 Task: Select Kindle E-Readers from Kindle E-readers & Books. Add to cart Kindle Voyage-2. Place order for _x000D_
114 Willenberg Rd_x000D_
Lake Jackson, Texas(TX), 77566, Cell Number (979) 297-4262
Action: Mouse moved to (21, 92)
Screenshot: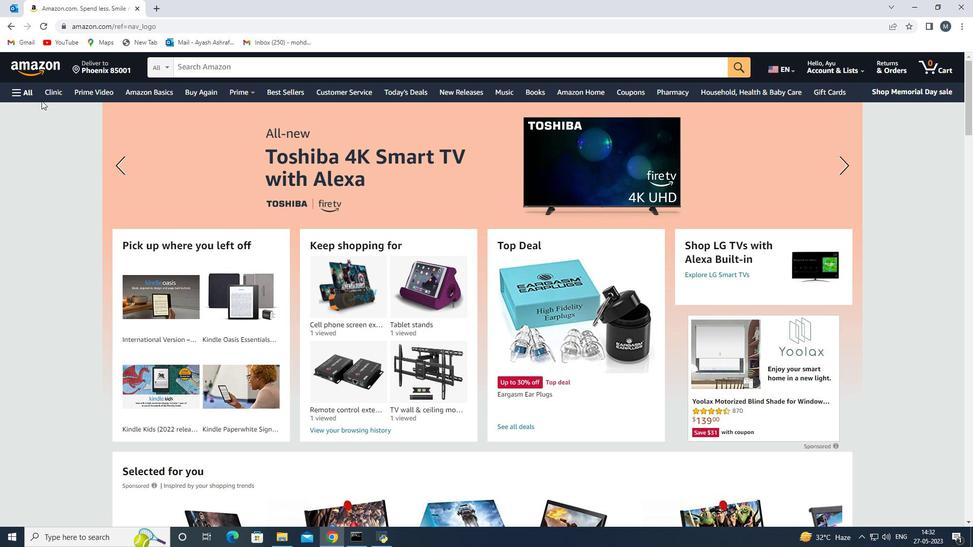 
Action: Mouse pressed left at (21, 92)
Screenshot: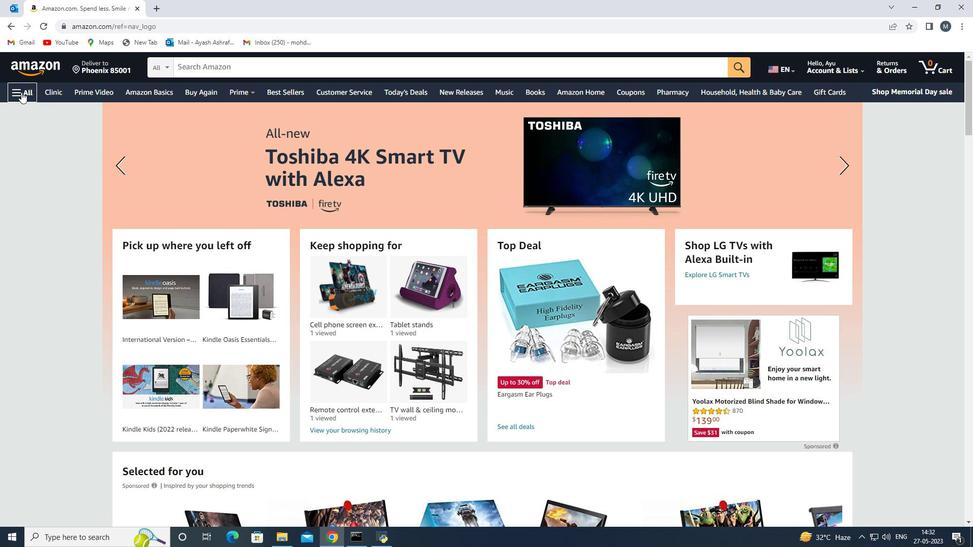 
Action: Mouse moved to (100, 378)
Screenshot: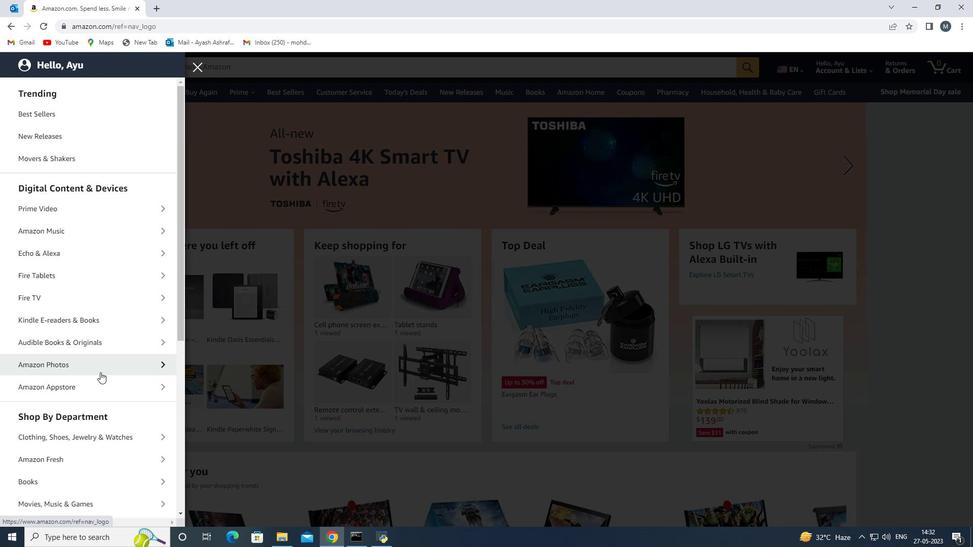 
Action: Mouse scrolled (100, 378) with delta (0, 0)
Screenshot: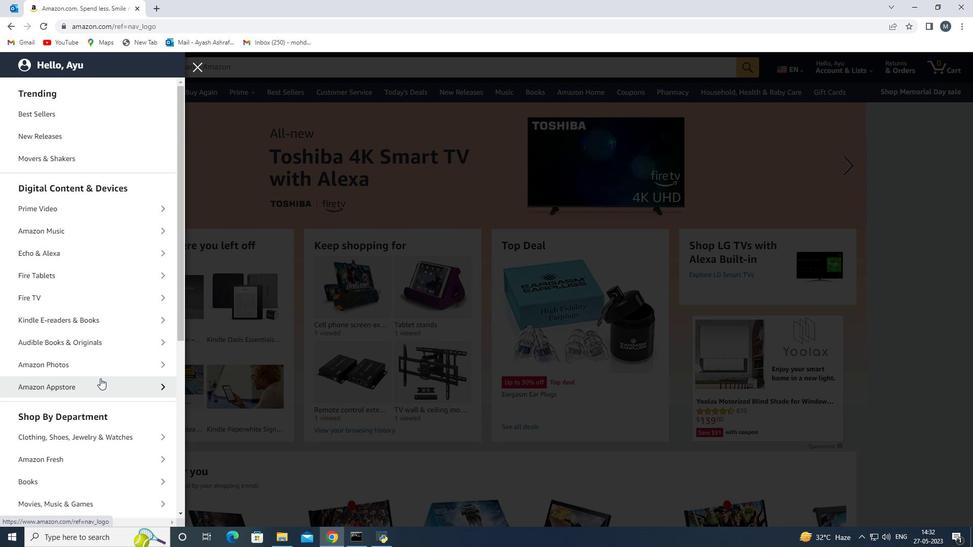 
Action: Mouse moved to (108, 270)
Screenshot: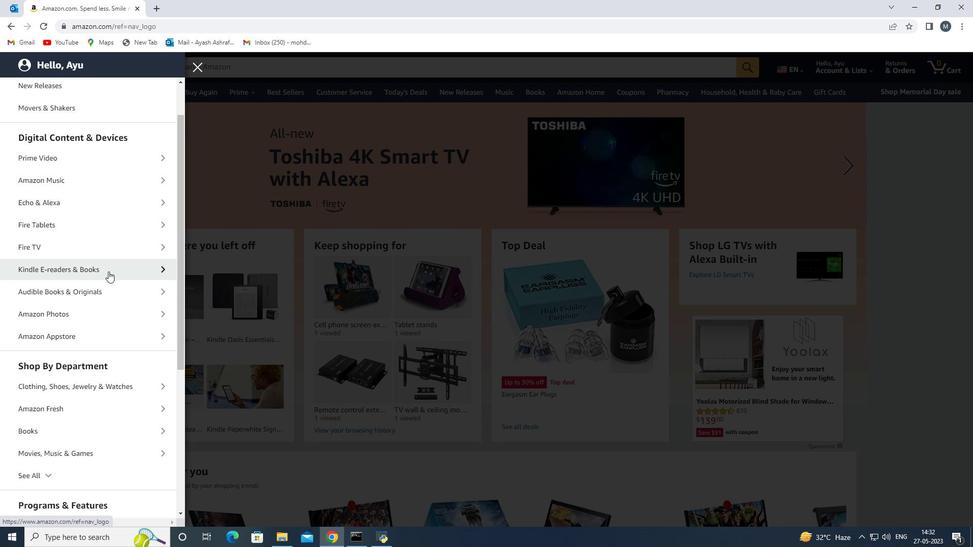 
Action: Mouse pressed left at (108, 270)
Screenshot: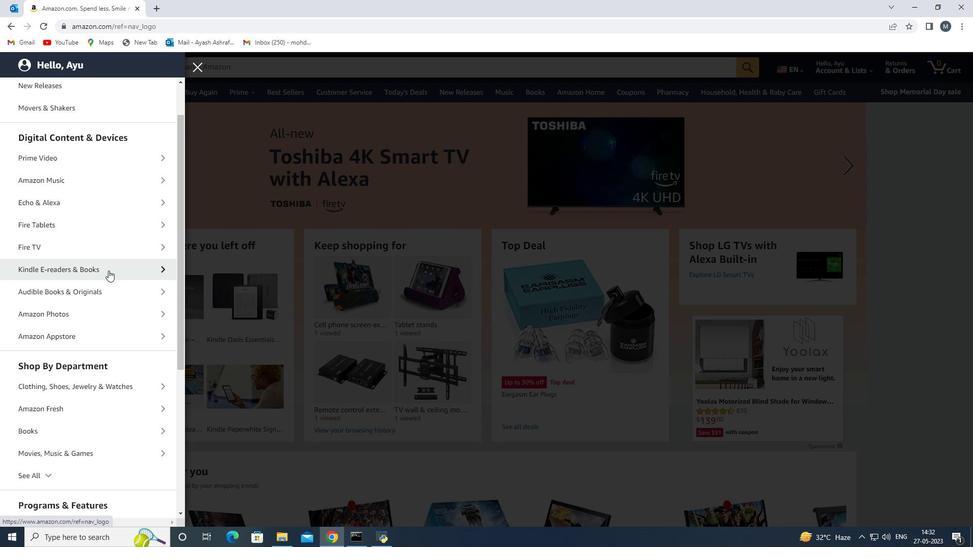 
Action: Mouse moved to (103, 322)
Screenshot: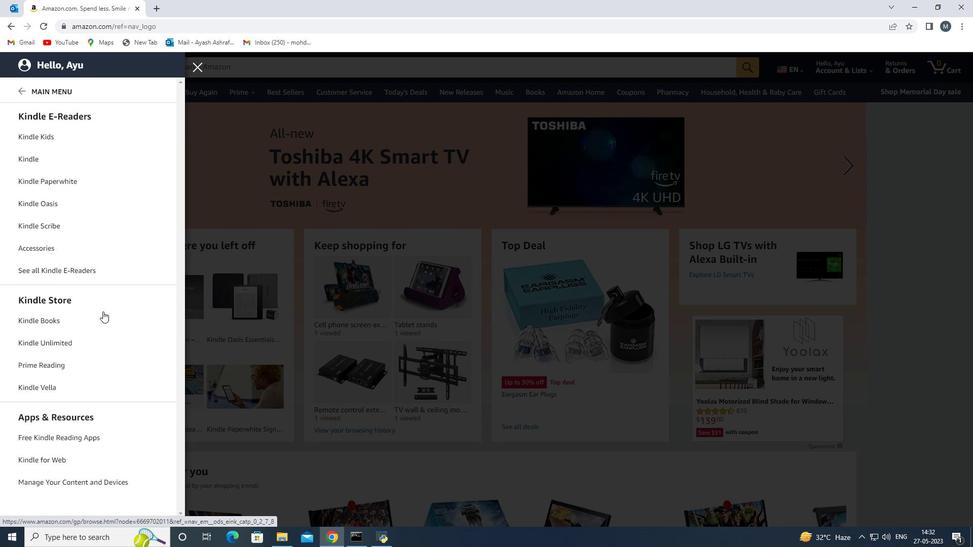 
Action: Mouse pressed left at (103, 322)
Screenshot: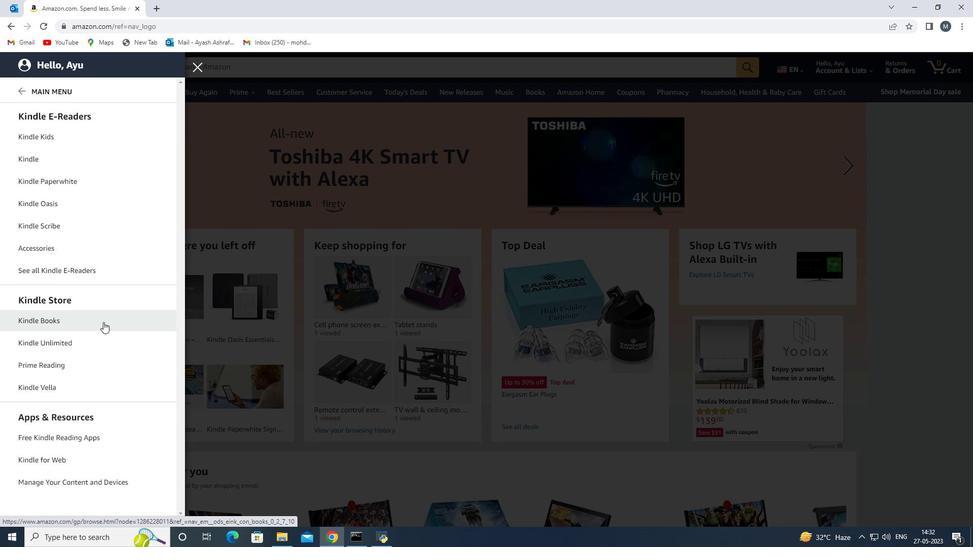 
Action: Mouse moved to (348, 64)
Screenshot: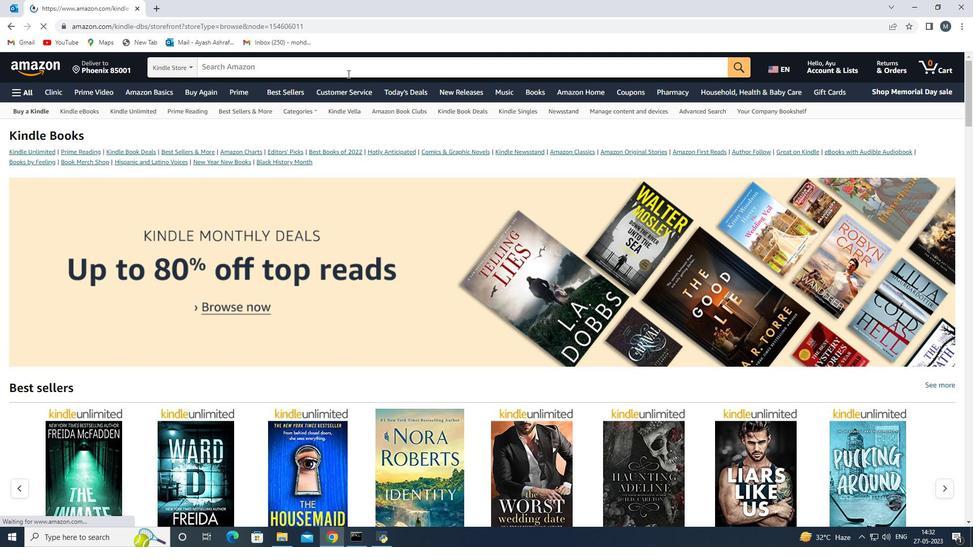 
Action: Mouse pressed left at (348, 64)
Screenshot: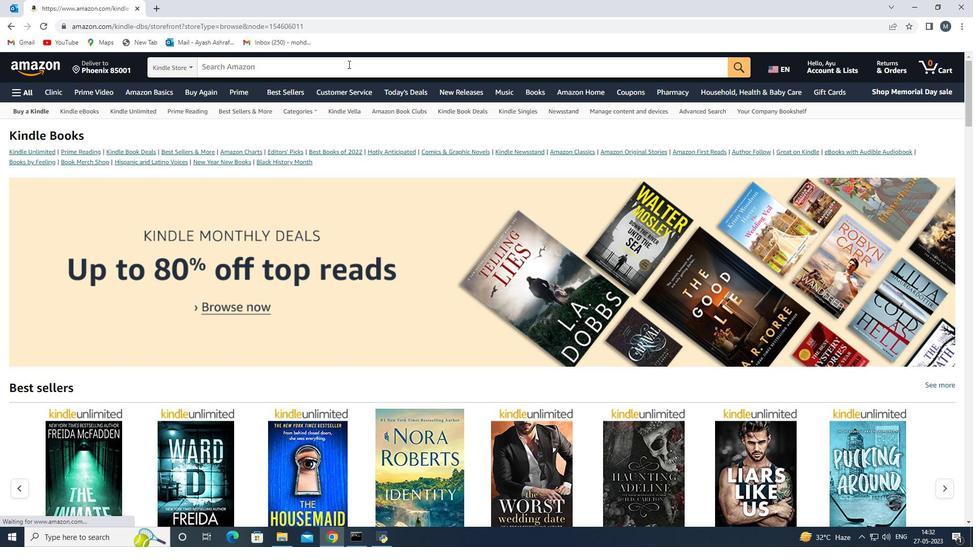 
Action: Mouse moved to (348, 64)
Screenshot: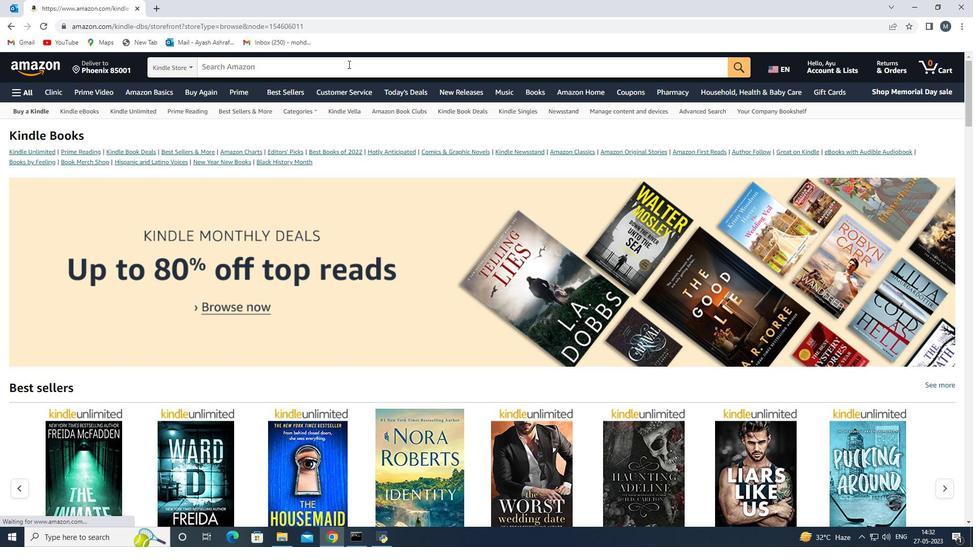 
Action: Key pressed <Key.shift>L<Key.backspace><Key.shift>Kindle<Key.space><Key.shift>Voyage<Key.space><Key.enter>
Screenshot: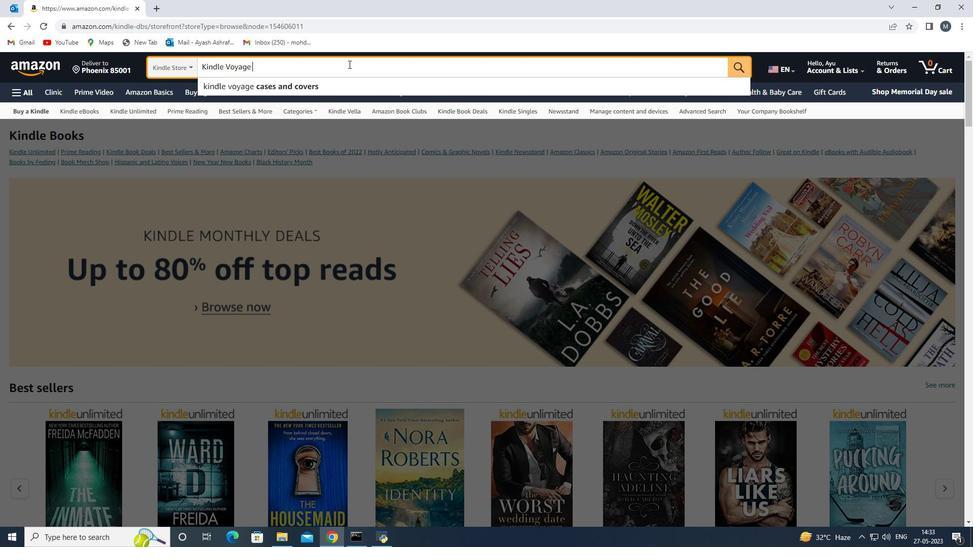 
Action: Mouse moved to (538, 311)
Screenshot: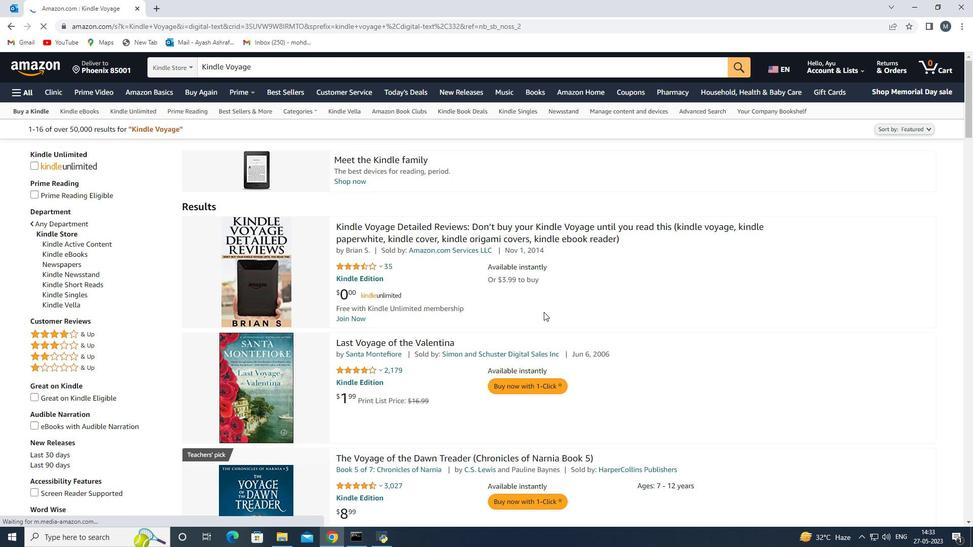
Action: Mouse scrolled (539, 311) with delta (0, 0)
Screenshot: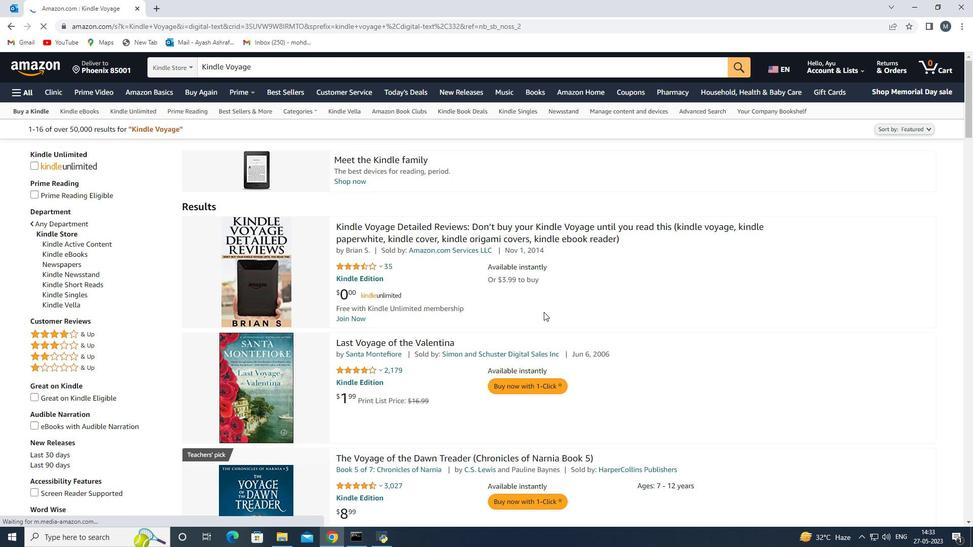 
Action: Mouse moved to (537, 311)
Screenshot: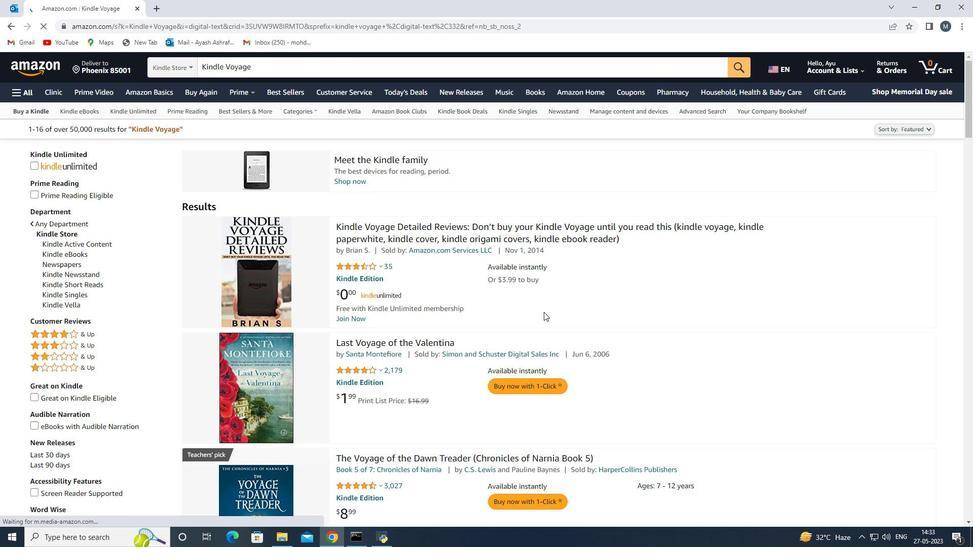 
Action: Mouse scrolled (537, 311) with delta (0, 0)
Screenshot: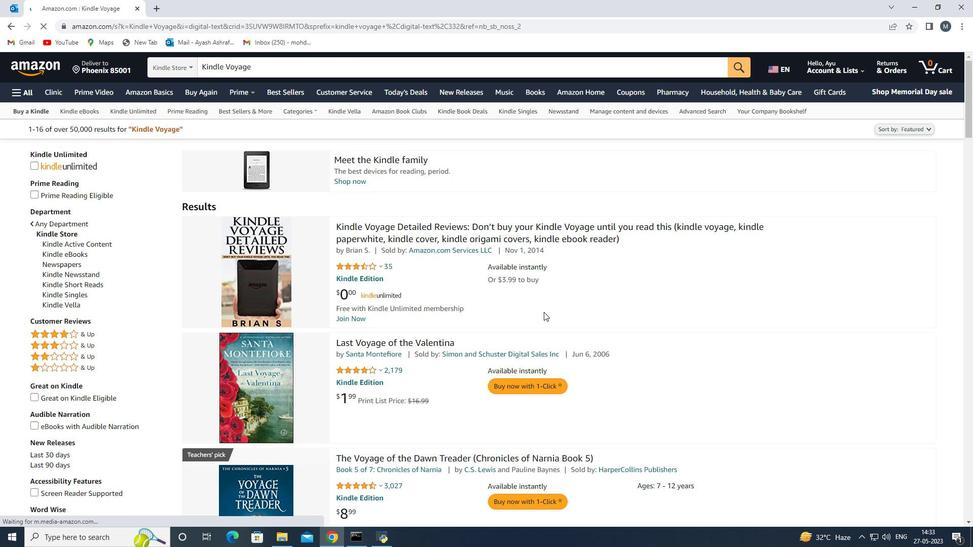 
Action: Mouse moved to (454, 322)
Screenshot: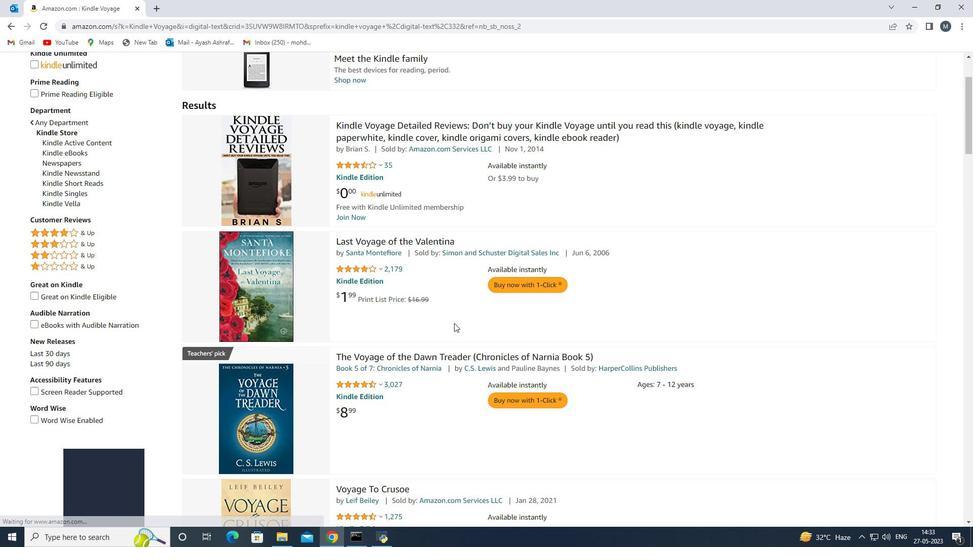 
Action: Mouse scrolled (454, 322) with delta (0, 0)
Screenshot: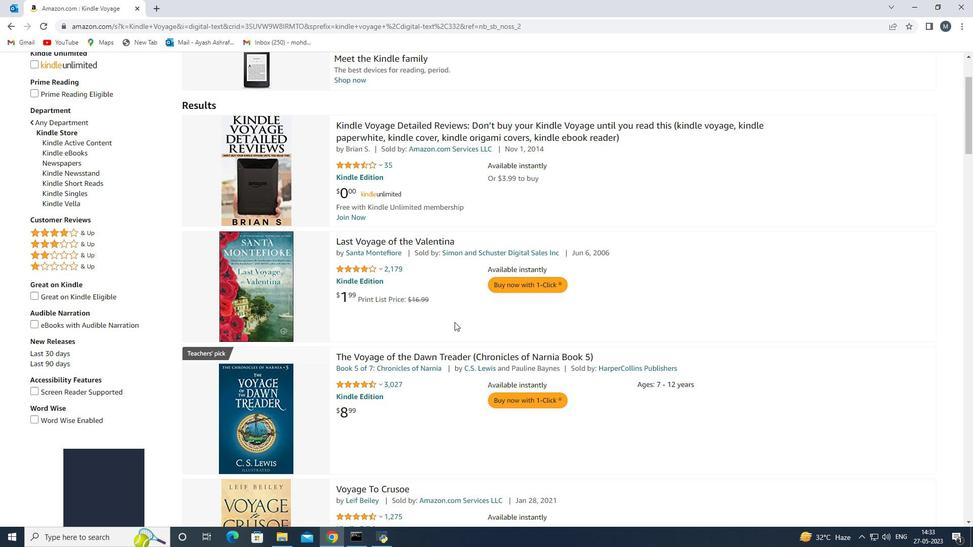 
Action: Mouse scrolled (454, 322) with delta (0, 0)
Screenshot: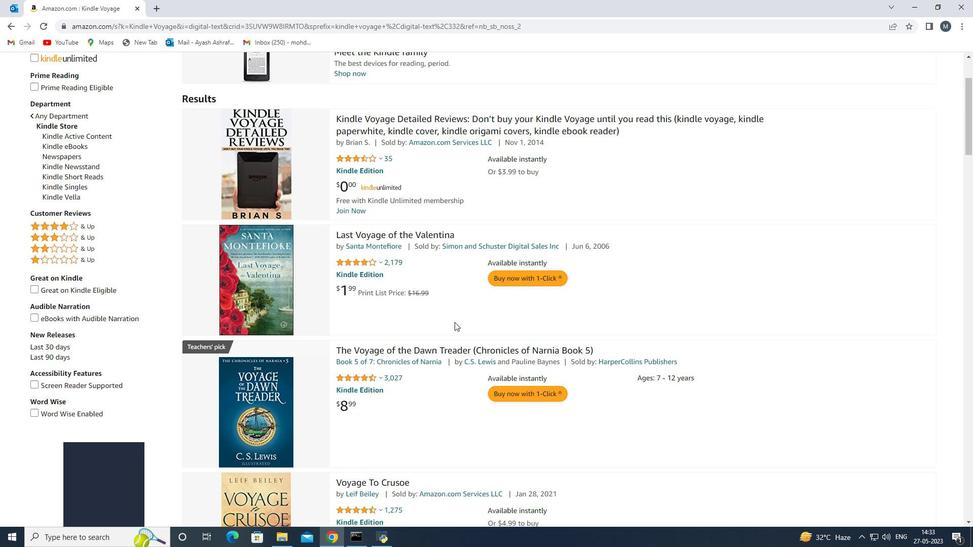 
Action: Mouse scrolled (454, 322) with delta (0, 0)
Screenshot: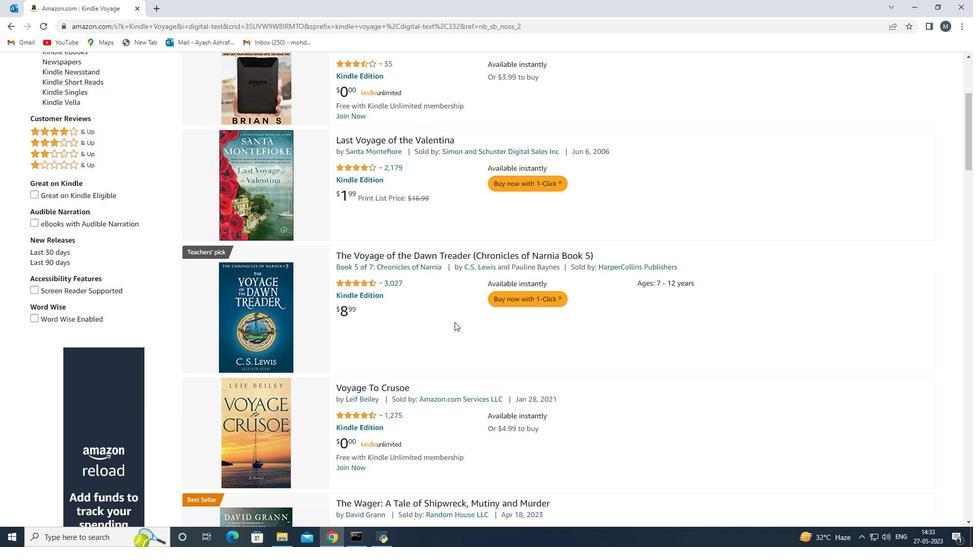 
Action: Mouse scrolled (454, 322) with delta (0, 0)
Screenshot: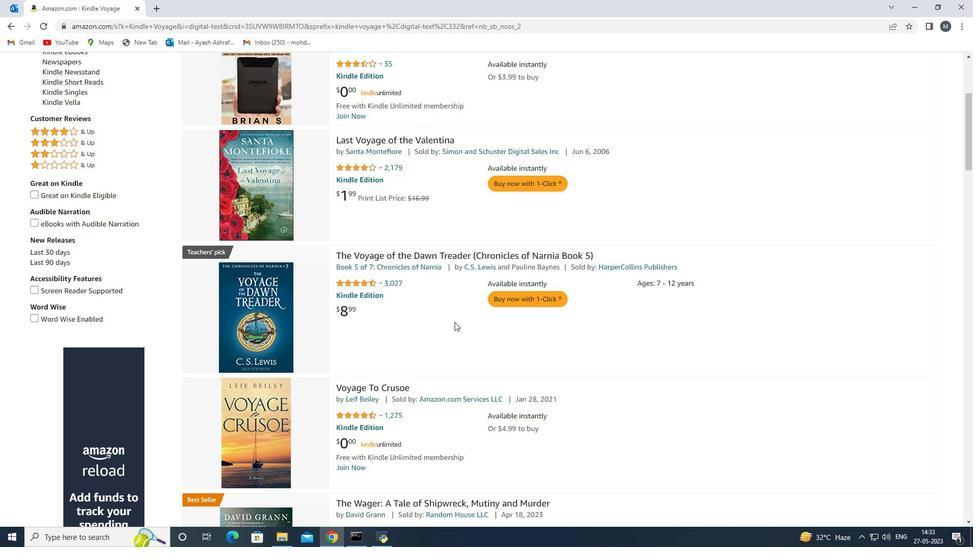 
Action: Mouse moved to (450, 341)
Screenshot: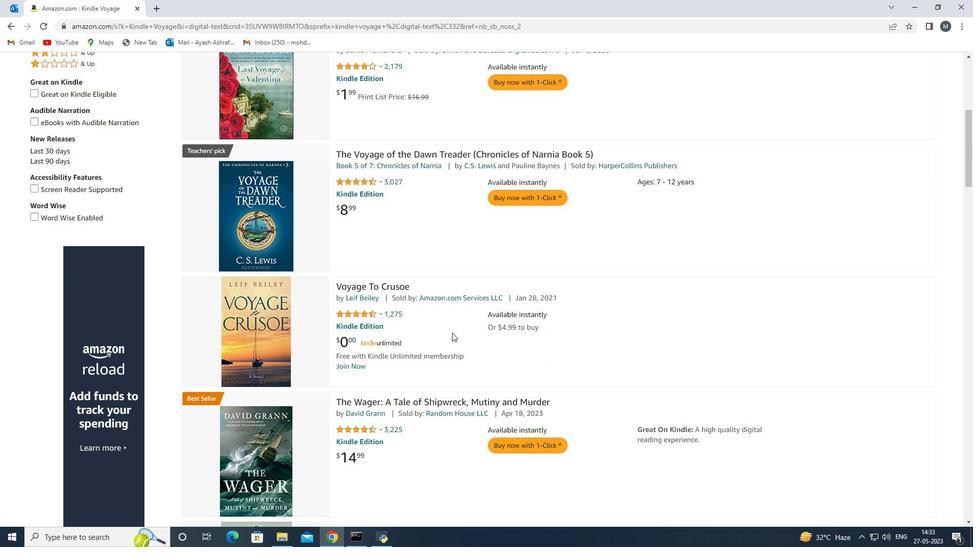 
Action: Mouse scrolled (450, 341) with delta (0, 0)
Screenshot: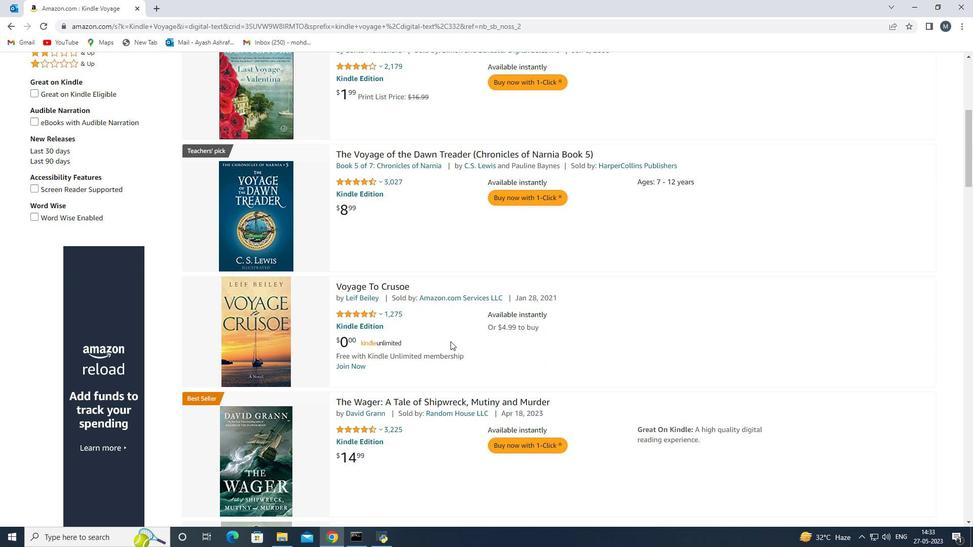 
Action: Mouse scrolled (450, 341) with delta (0, 0)
Screenshot: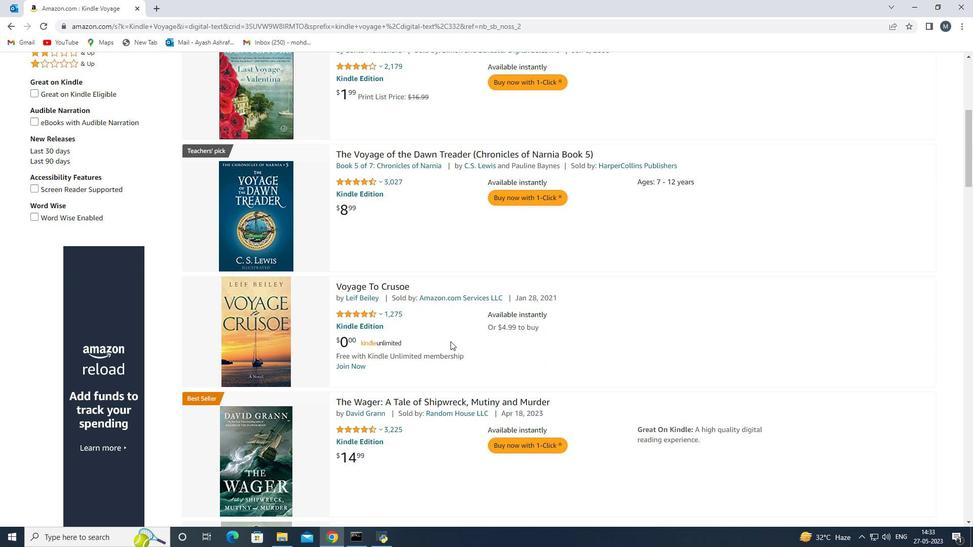 
Action: Mouse pressed left at (450, 341)
Screenshot: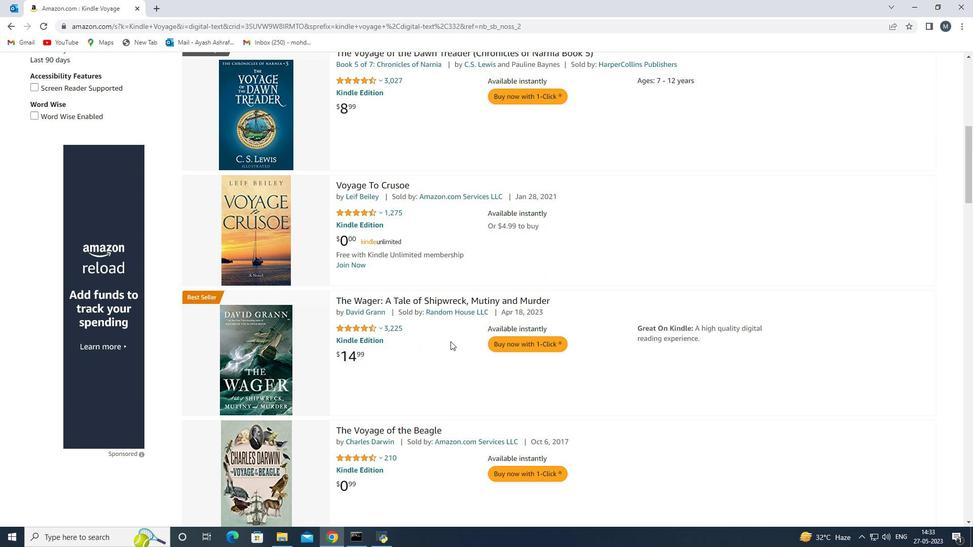 
Action: Mouse moved to (263, 374)
Screenshot: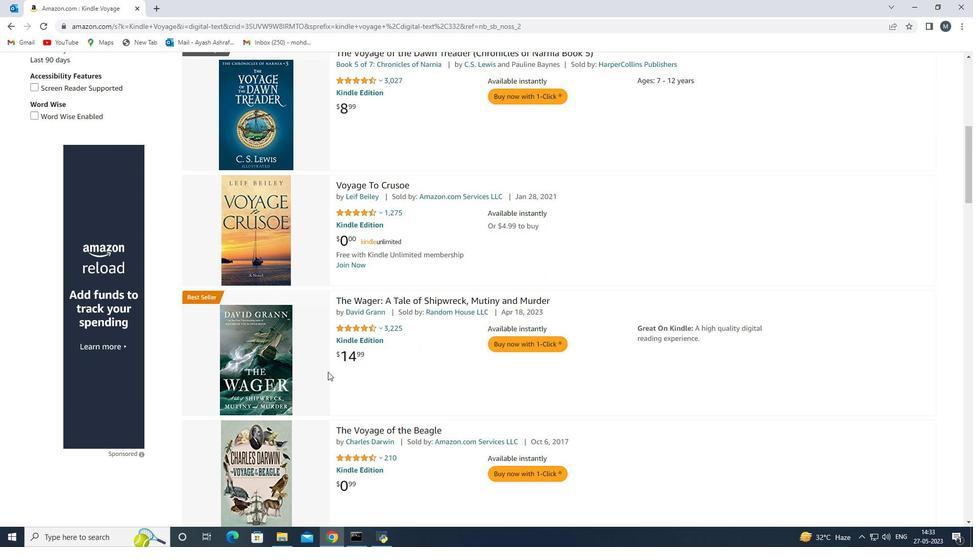 
Action: Mouse pressed left at (263, 374)
Screenshot: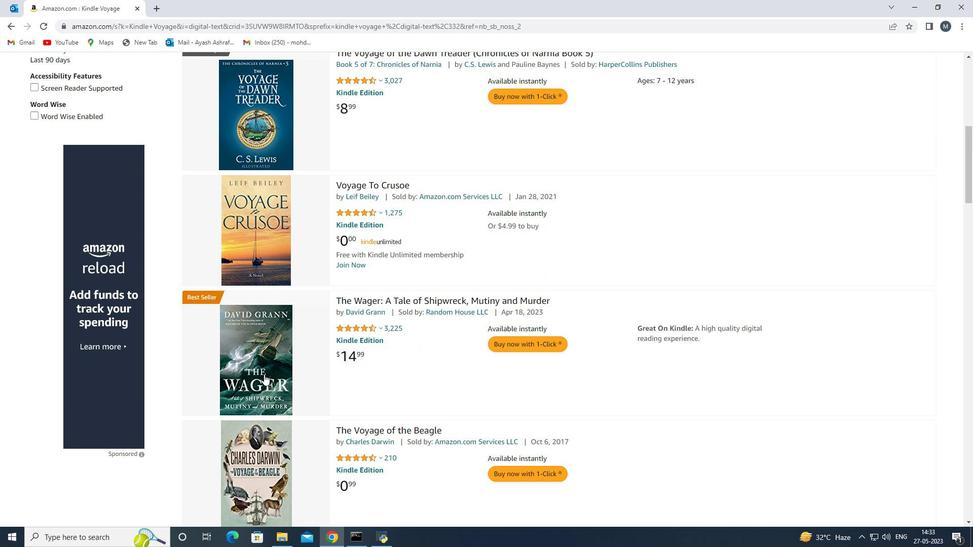 
Action: Mouse moved to (409, 284)
Screenshot: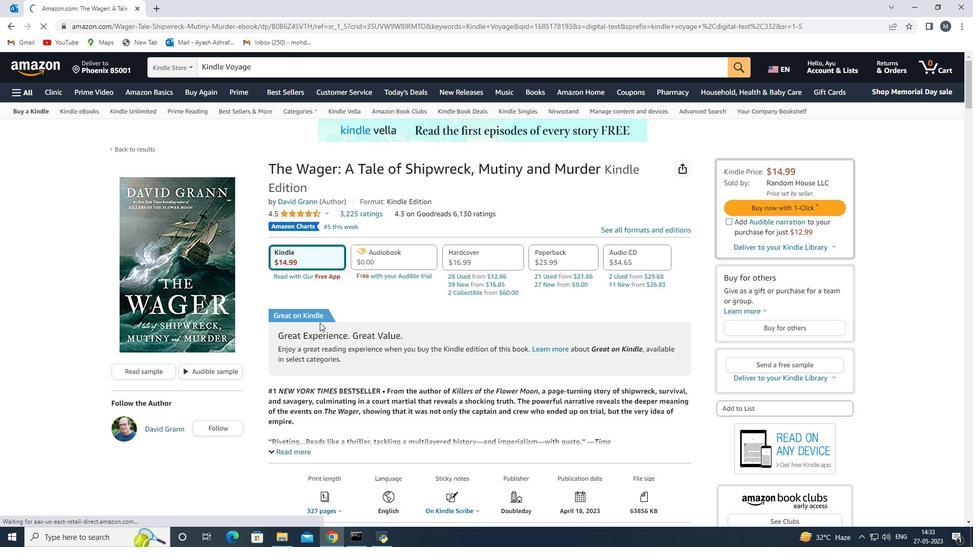 
Action: Mouse scrolled (409, 283) with delta (0, 0)
Screenshot: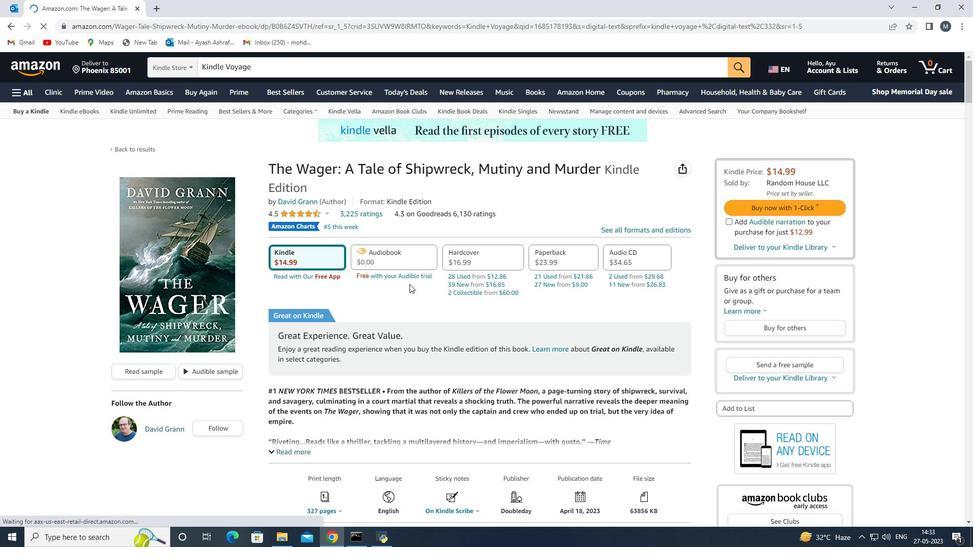 
Action: Mouse moved to (170, 235)
Screenshot: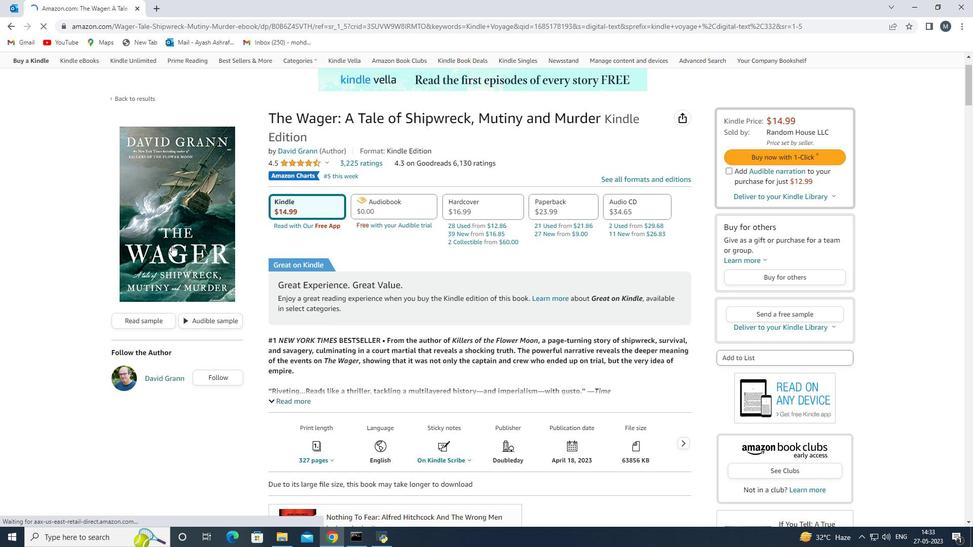 
Action: Mouse pressed left at (170, 235)
Screenshot: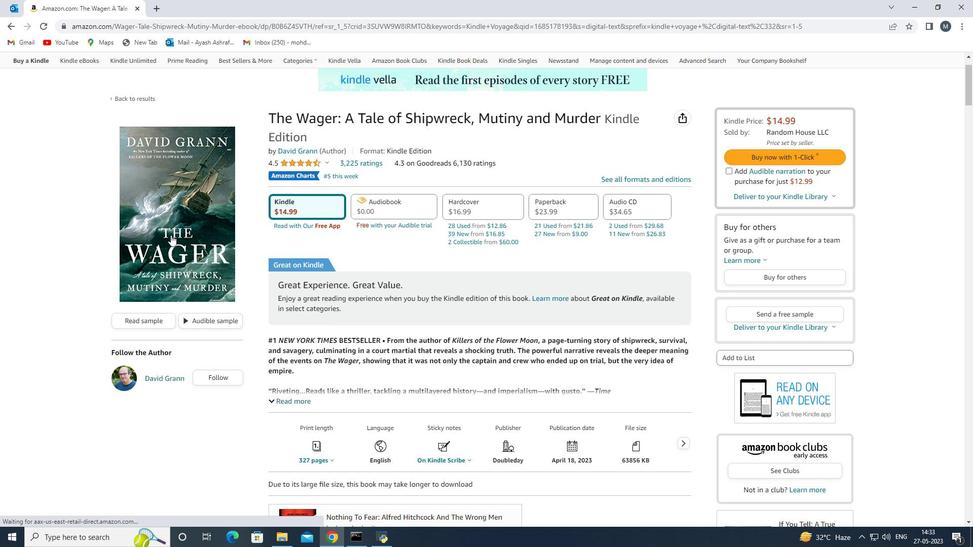 
Action: Mouse moved to (947, 65)
Screenshot: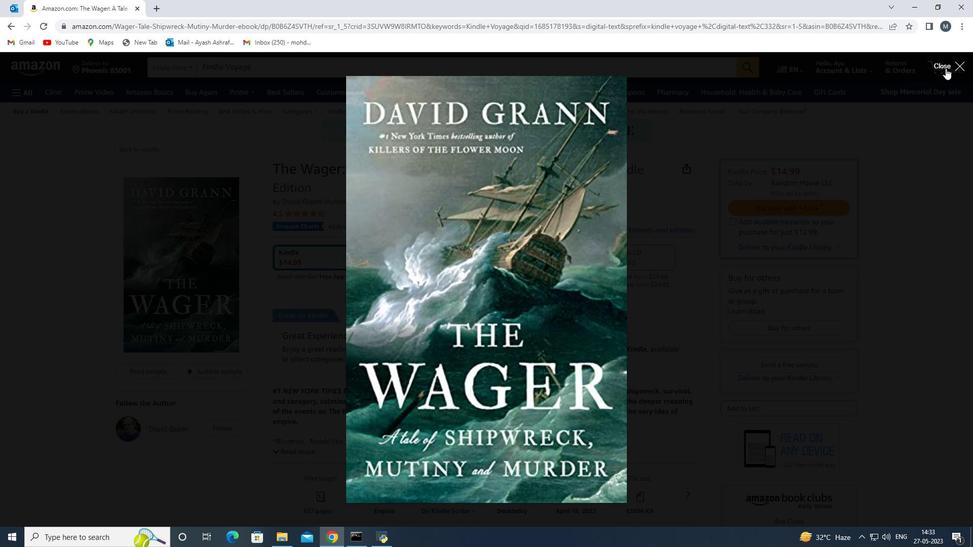 
Action: Mouse pressed left at (947, 65)
Screenshot: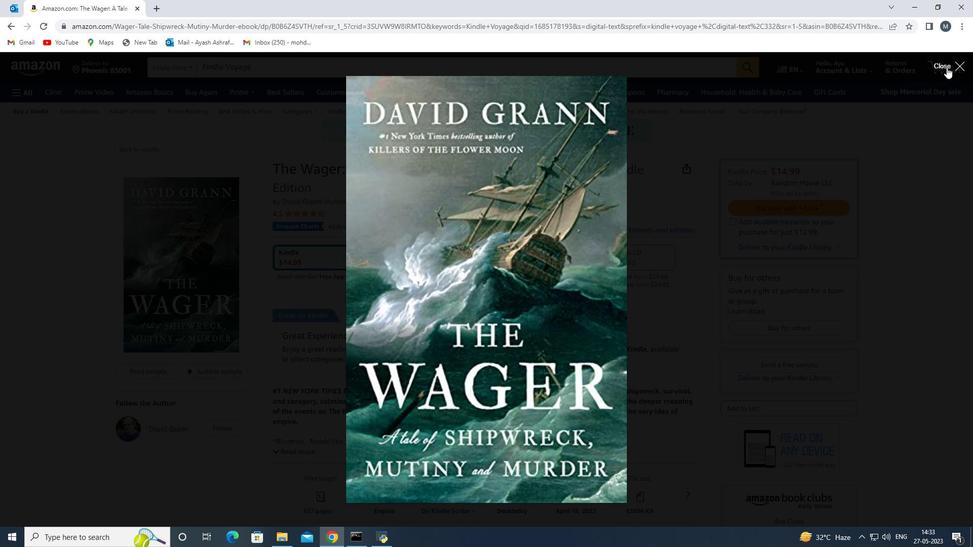 
Action: Mouse moved to (369, 263)
Screenshot: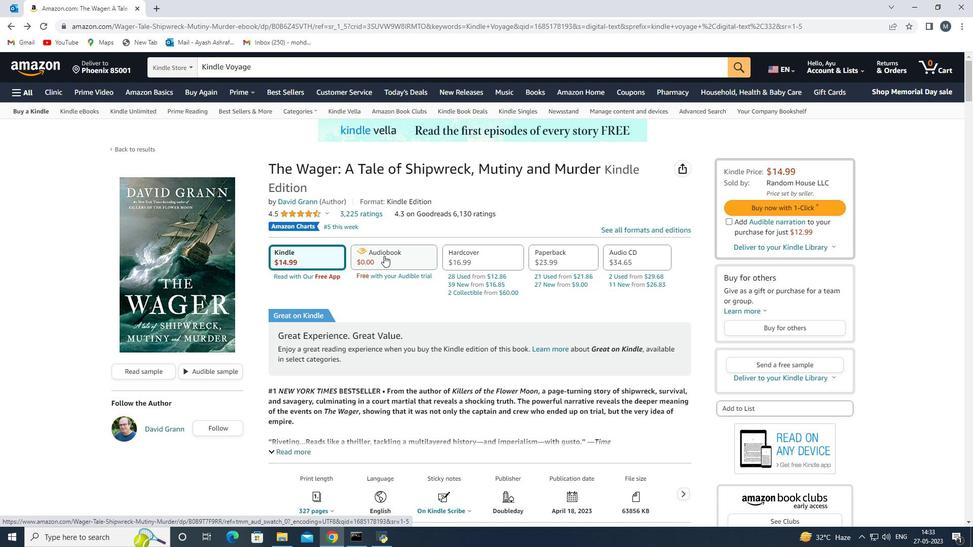 
Action: Mouse scrolled (369, 262) with delta (0, 0)
Screenshot: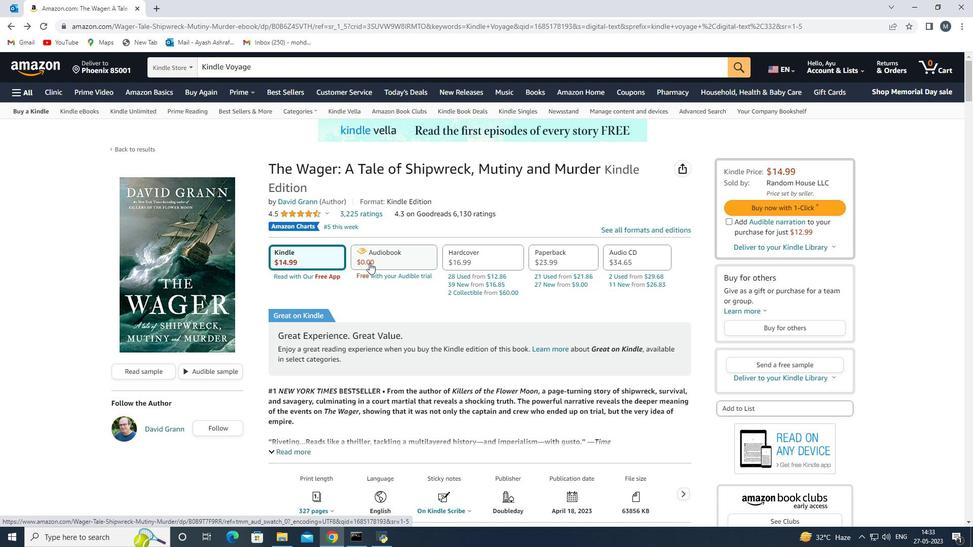 
Action: Mouse moved to (275, 299)
Screenshot: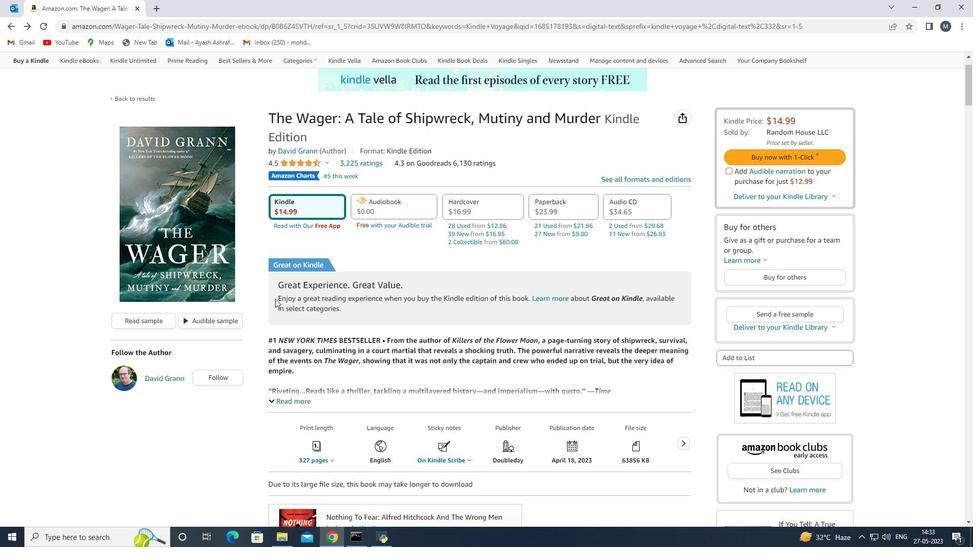 
Action: Mouse pressed left at (275, 299)
Screenshot: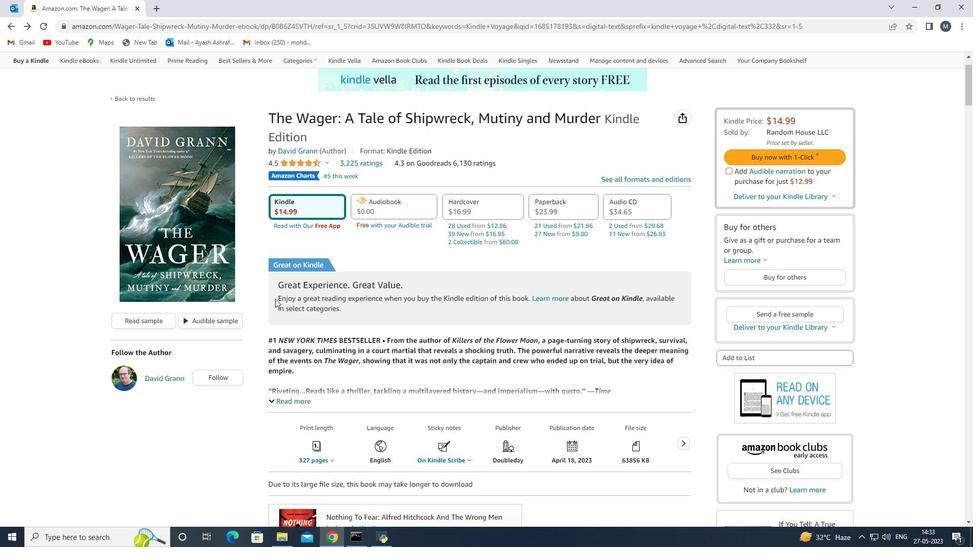 
Action: Mouse moved to (389, 324)
Screenshot: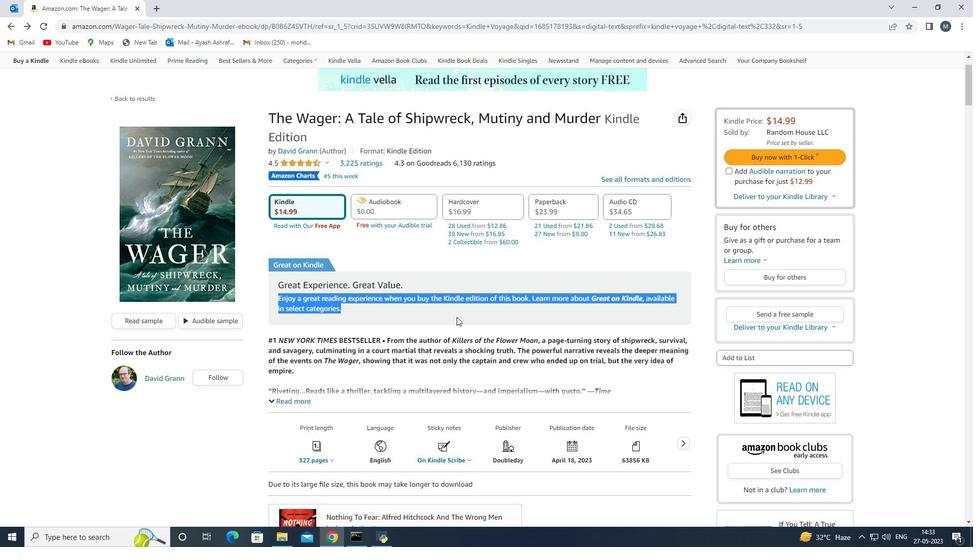 
Action: Mouse pressed left at (389, 324)
Screenshot: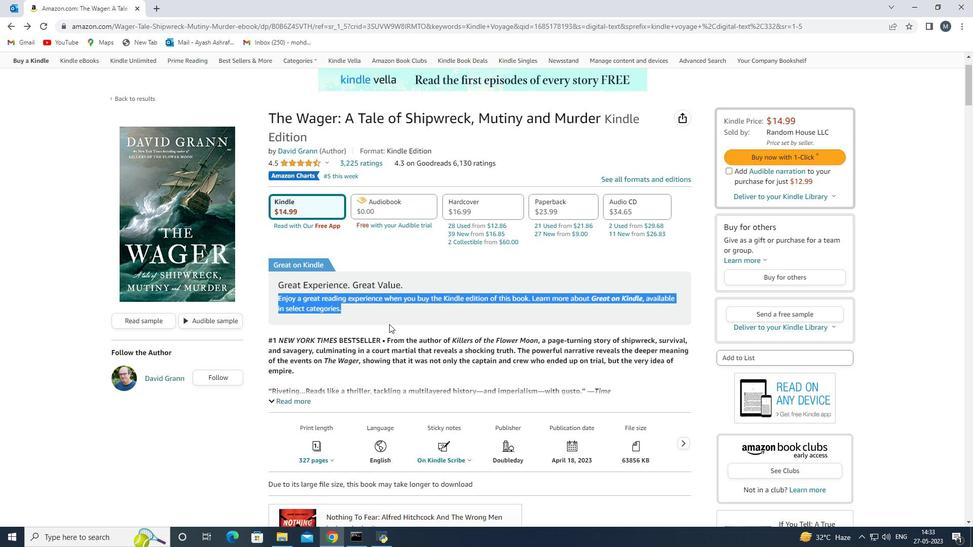 
Action: Mouse moved to (371, 312)
Screenshot: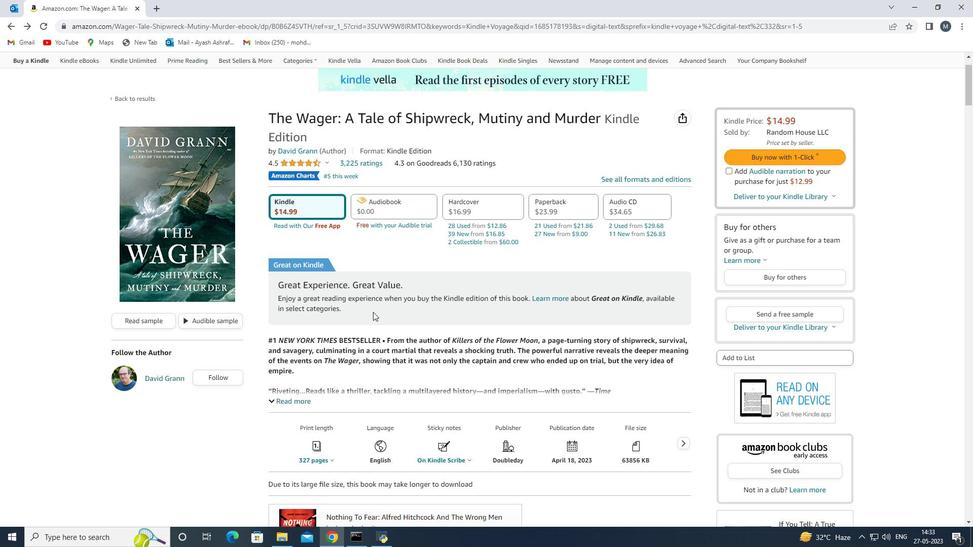 
Action: Mouse scrolled (371, 311) with delta (0, 0)
Screenshot: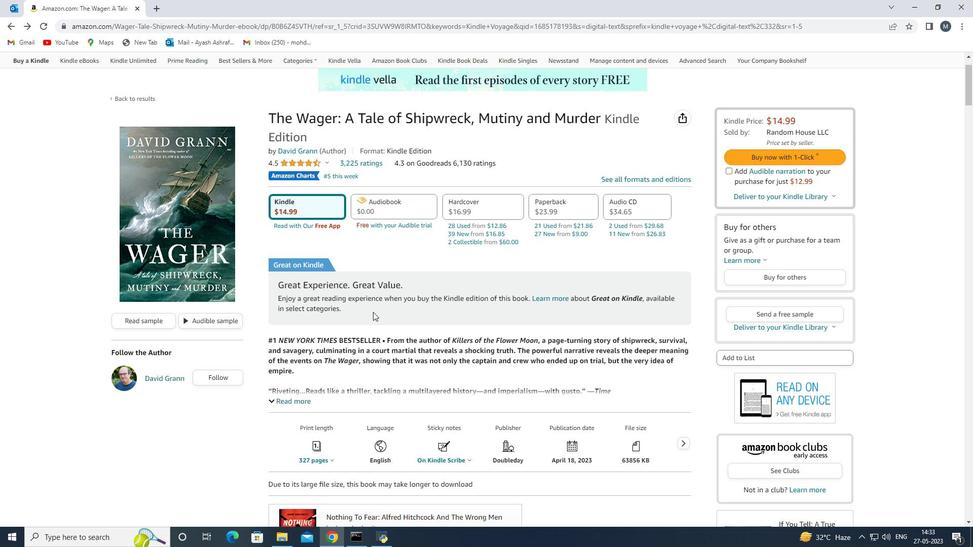
Action: Mouse moved to (282, 352)
Screenshot: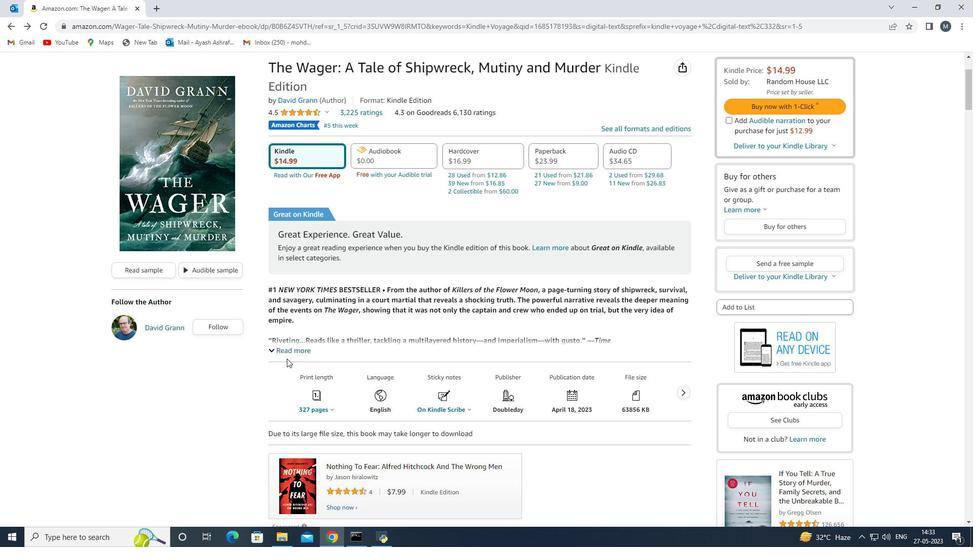 
Action: Mouse pressed left at (282, 352)
Screenshot: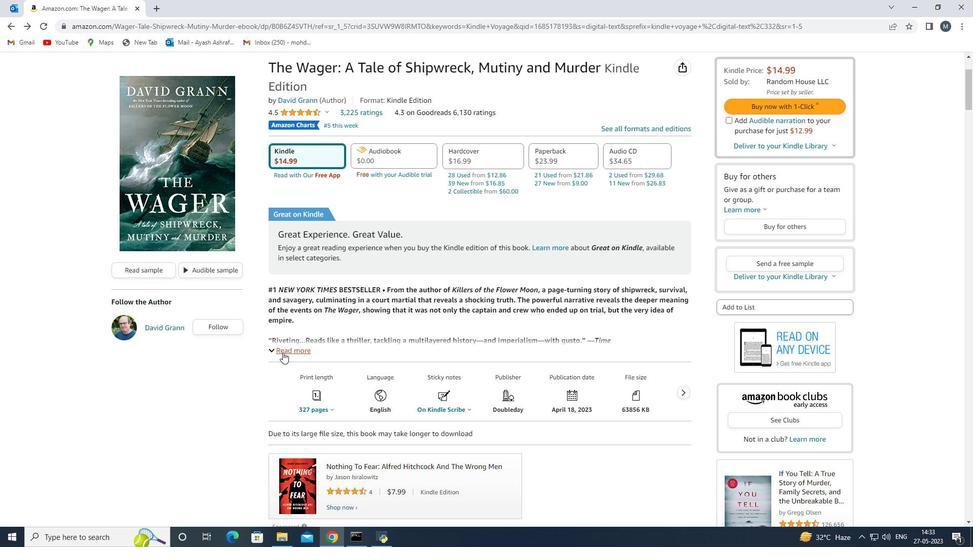 
Action: Mouse moved to (366, 321)
Screenshot: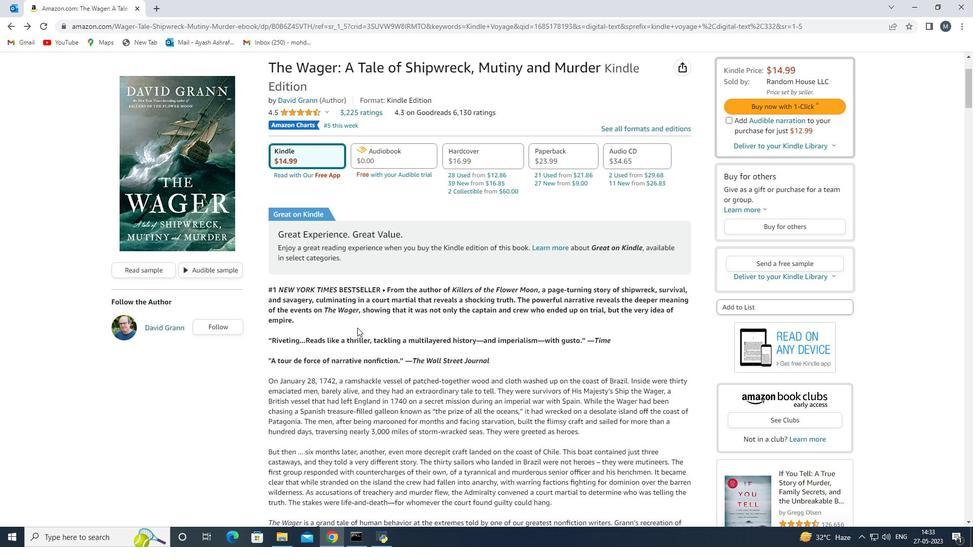 
Action: Mouse scrolled (366, 320) with delta (0, 0)
Screenshot: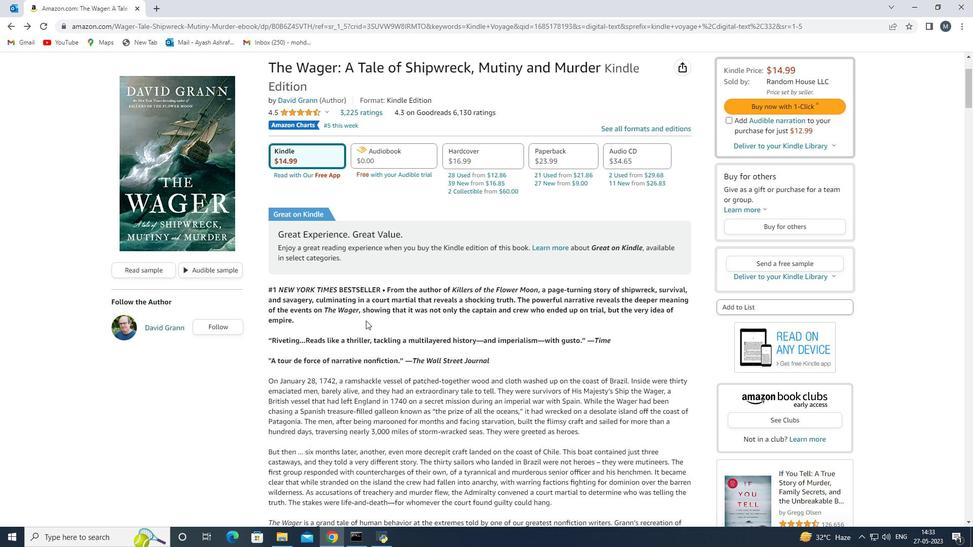 
Action: Mouse moved to (555, 241)
Screenshot: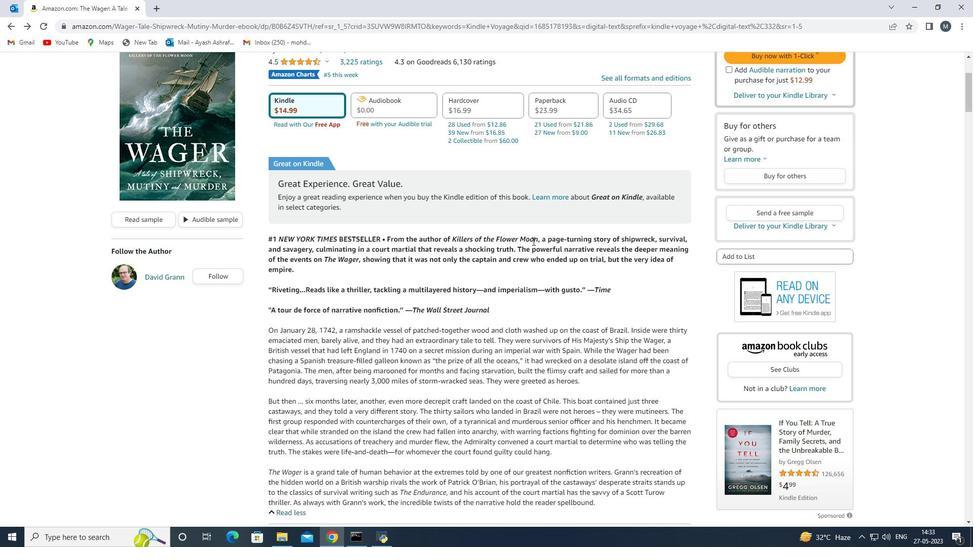 
Action: Mouse pressed left at (555, 241)
Screenshot: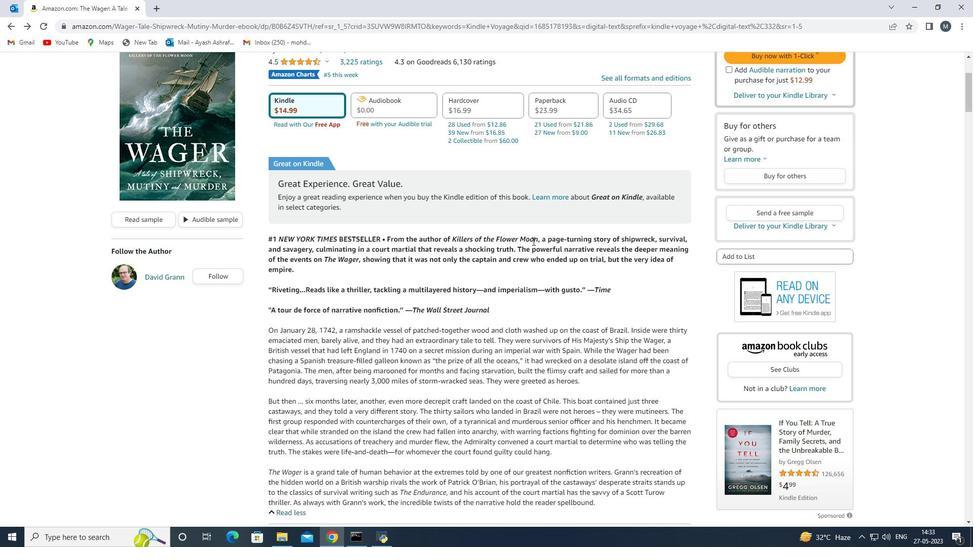 
Action: Mouse moved to (276, 245)
Screenshot: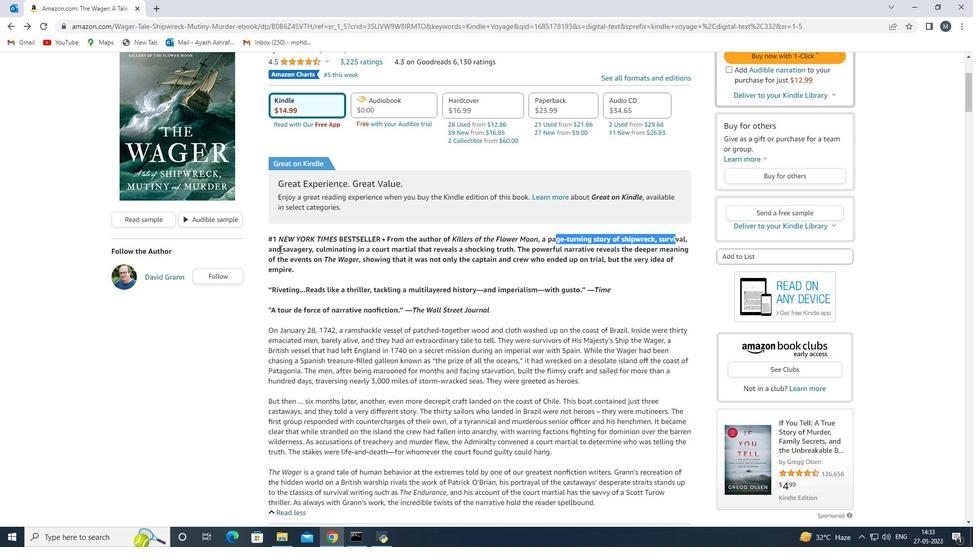 
Action: Mouse pressed left at (276, 245)
Screenshot: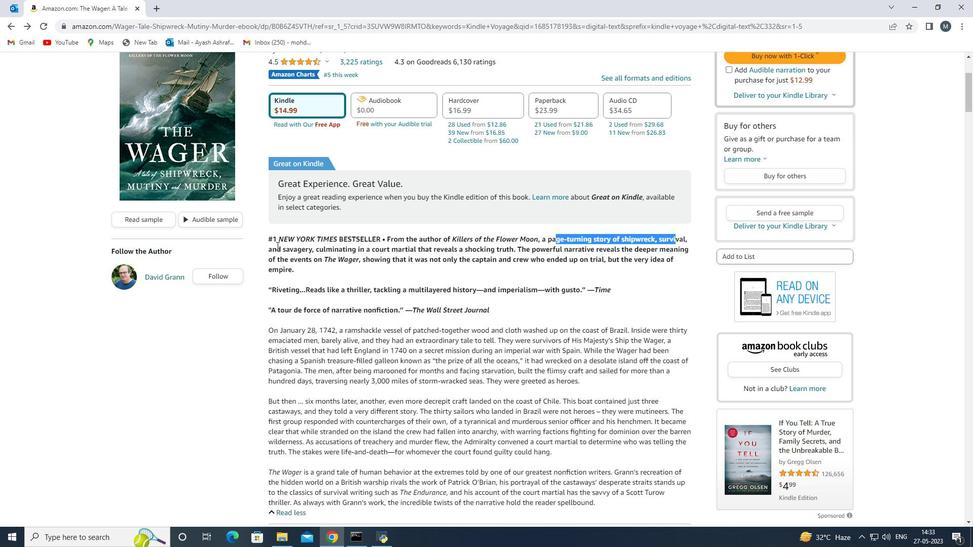 
Action: Mouse moved to (364, 259)
Screenshot: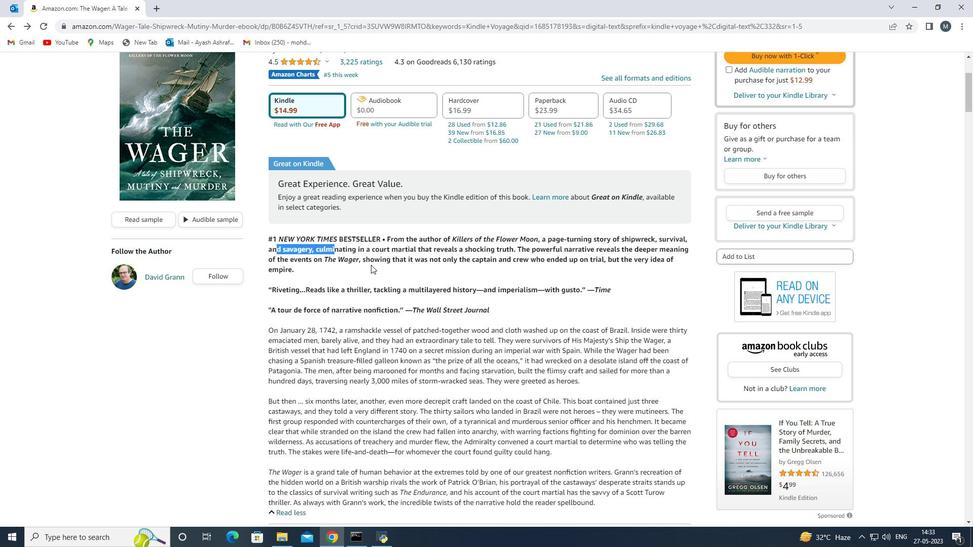 
Action: Mouse pressed left at (364, 259)
Screenshot: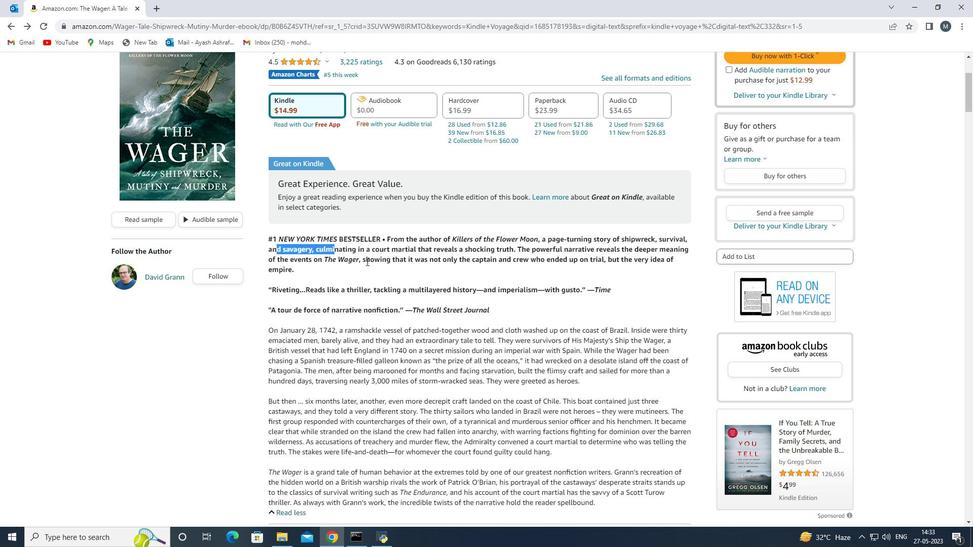 
Action: Mouse moved to (458, 257)
Screenshot: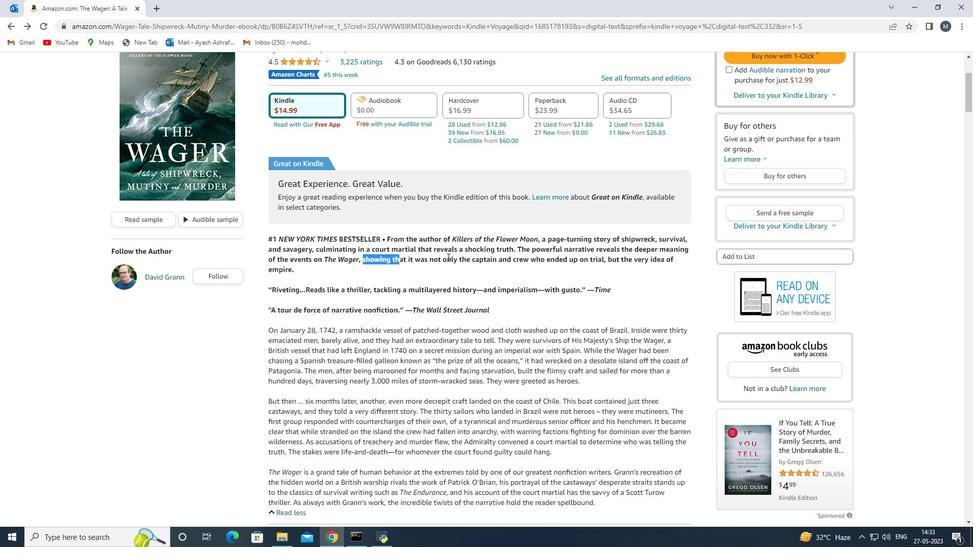 
Action: Mouse pressed left at (458, 257)
Screenshot: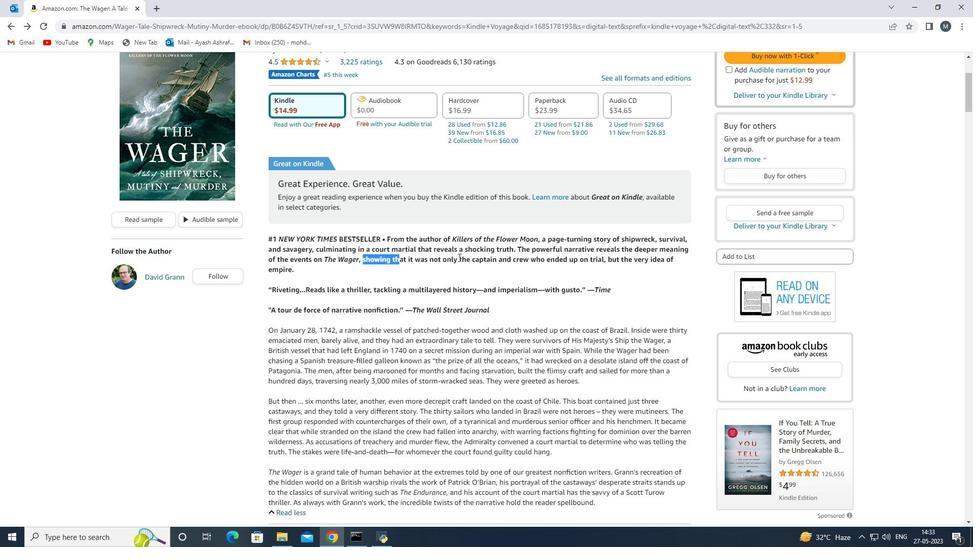 
Action: Mouse moved to (584, 262)
Screenshot: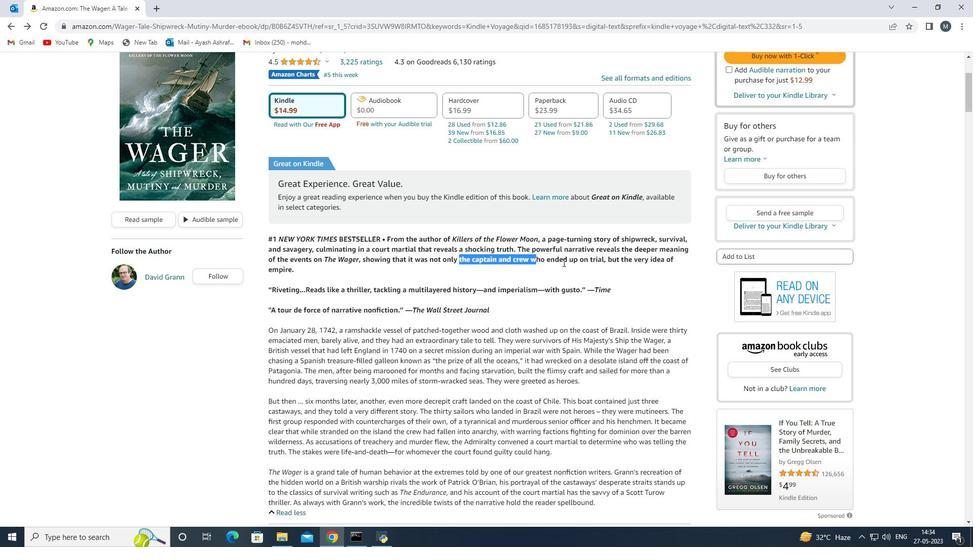 
Action: Mouse pressed left at (584, 262)
Screenshot: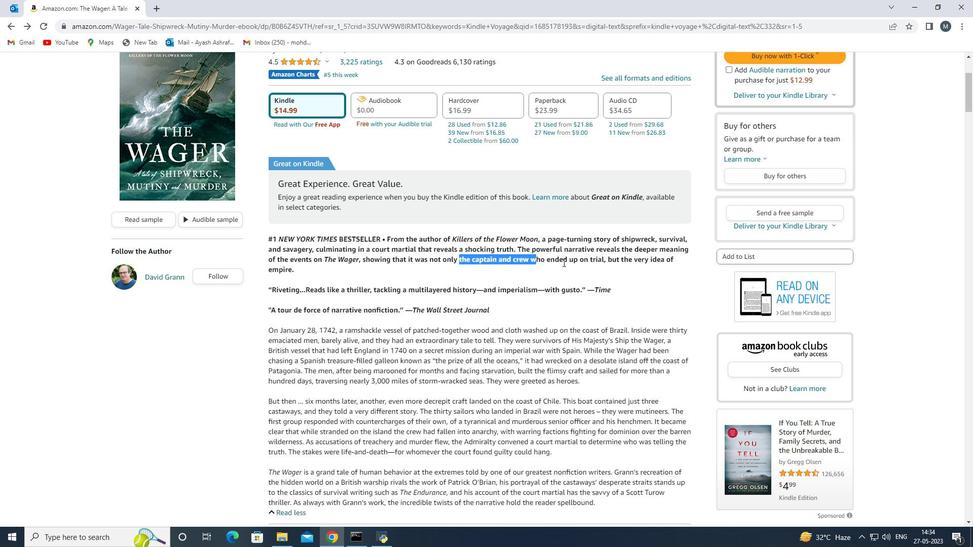 
Action: Mouse moved to (673, 254)
Screenshot: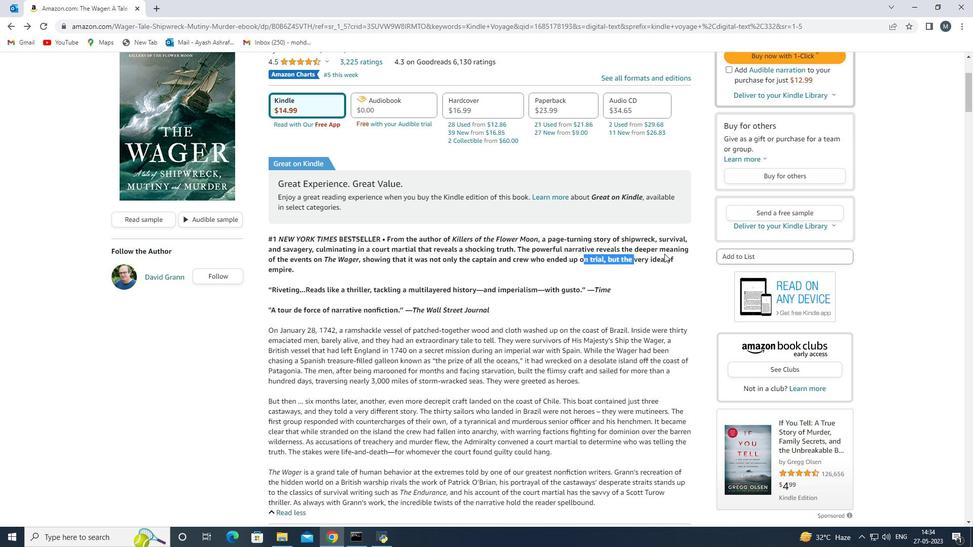 
Action: Mouse pressed left at (673, 254)
Screenshot: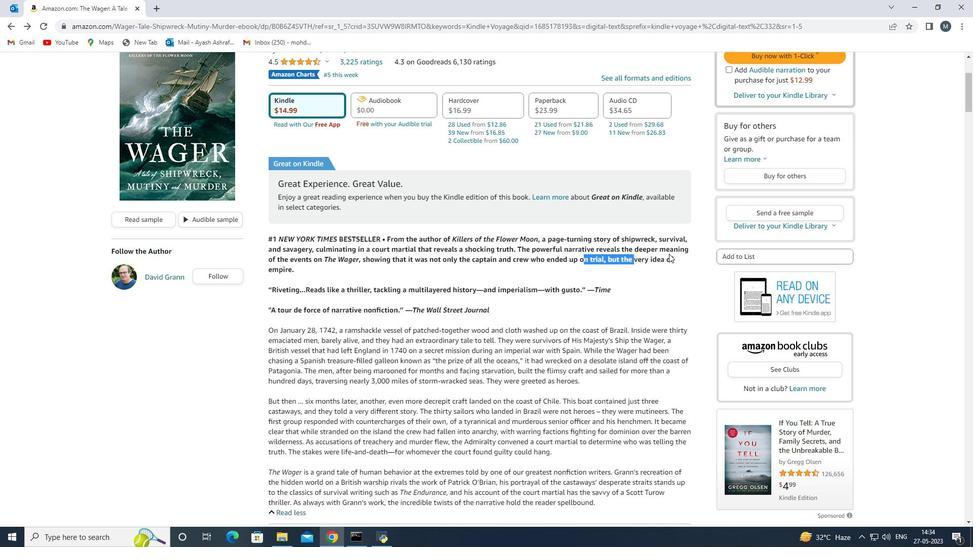 
Action: Mouse moved to (328, 272)
Screenshot: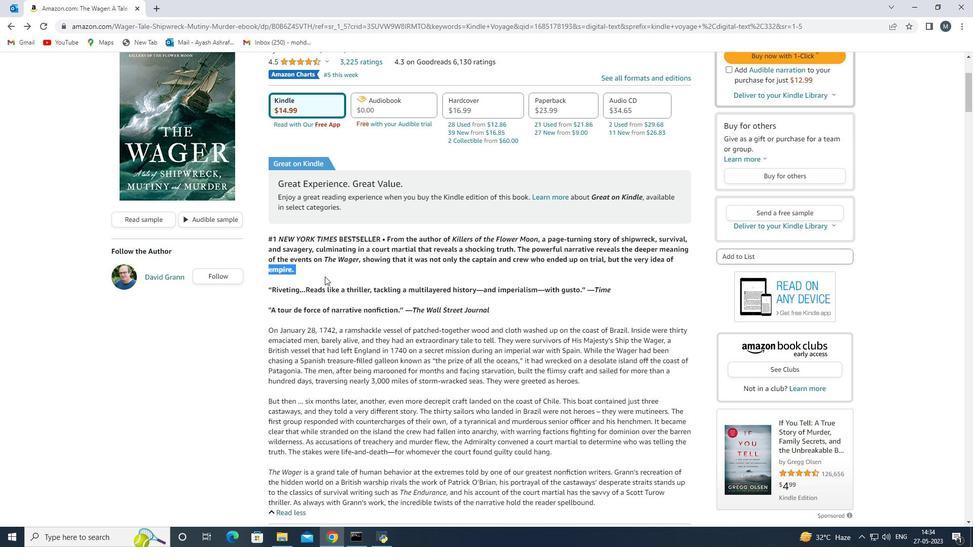 
Action: Mouse pressed left at (328, 272)
Screenshot: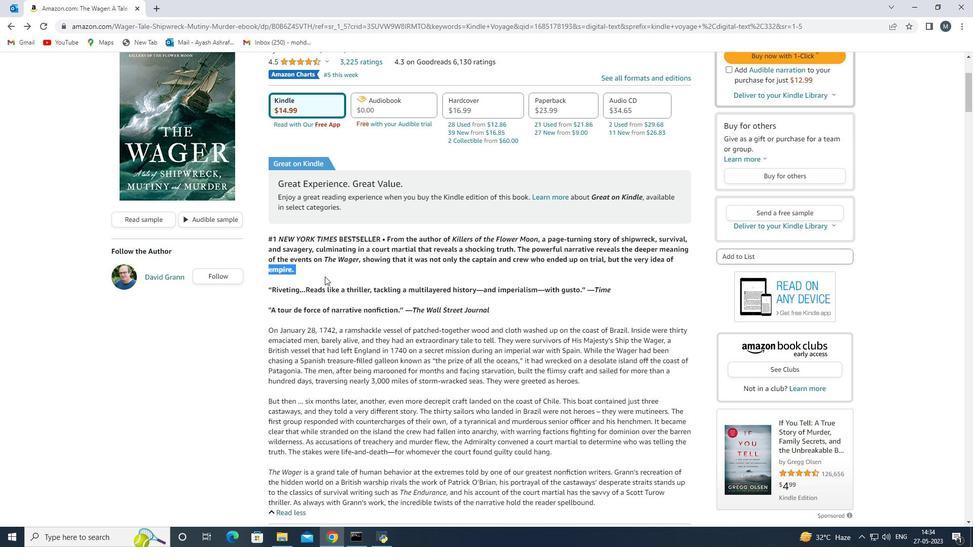 
Action: Mouse moved to (319, 272)
Screenshot: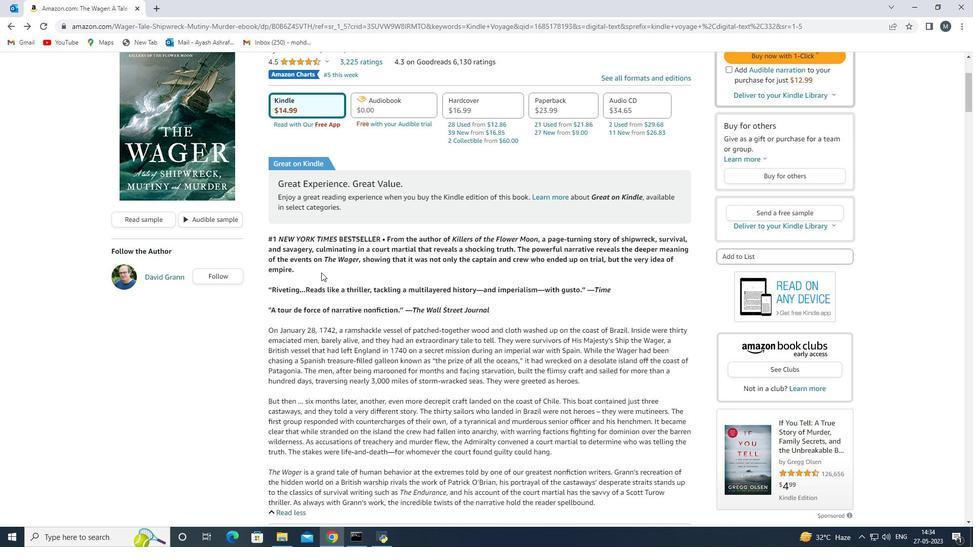 
Action: Mouse scrolled (319, 272) with delta (0, 0)
Screenshot: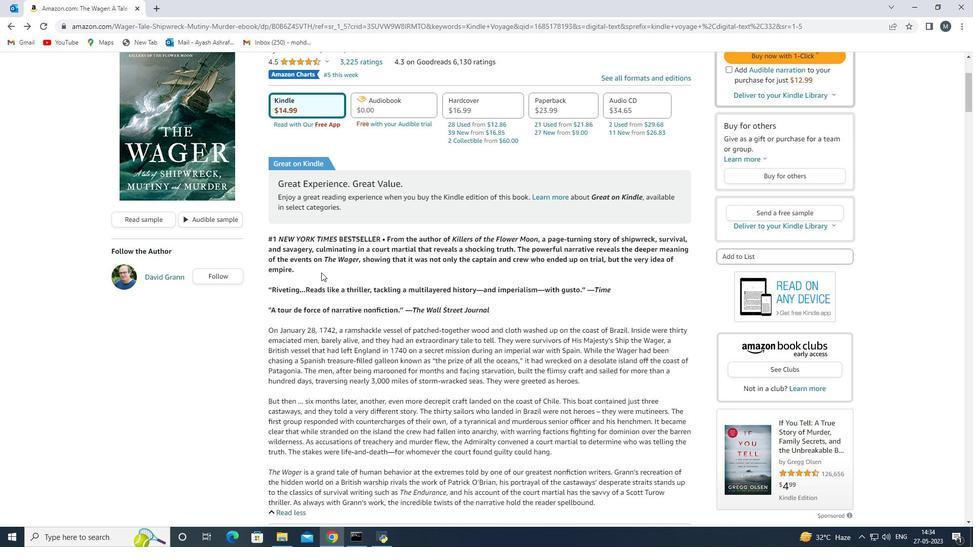 
Action: Mouse moved to (319, 273)
Screenshot: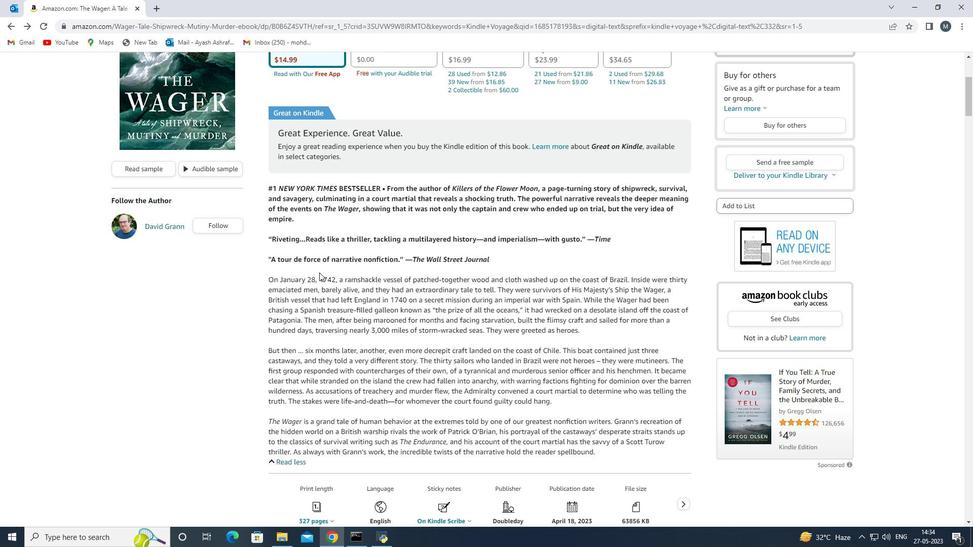
Action: Mouse pressed left at (319, 273)
Screenshot: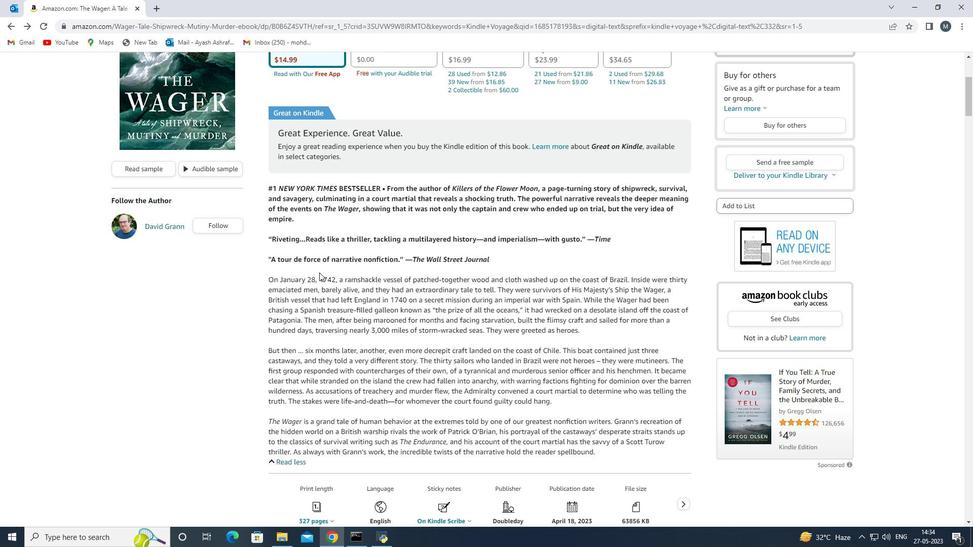 
Action: Mouse moved to (317, 285)
Screenshot: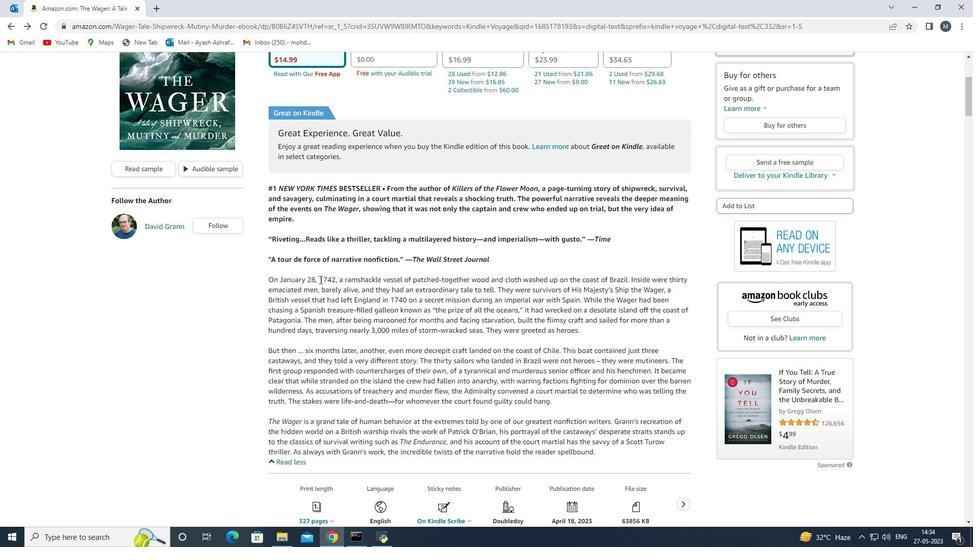 
Action: Mouse pressed left at (317, 285)
Screenshot: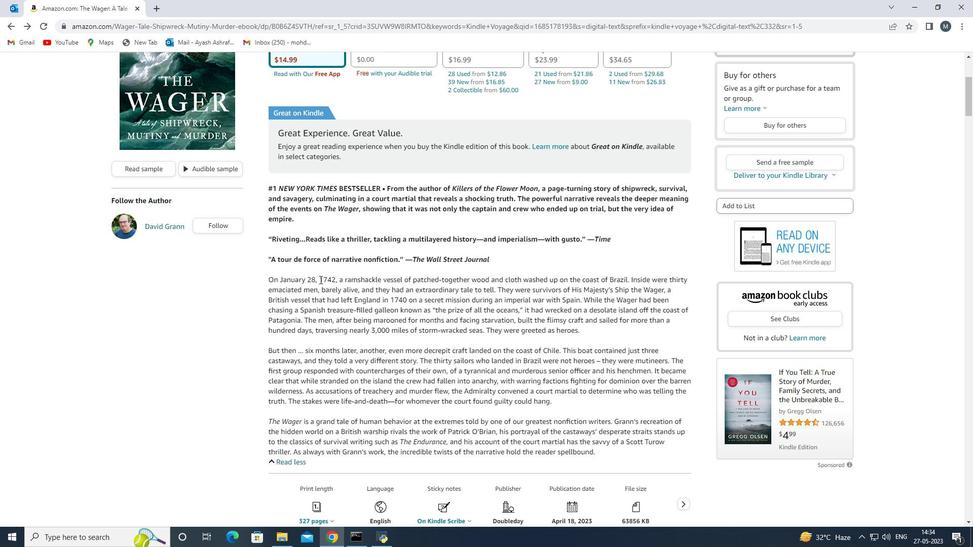 
Action: Mouse moved to (289, 283)
Screenshot: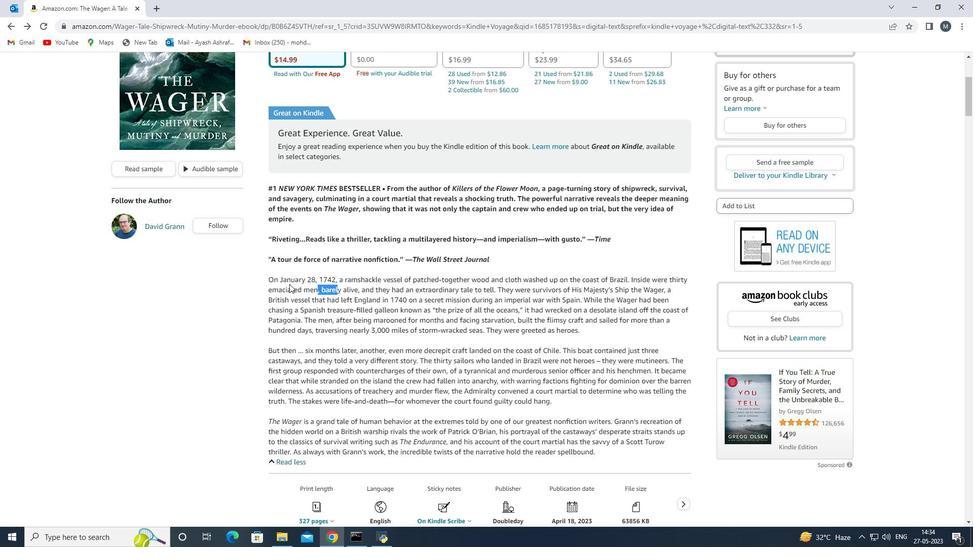 
Action: Mouse pressed left at (289, 283)
Screenshot: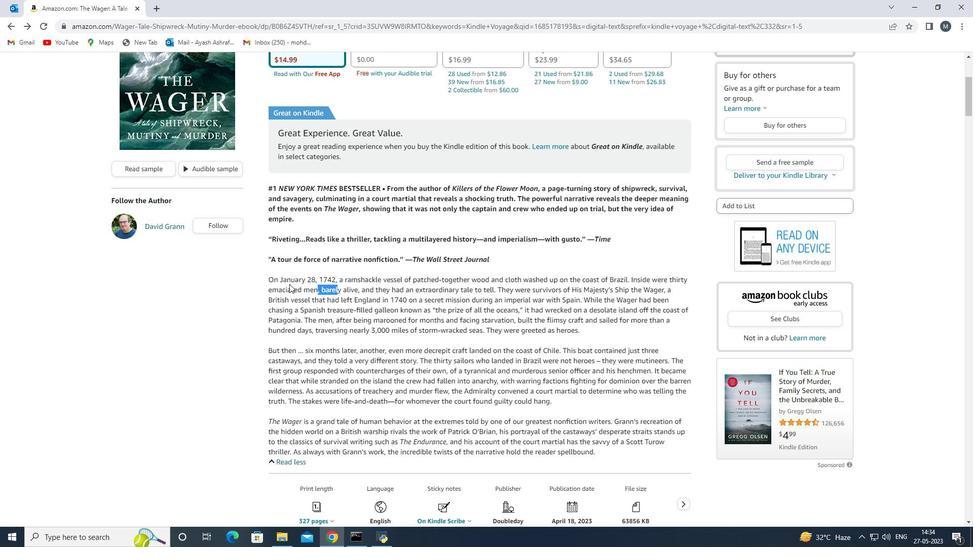 
Action: Mouse moved to (564, 281)
Screenshot: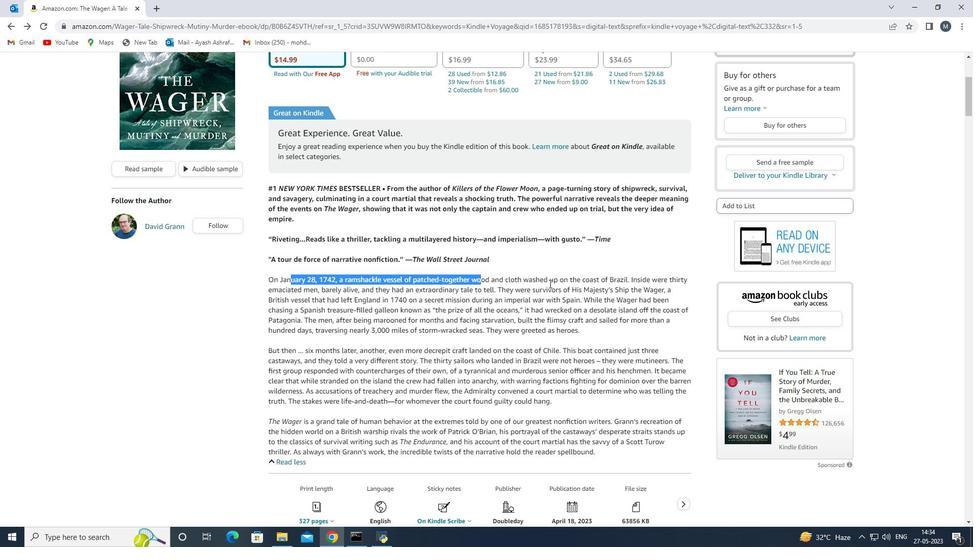 
Action: Mouse pressed left at (564, 281)
Screenshot: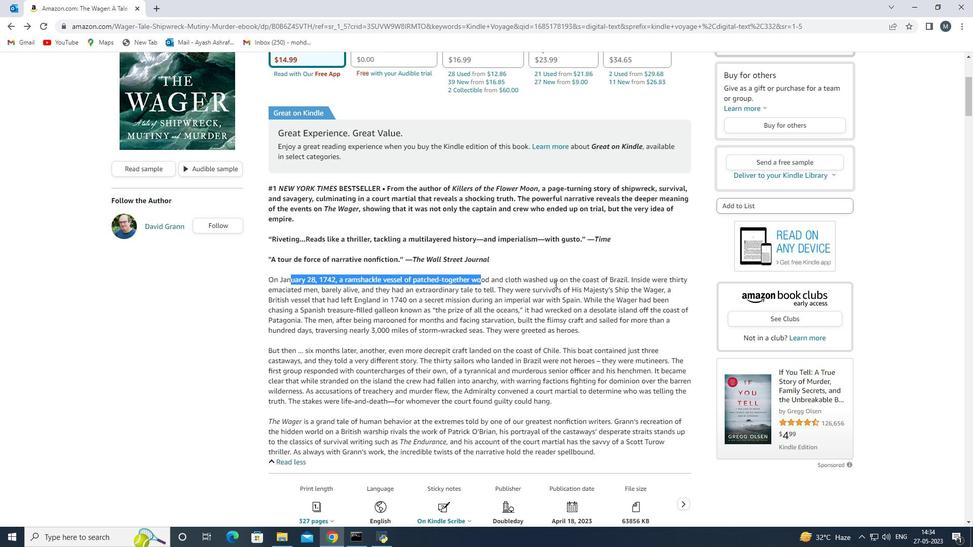 
Action: Mouse moved to (681, 275)
Screenshot: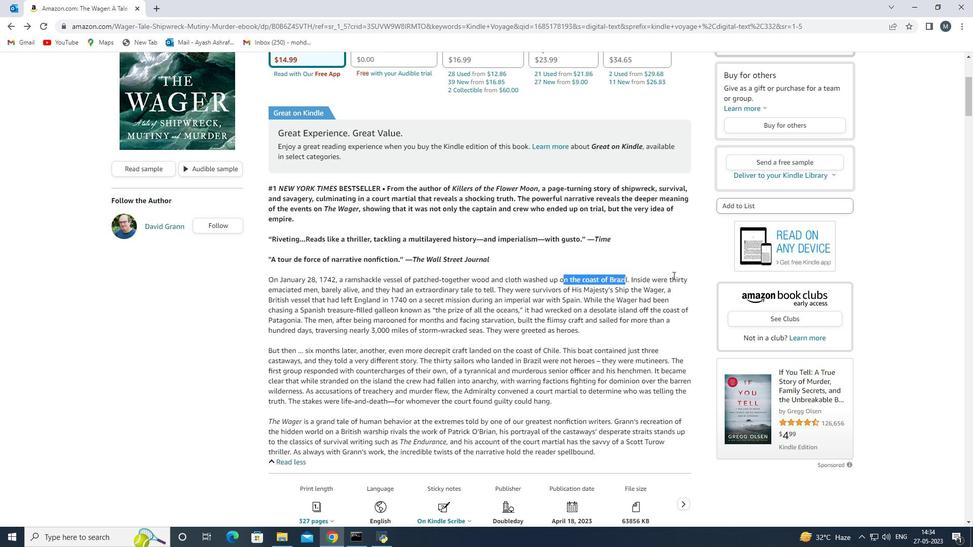 
Action: Mouse pressed left at (681, 275)
Screenshot: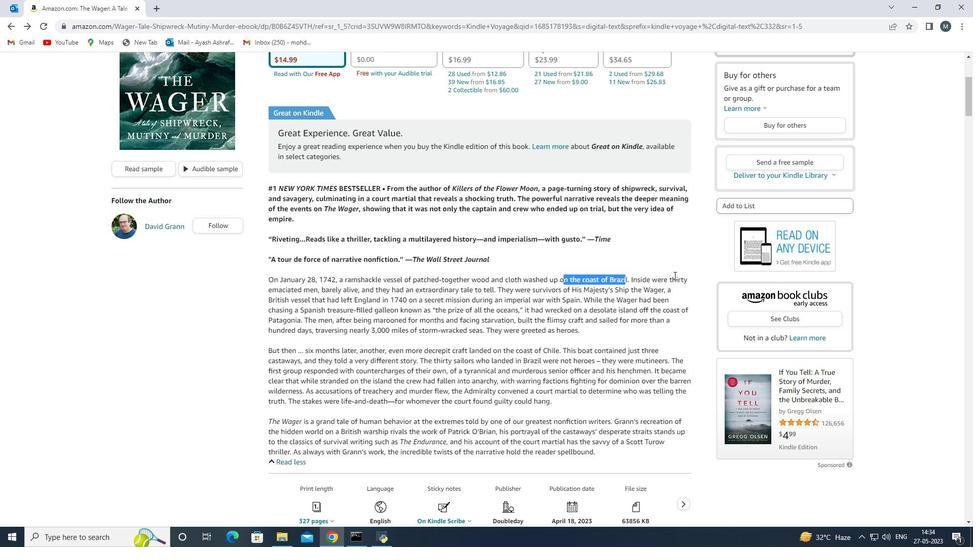 
Action: Mouse moved to (274, 311)
Screenshot: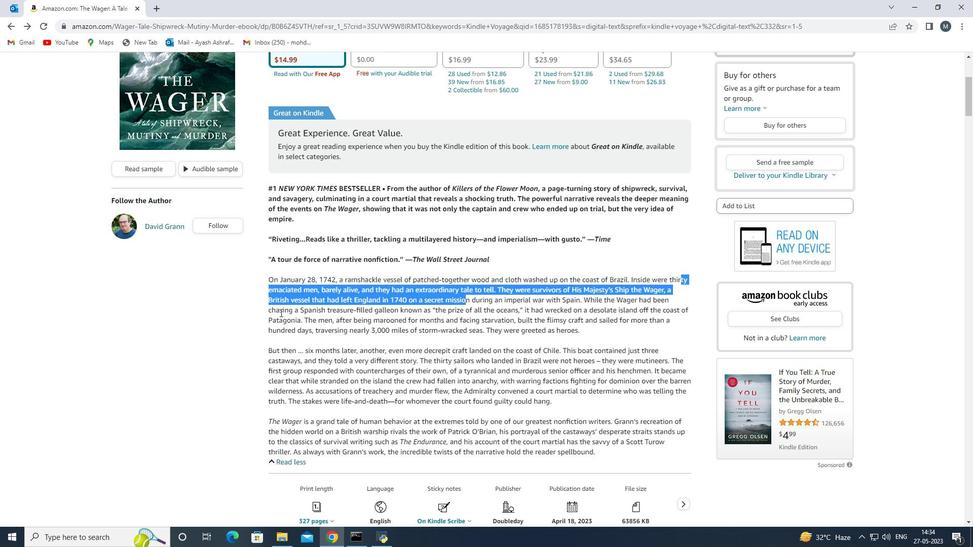 
Action: Mouse pressed left at (274, 311)
Screenshot: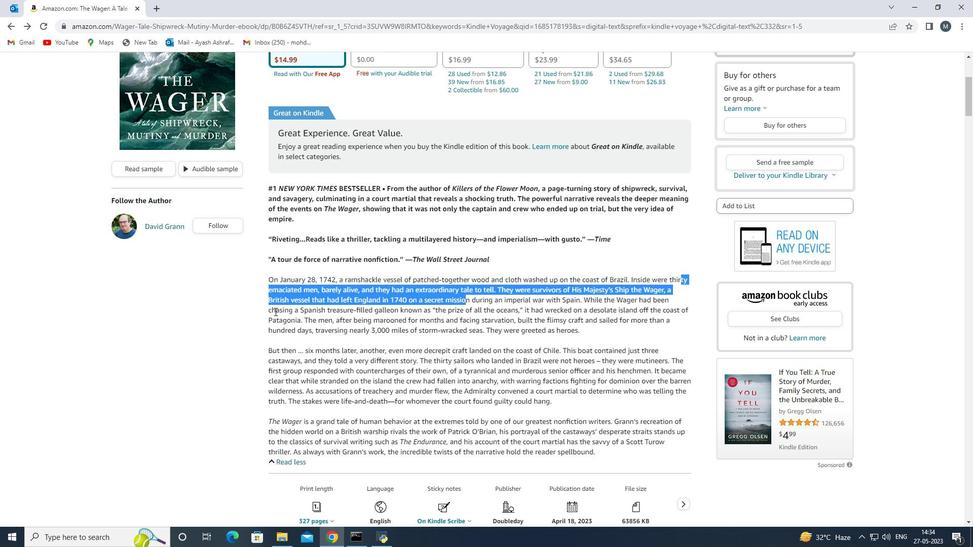 
Action: Mouse moved to (603, 312)
Screenshot: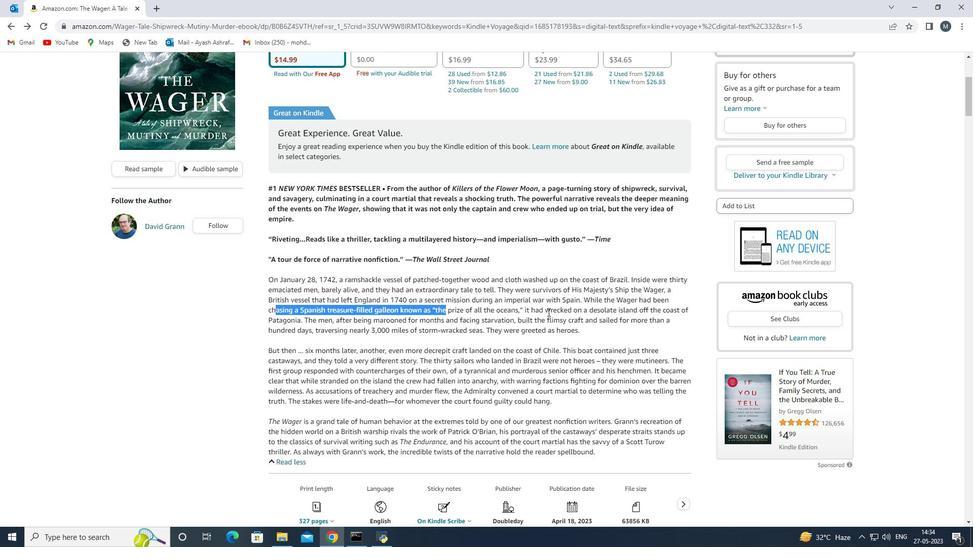 
Action: Mouse pressed left at (603, 312)
Screenshot: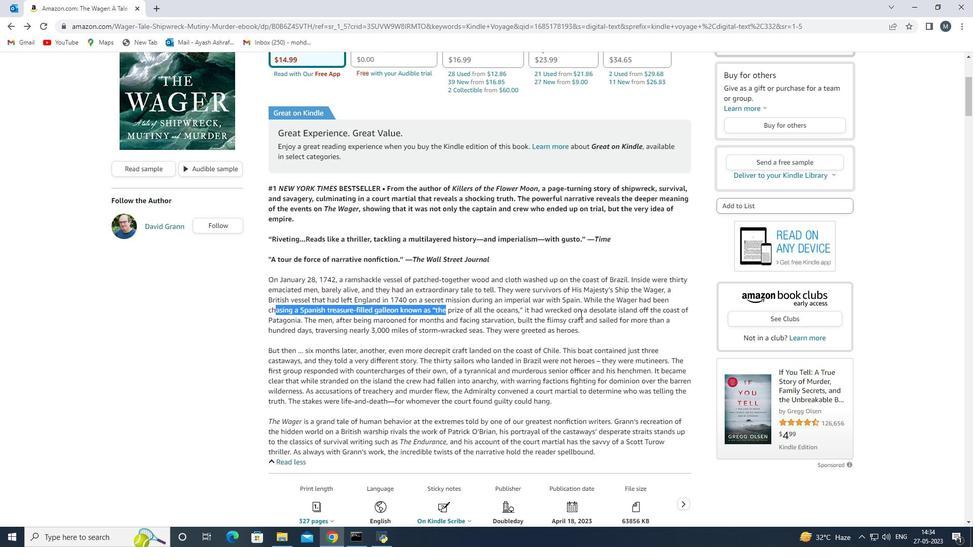
Action: Mouse moved to (667, 310)
Screenshot: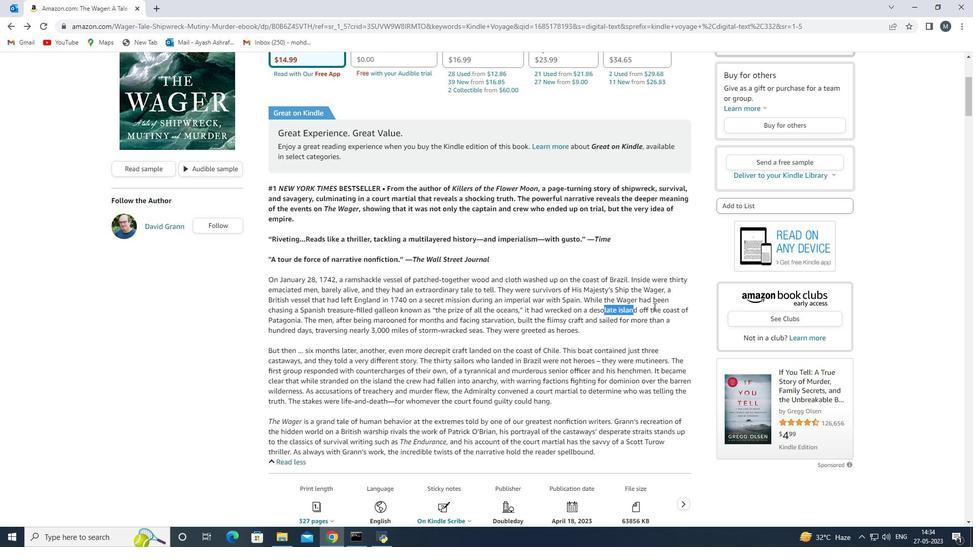 
Action: Mouse pressed left at (667, 310)
Screenshot: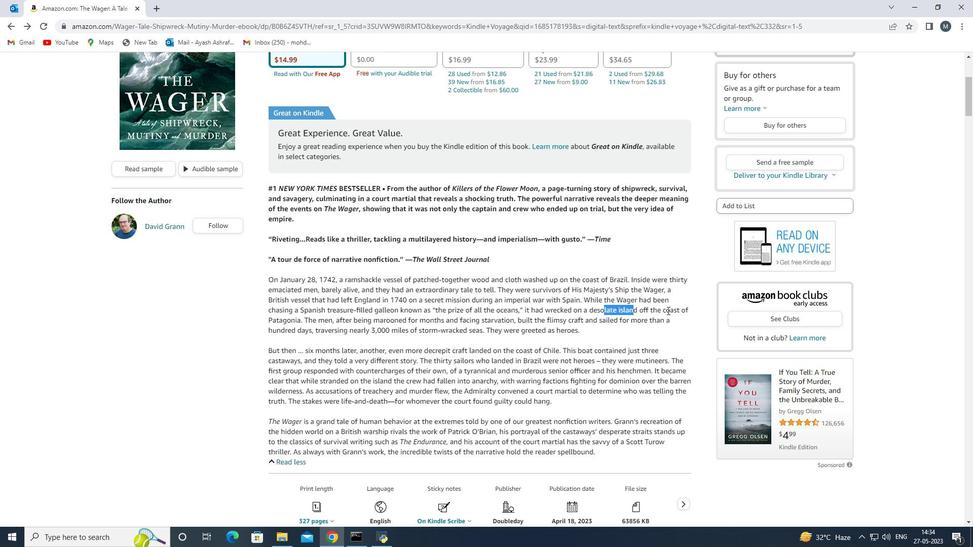 
Action: Mouse moved to (280, 341)
Screenshot: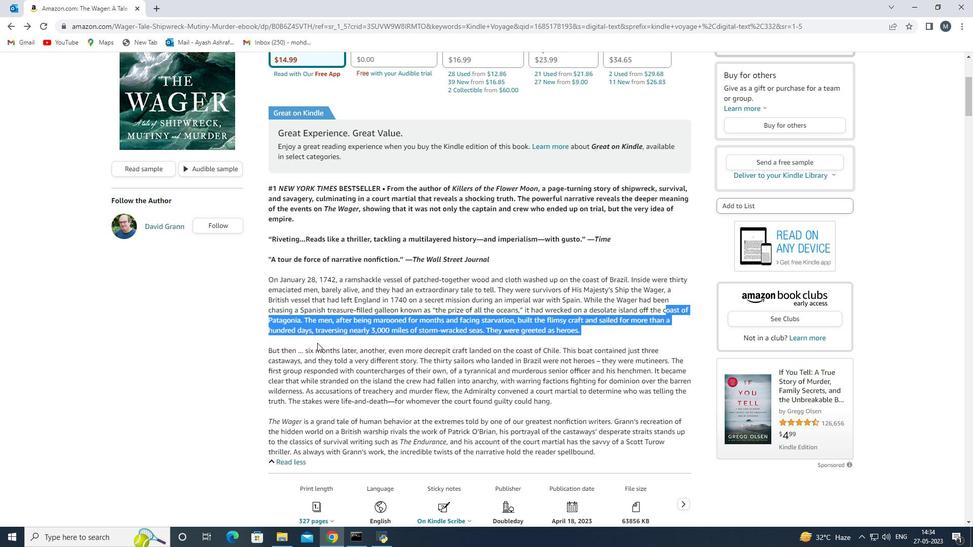 
Action: Mouse pressed left at (280, 341)
Screenshot: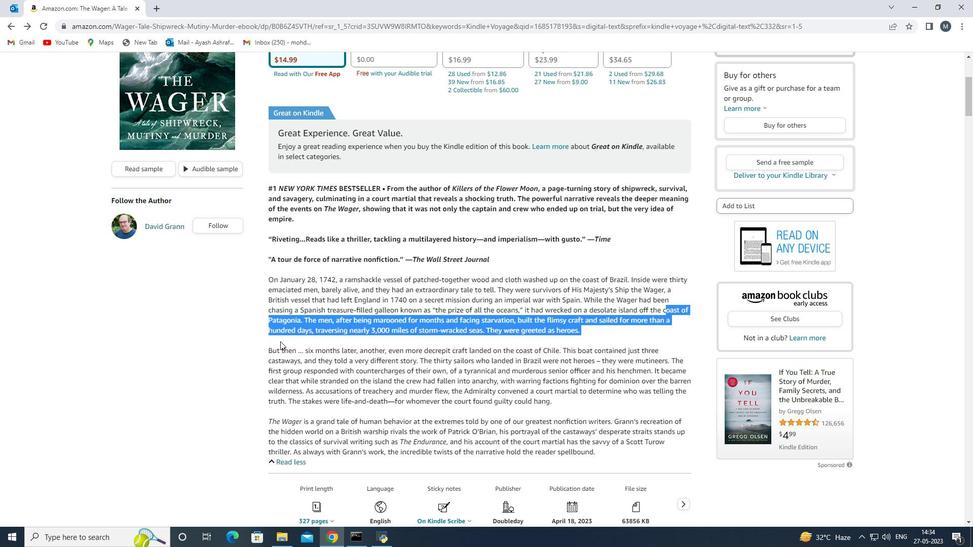 
Action: Mouse moved to (281, 353)
Screenshot: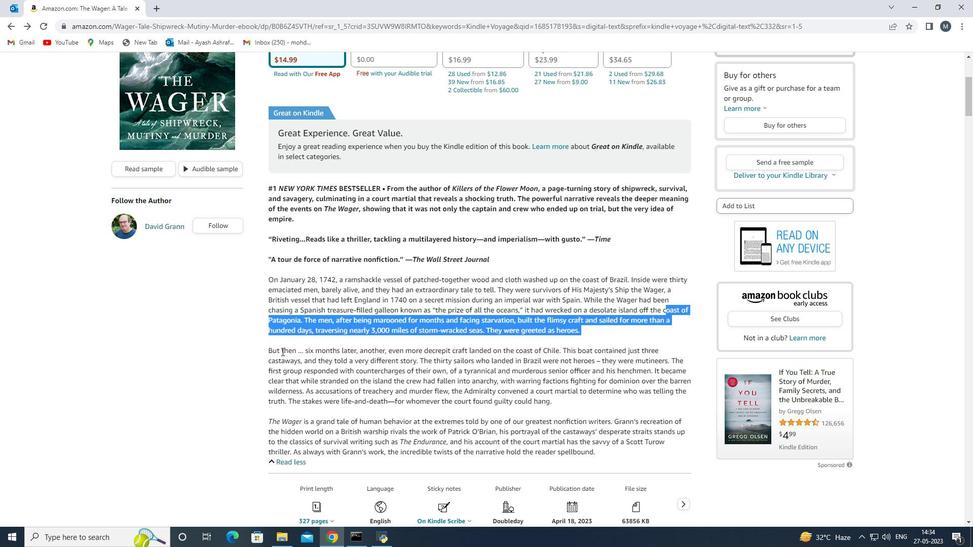 
Action: Mouse pressed left at (281, 353)
Screenshot: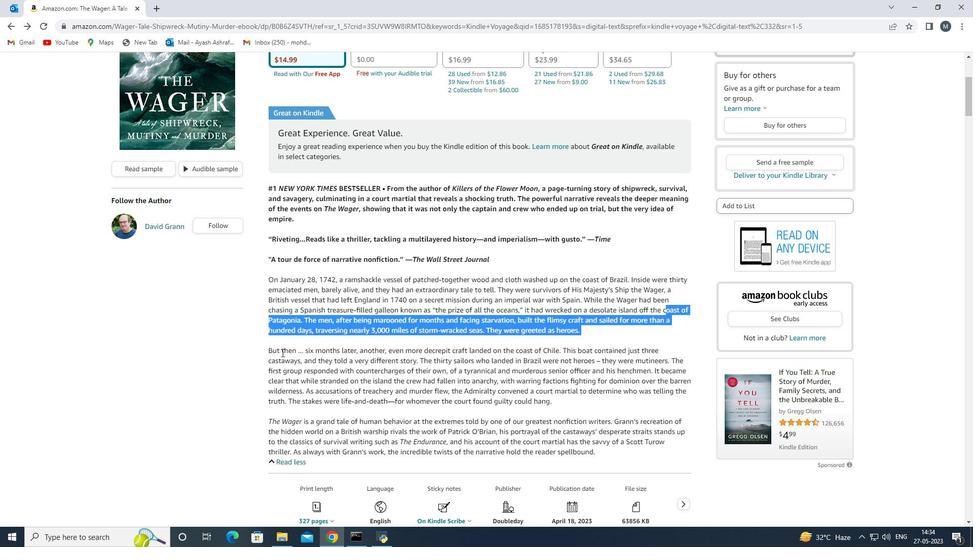 
Action: Mouse moved to (386, 340)
Screenshot: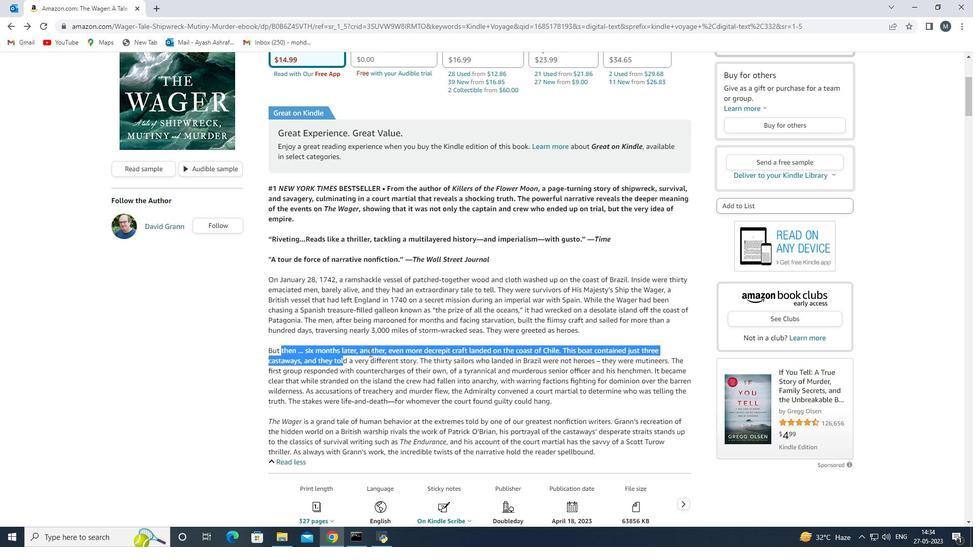 
Action: Mouse pressed left at (386, 340)
Screenshot: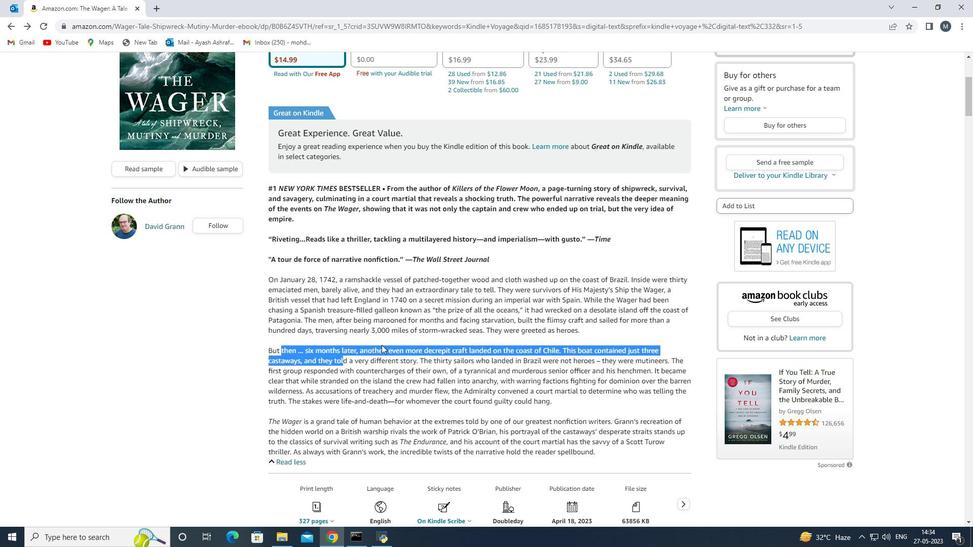 
Action: Mouse moved to (387, 333)
Screenshot: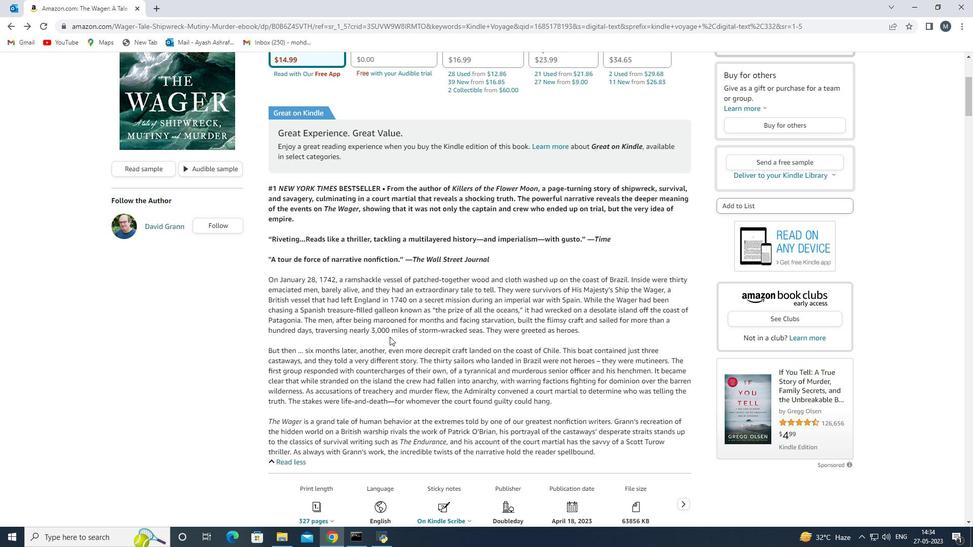 
Action: Mouse scrolled (387, 332) with delta (0, 0)
Screenshot: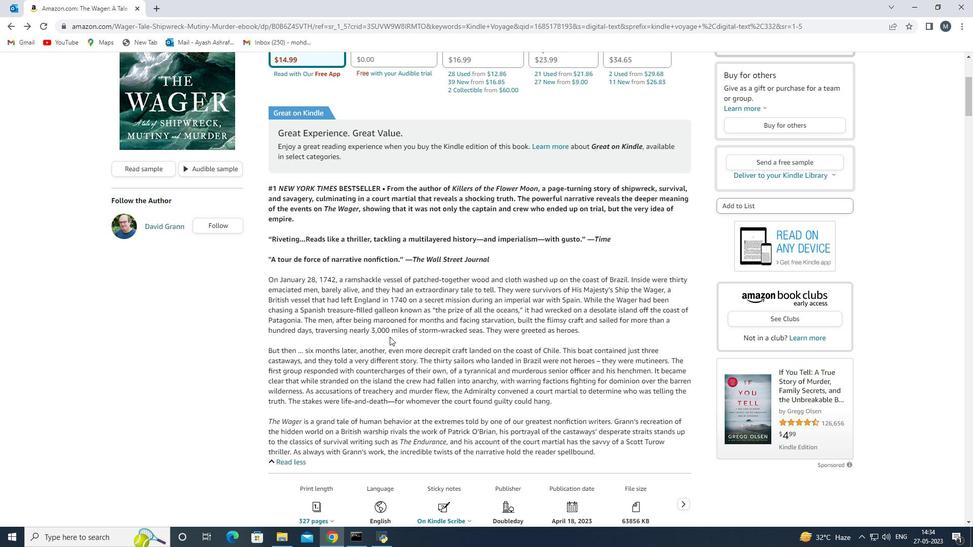 
Action: Mouse scrolled (387, 332) with delta (0, 0)
Screenshot: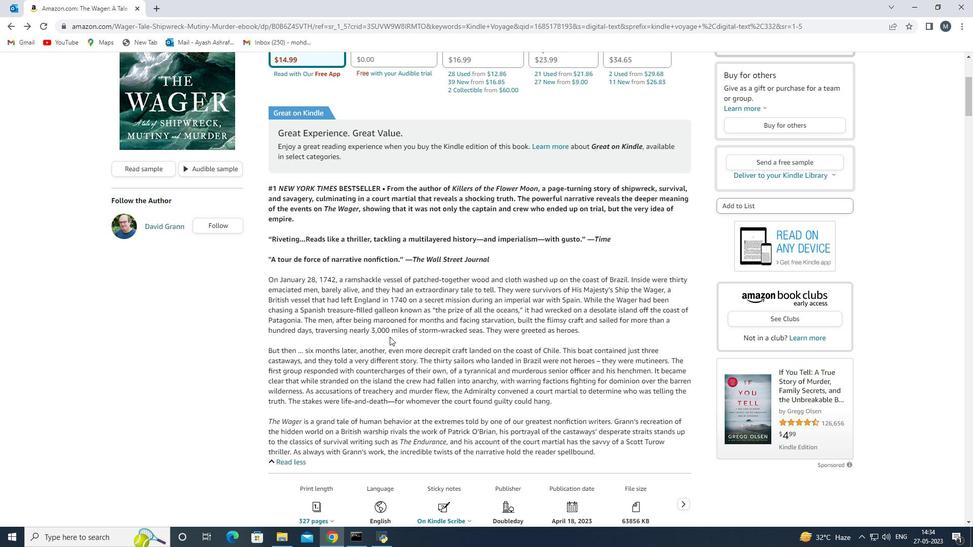 
Action: Mouse moved to (327, 264)
Screenshot: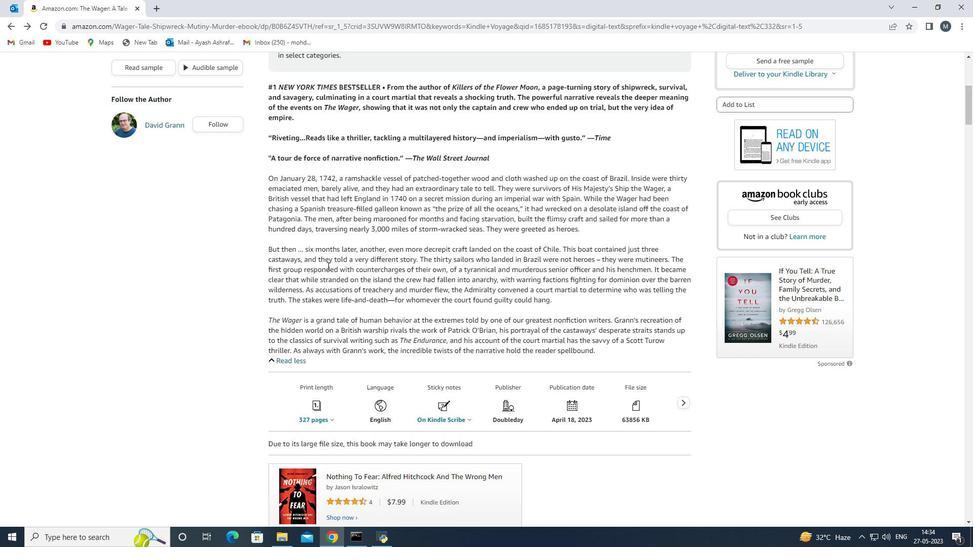 
Action: Mouse pressed left at (327, 264)
Screenshot: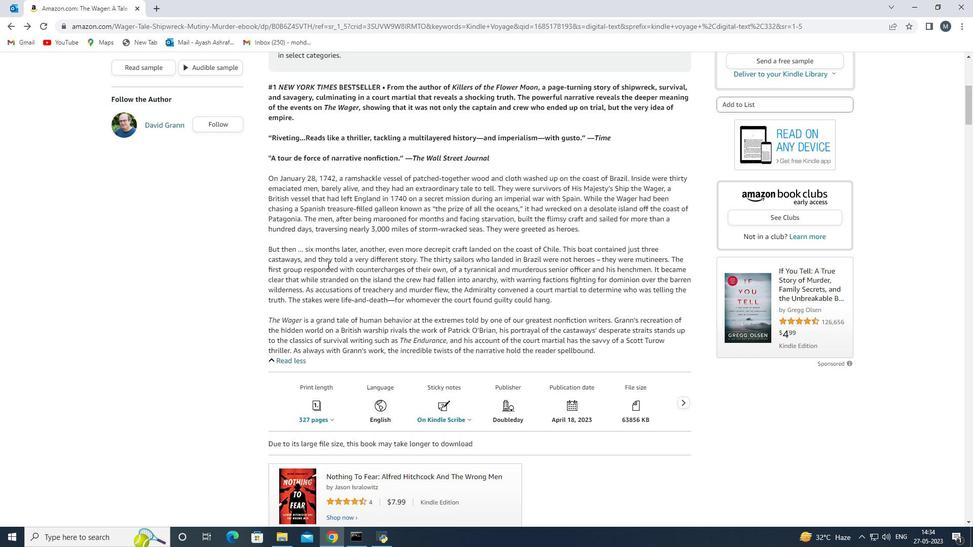 
Action: Mouse moved to (518, 264)
Screenshot: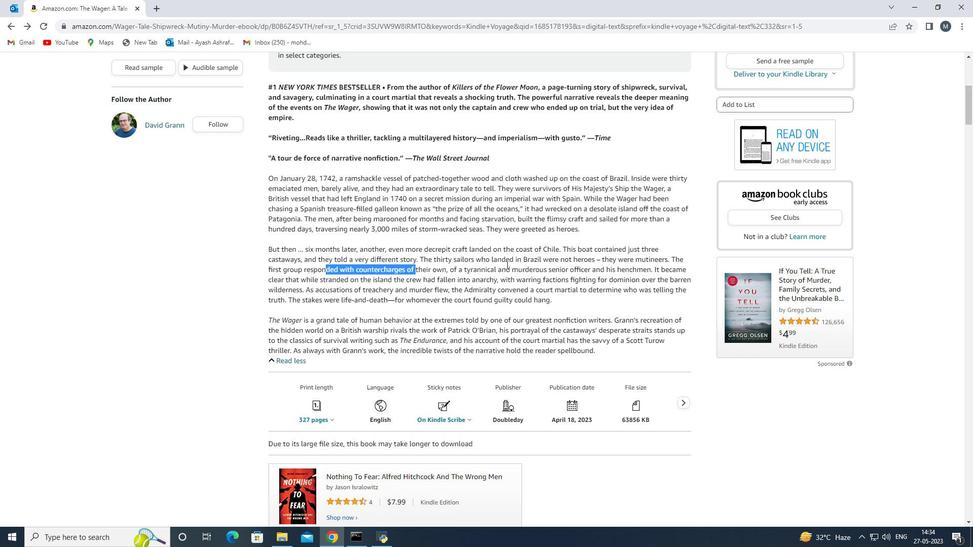 
Action: Mouse pressed left at (518, 264)
Screenshot: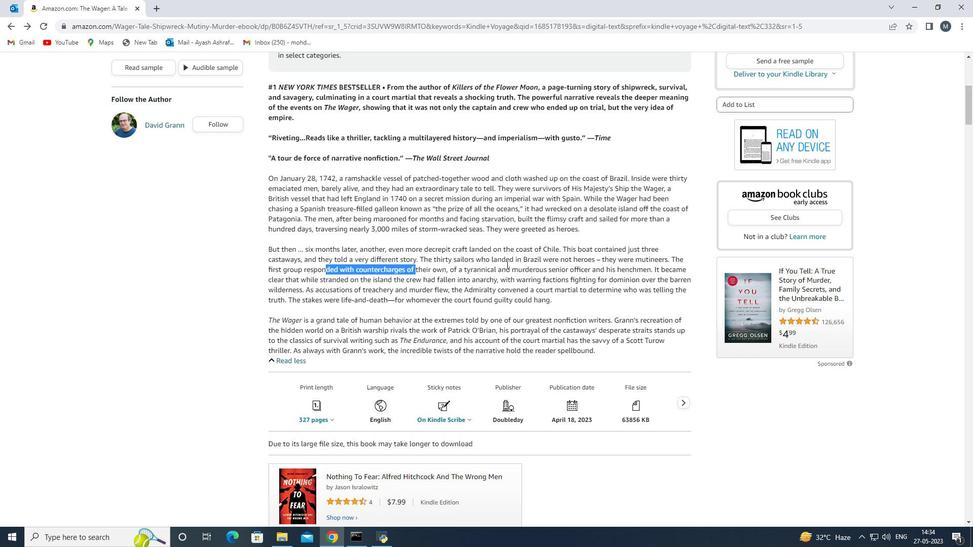
Action: Mouse moved to (620, 257)
Screenshot: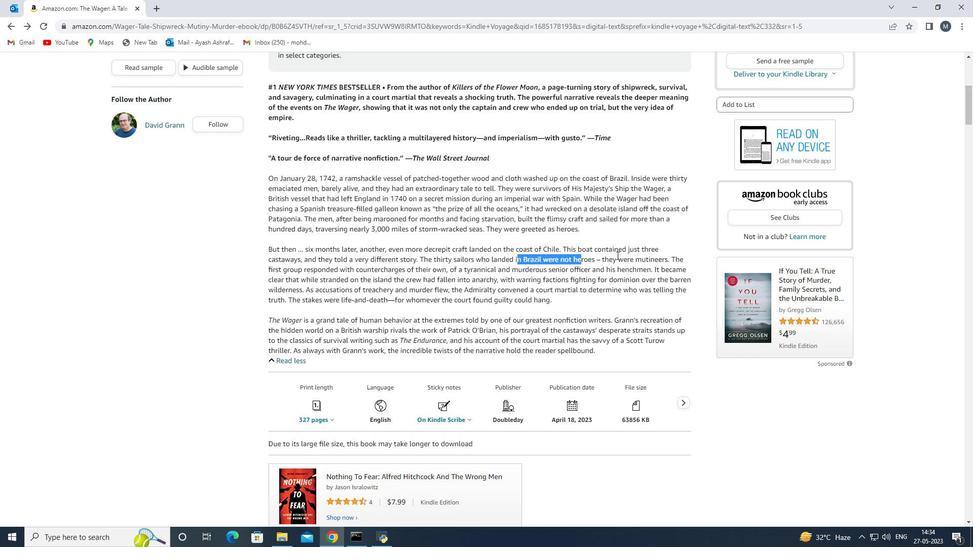 
Action: Mouse pressed left at (620, 257)
Screenshot: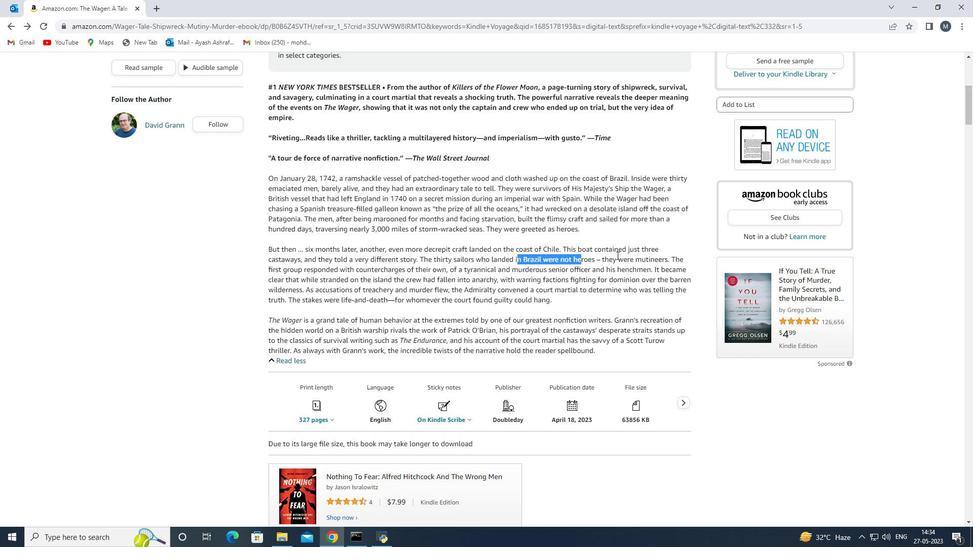 
Action: Mouse moved to (335, 314)
Screenshot: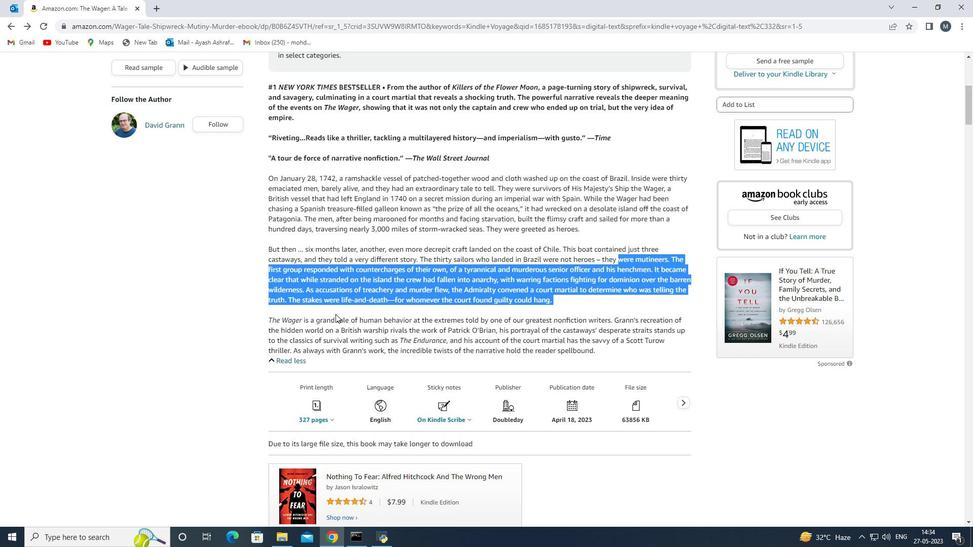 
Action: Mouse pressed left at (335, 314)
Screenshot: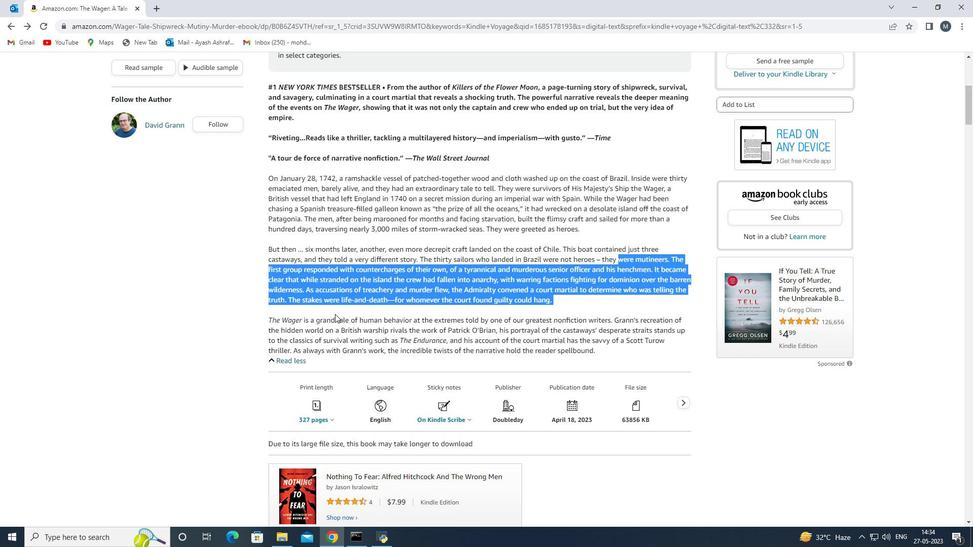 
Action: Mouse moved to (327, 310)
Screenshot: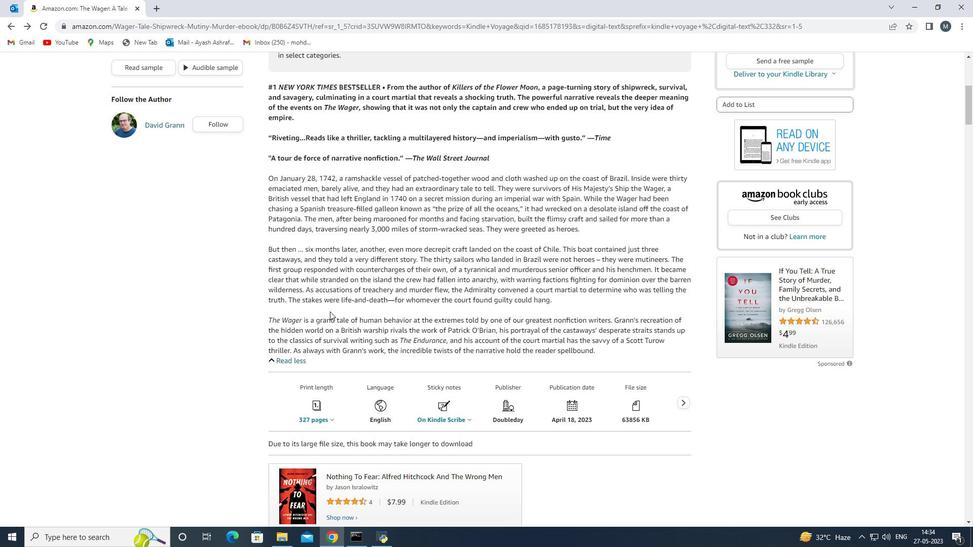 
Action: Mouse scrolled (327, 309) with delta (0, 0)
Screenshot: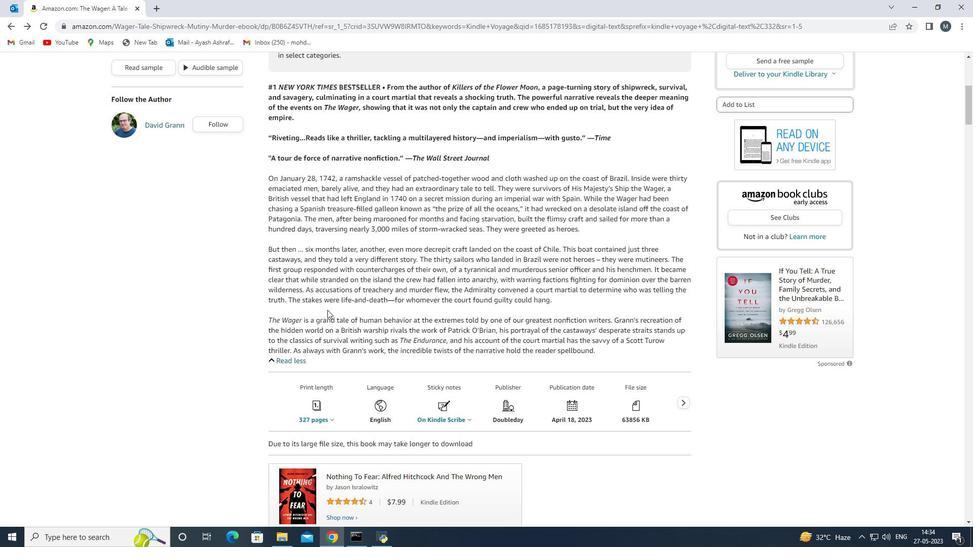 
Action: Mouse moved to (258, 265)
Screenshot: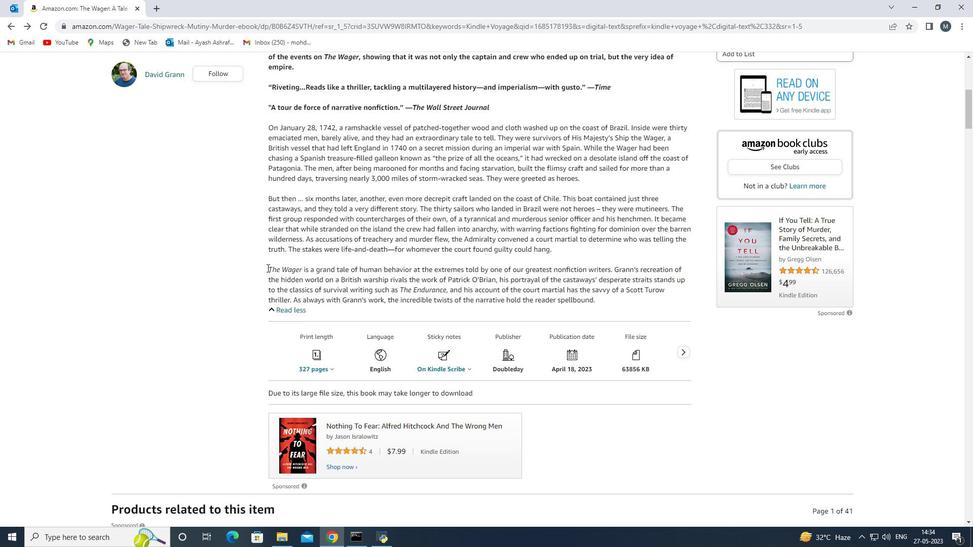 
Action: Mouse pressed left at (258, 265)
Screenshot: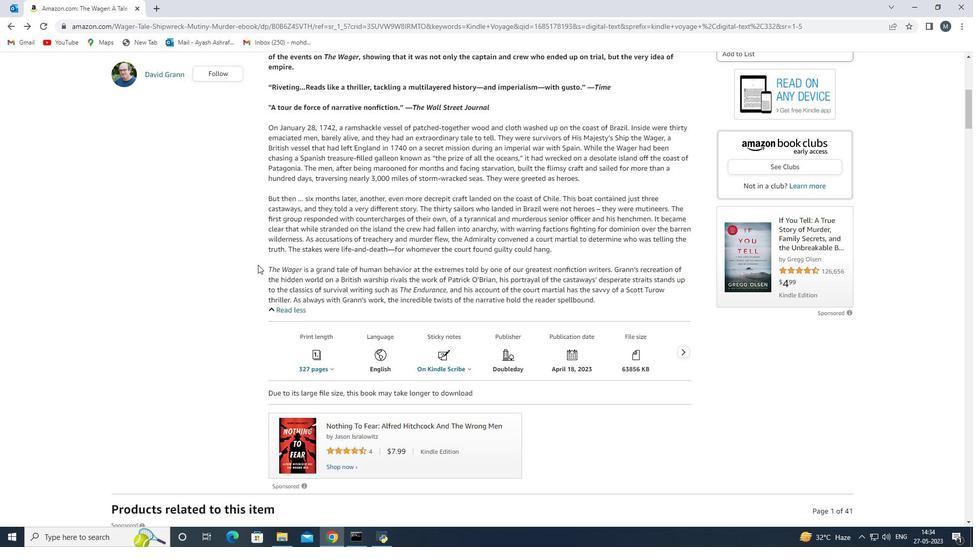
Action: Mouse moved to (454, 276)
Screenshot: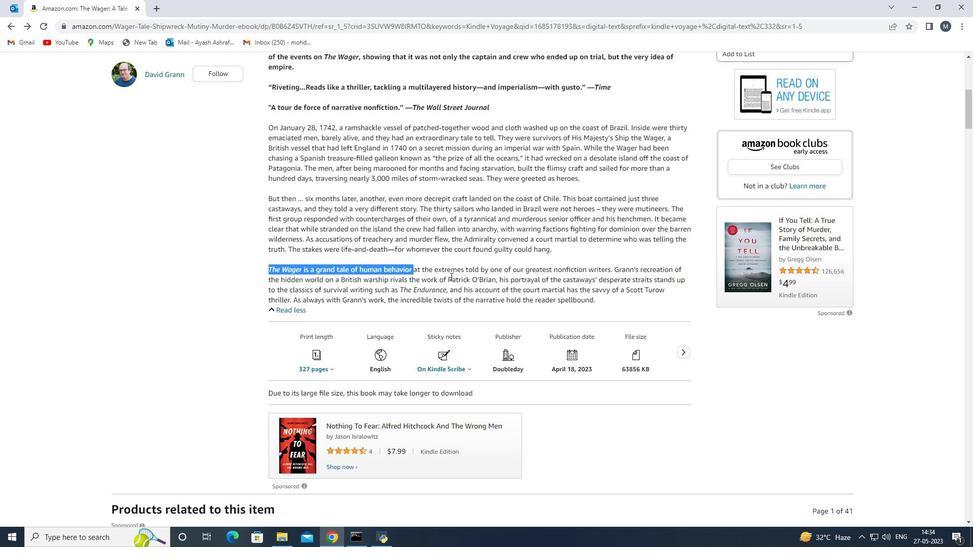 
Action: Mouse pressed left at (454, 276)
Screenshot: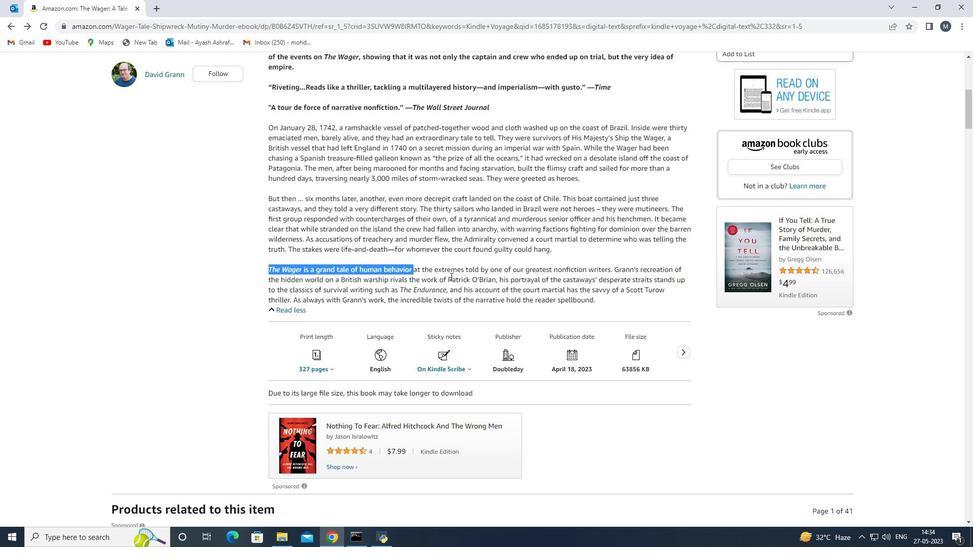 
Action: Mouse moved to (271, 293)
Screenshot: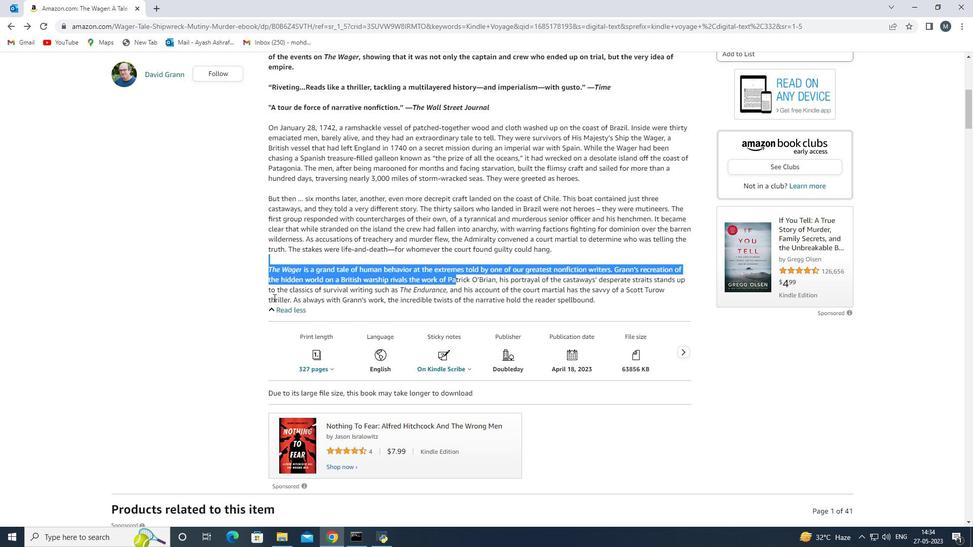 
Action: Mouse pressed left at (271, 293)
Screenshot: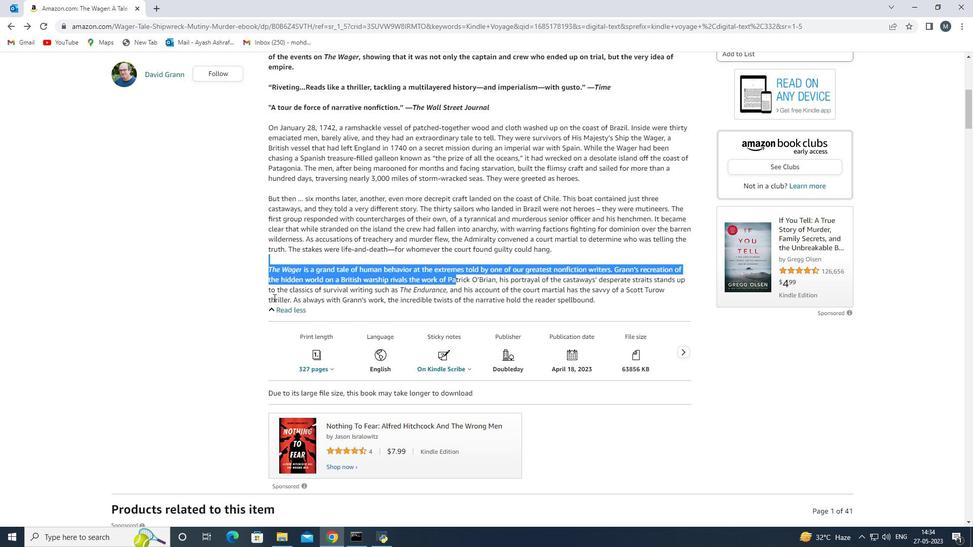 
Action: Mouse moved to (468, 292)
Screenshot: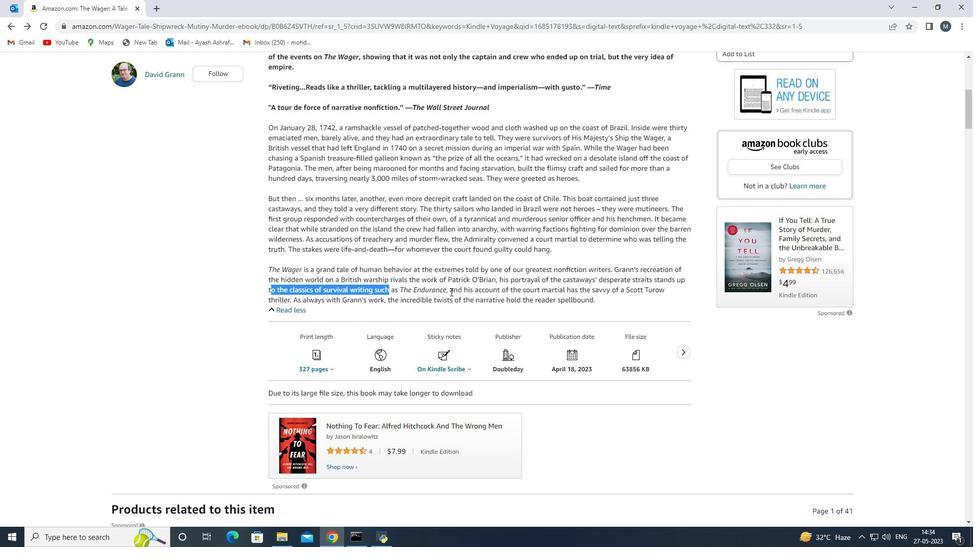 
Action: Mouse pressed left at (468, 292)
Screenshot: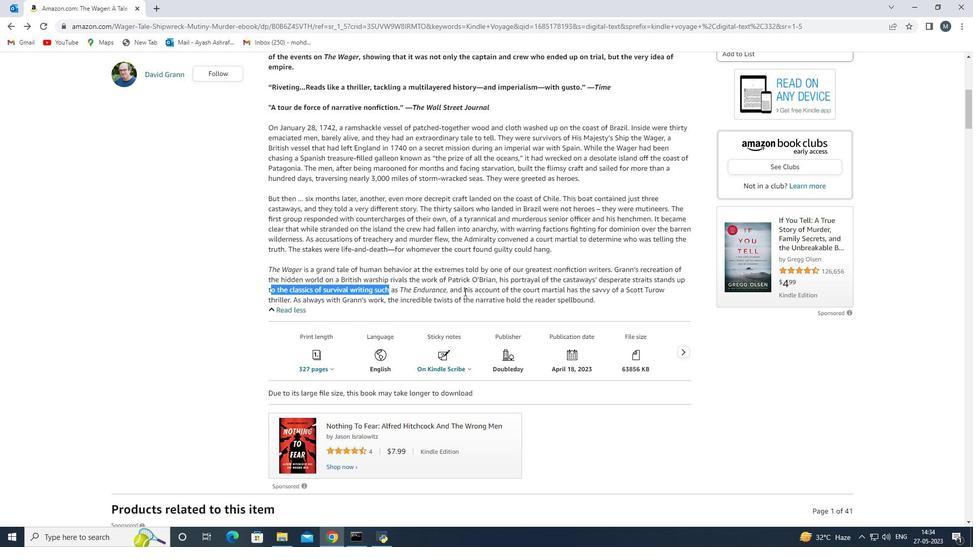 
Action: Mouse moved to (632, 279)
Screenshot: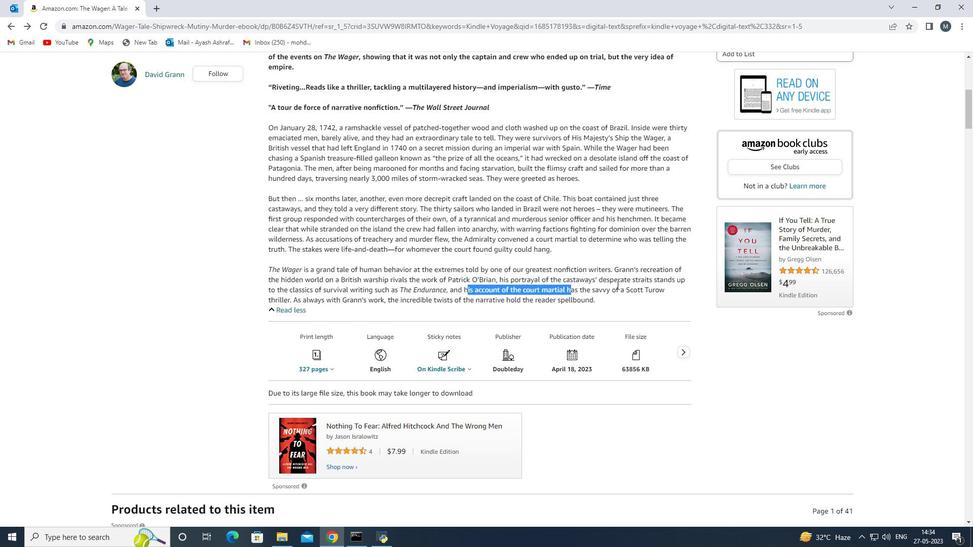 
Action: Mouse pressed left at (632, 279)
Screenshot: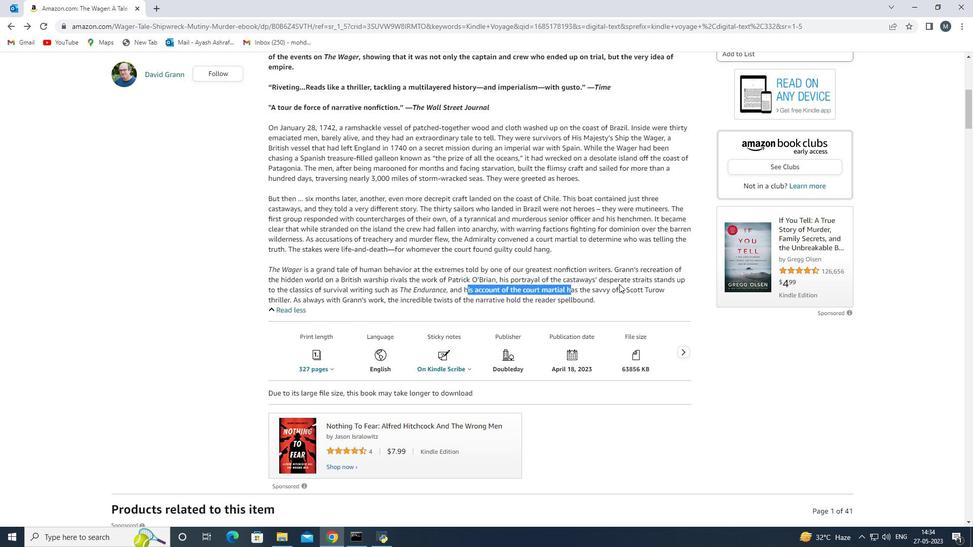 
Action: Mouse moved to (512, 314)
Screenshot: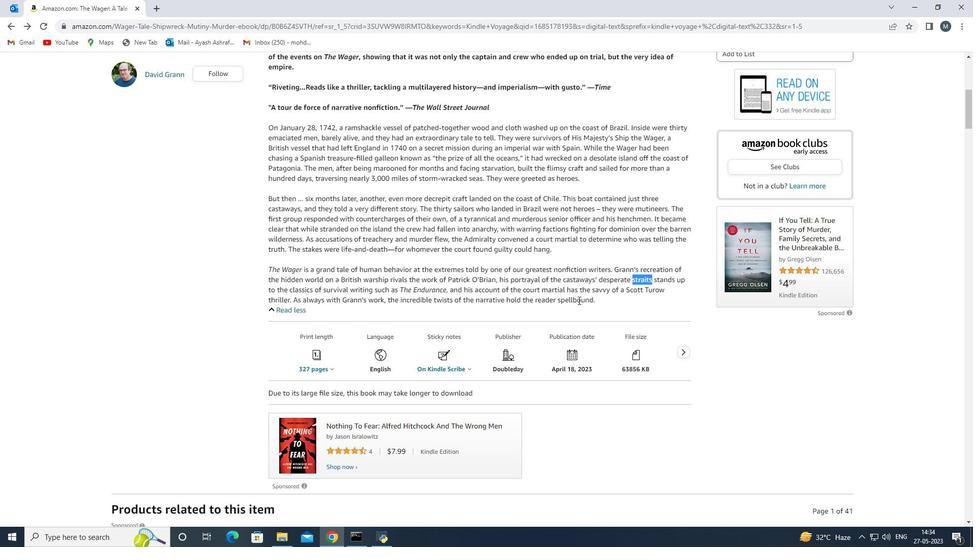 
Action: Mouse pressed left at (512, 314)
Screenshot: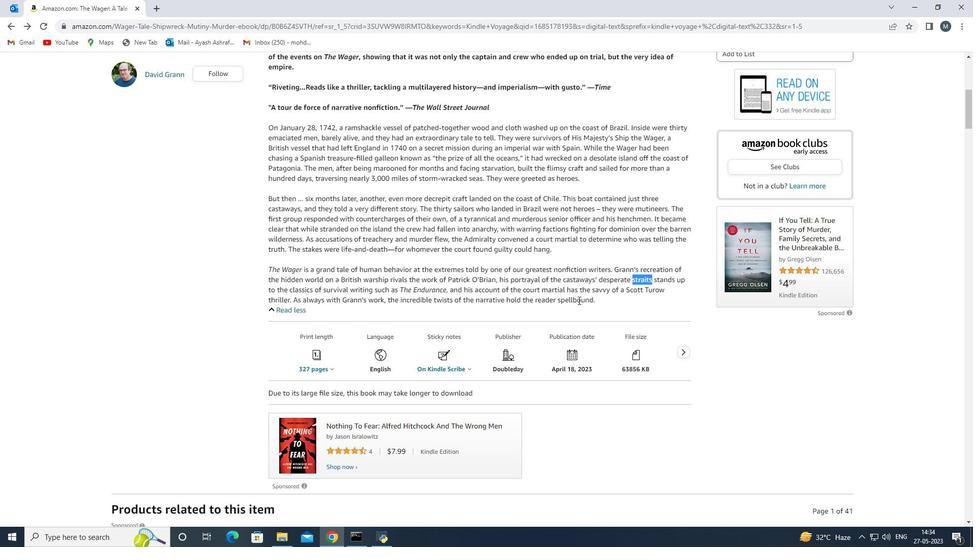 
Action: Mouse moved to (433, 321)
Screenshot: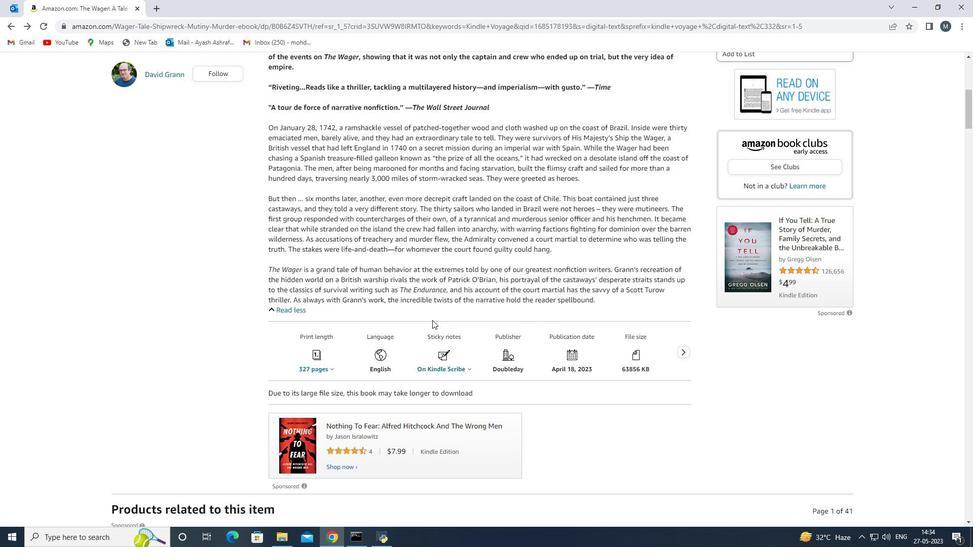 
Action: Mouse scrolled (433, 320) with delta (0, 0)
Screenshot: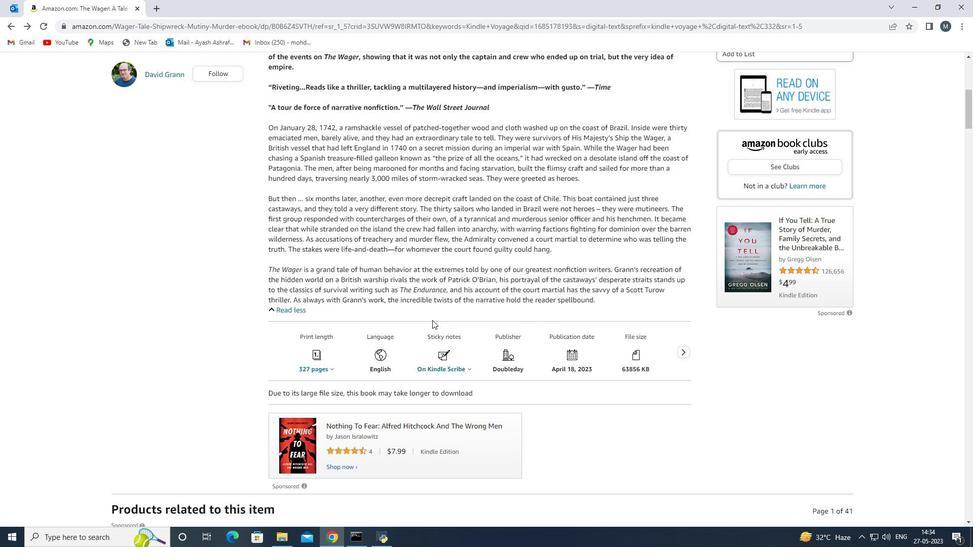 
Action: Mouse scrolled (433, 320) with delta (0, 0)
Screenshot: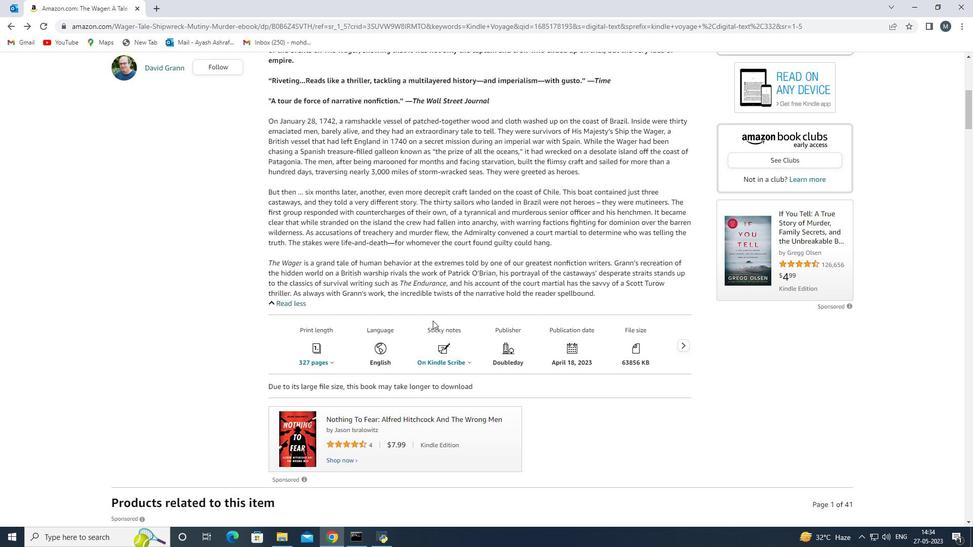 
Action: Mouse moved to (433, 321)
Screenshot: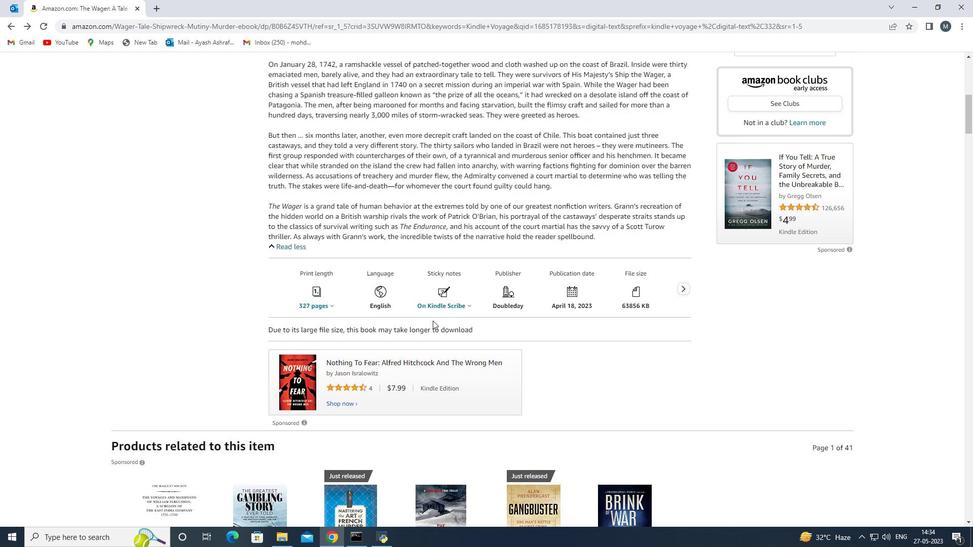 
Action: Mouse scrolled (433, 321) with delta (0, 0)
Screenshot: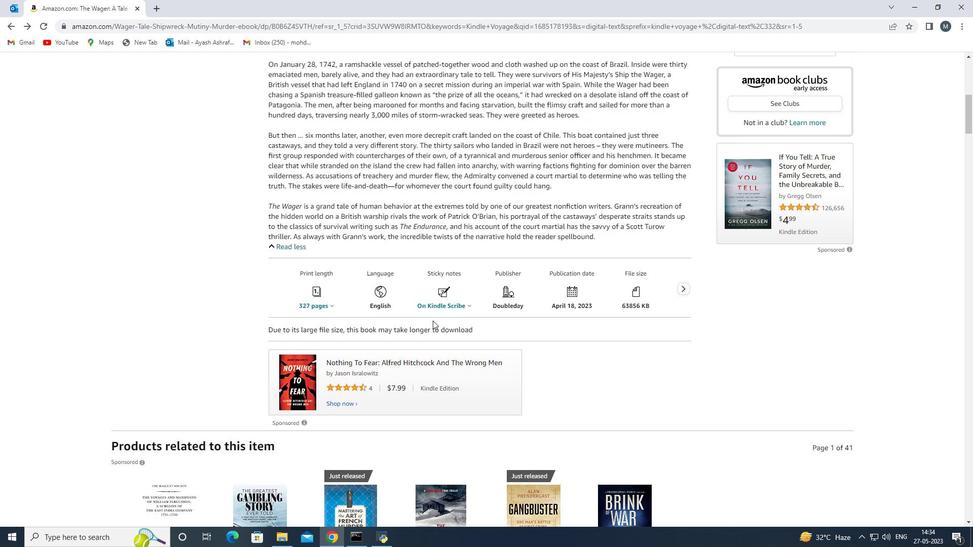 
Action: Mouse moved to (442, 355)
Screenshot: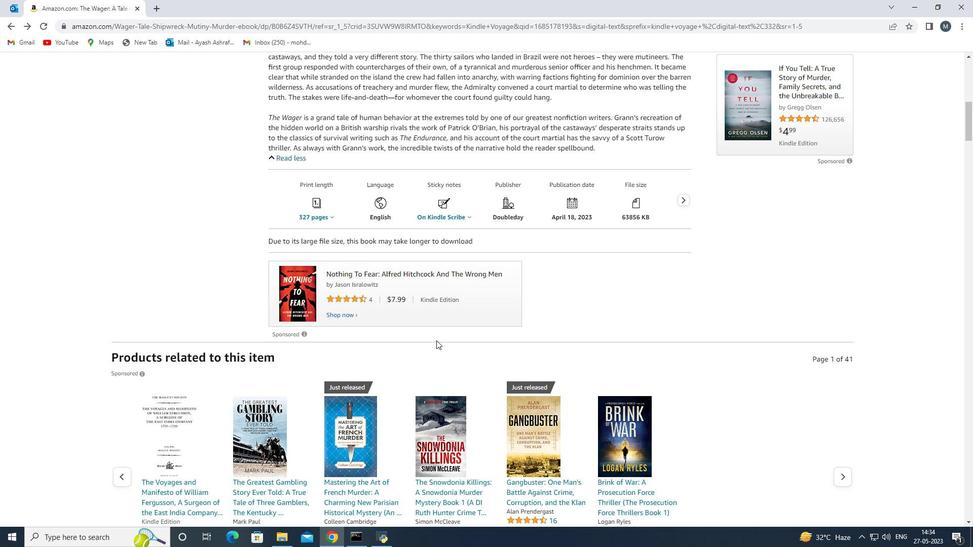 
Action: Mouse scrolled (442, 356) with delta (0, 0)
Screenshot: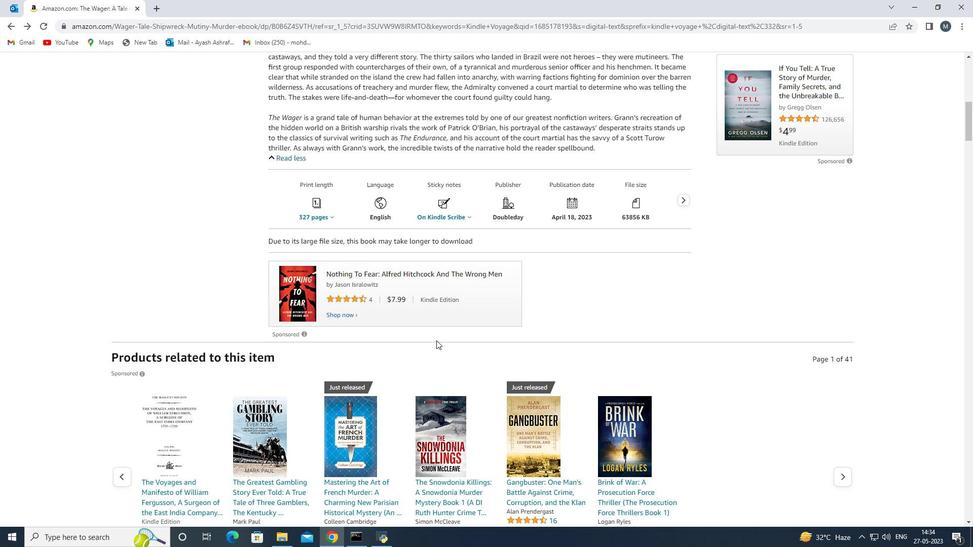 
Action: Mouse scrolled (442, 356) with delta (0, 0)
Screenshot: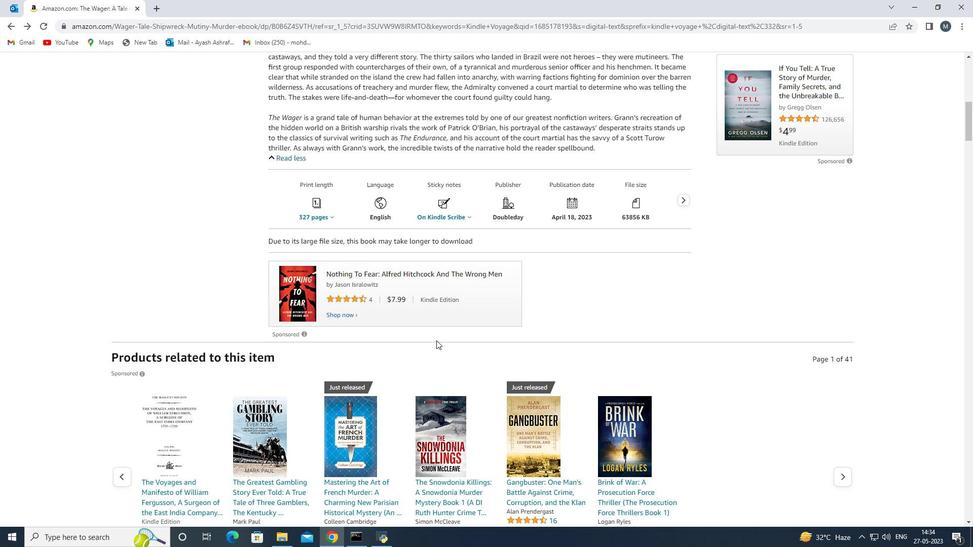 
Action: Mouse scrolled (442, 356) with delta (0, 0)
Screenshot: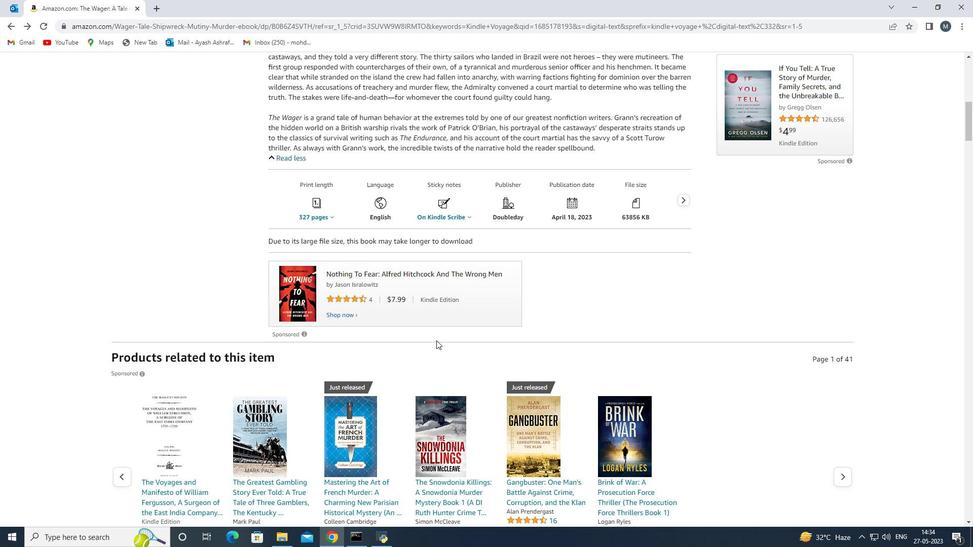 
Action: Mouse scrolled (442, 356) with delta (0, 0)
Screenshot: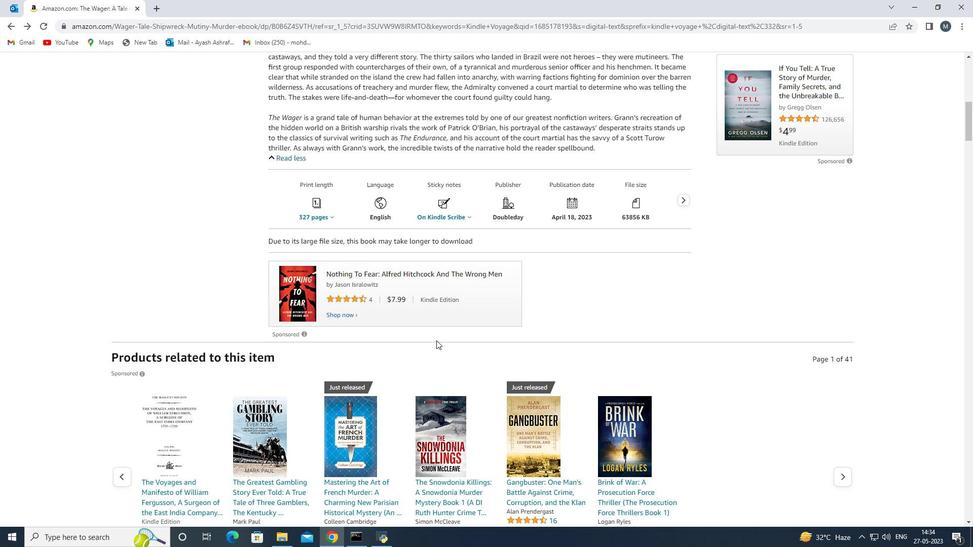 
Action: Mouse scrolled (442, 355) with delta (0, 0)
Screenshot: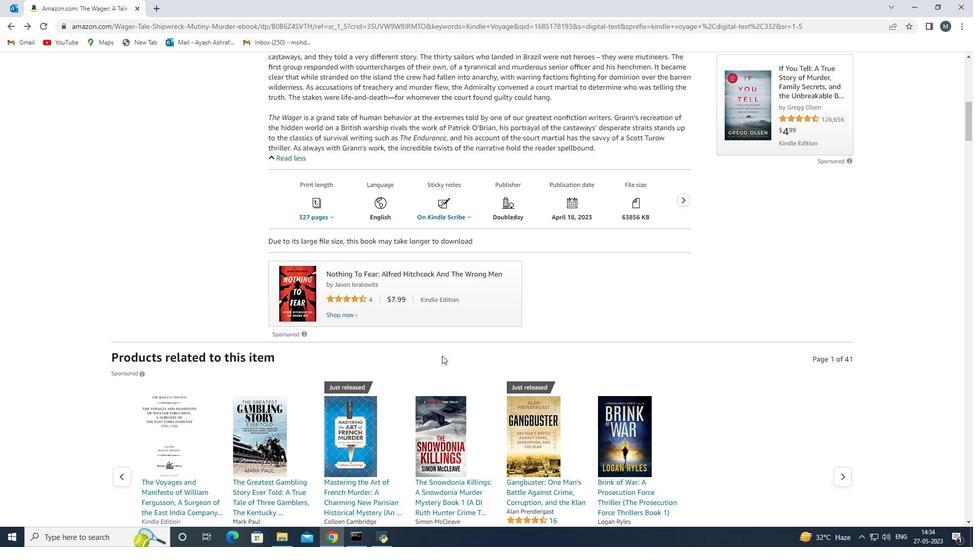 
Action: Mouse moved to (741, 344)
Screenshot: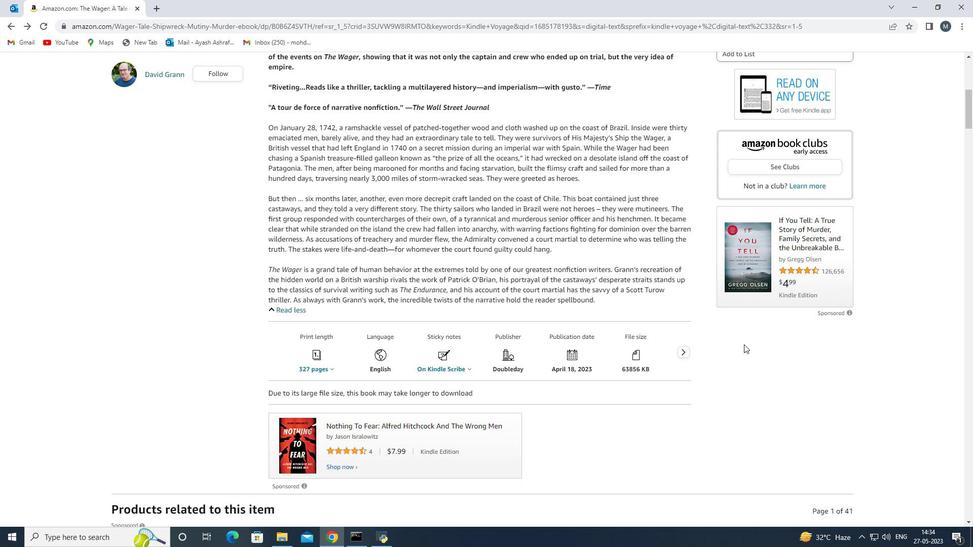 
Action: Mouse scrolled (741, 345) with delta (0, 0)
Screenshot: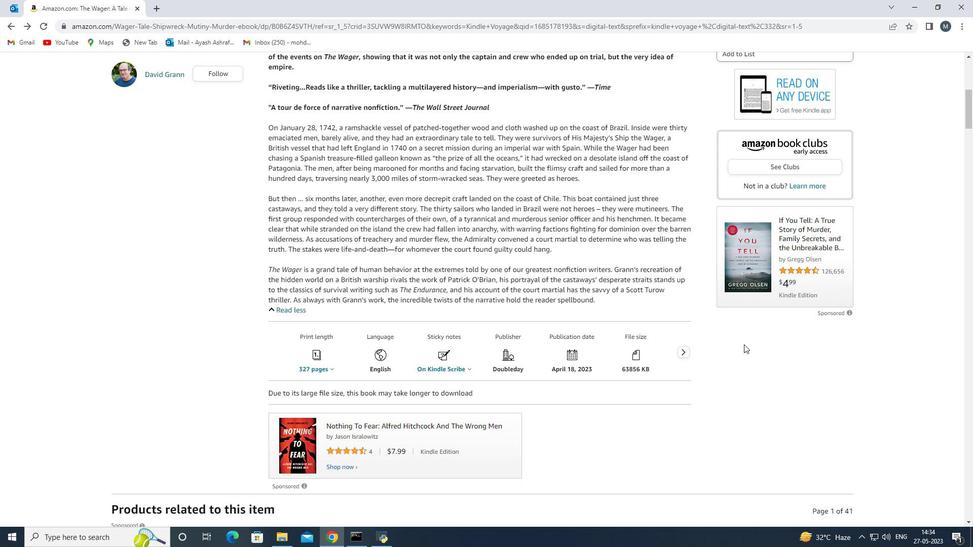 
Action: Mouse moved to (740, 344)
Screenshot: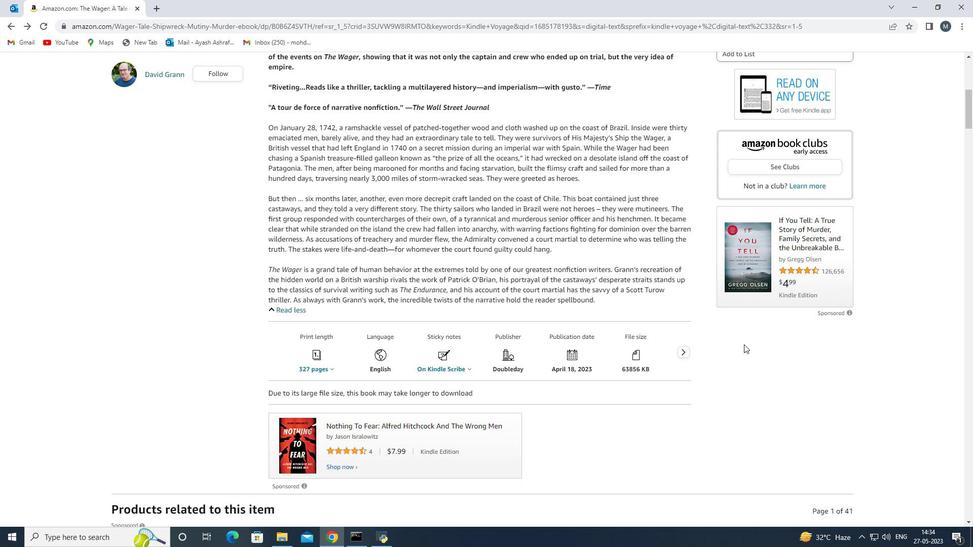
Action: Mouse scrolled (741, 345) with delta (0, 0)
Screenshot: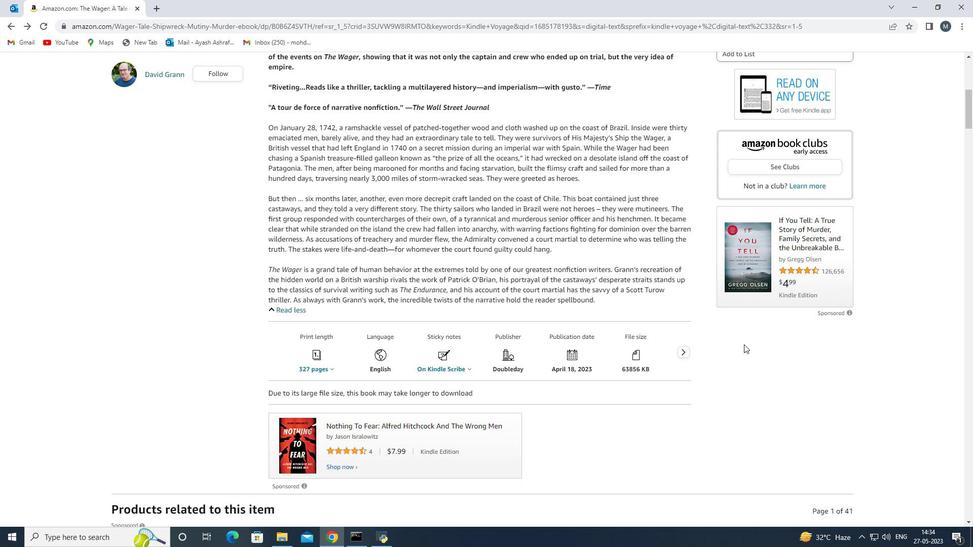 
Action: Mouse moved to (740, 344)
Screenshot: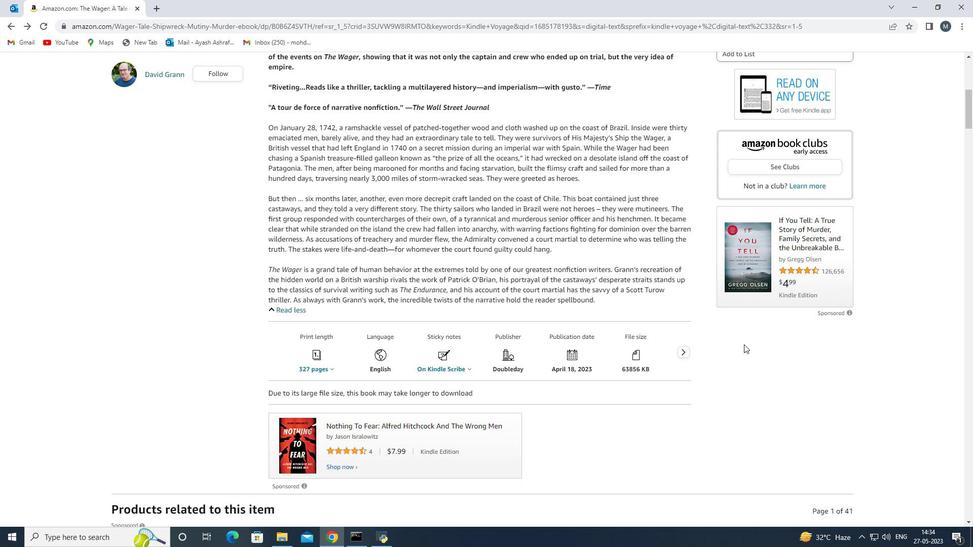 
Action: Mouse scrolled (740, 345) with delta (0, 0)
Screenshot: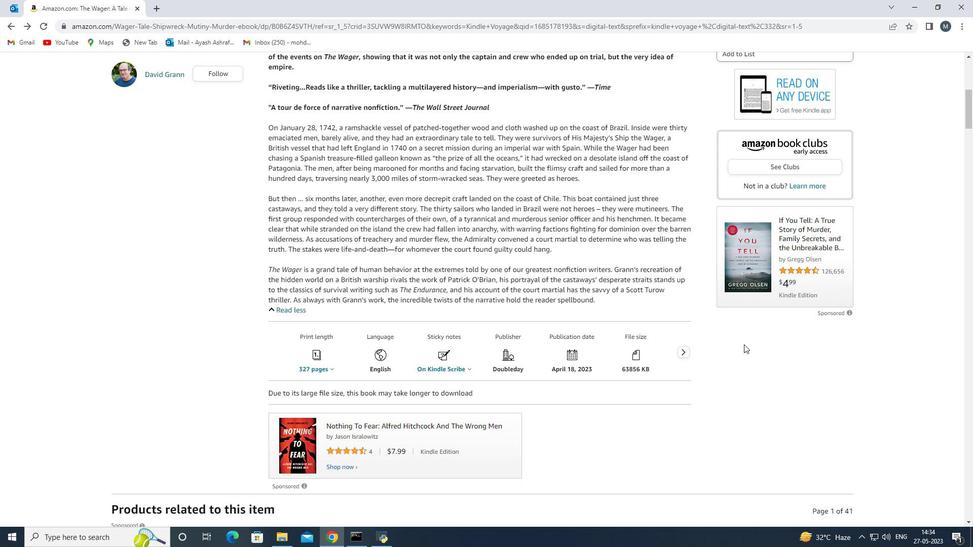 
Action: Mouse moved to (756, 272)
Screenshot: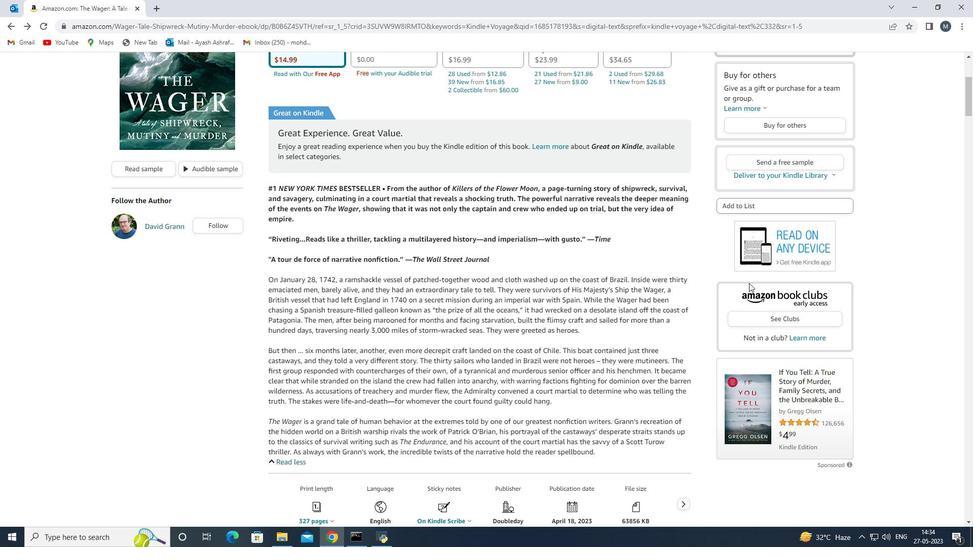 
Action: Mouse scrolled (756, 273) with delta (0, 0)
Screenshot: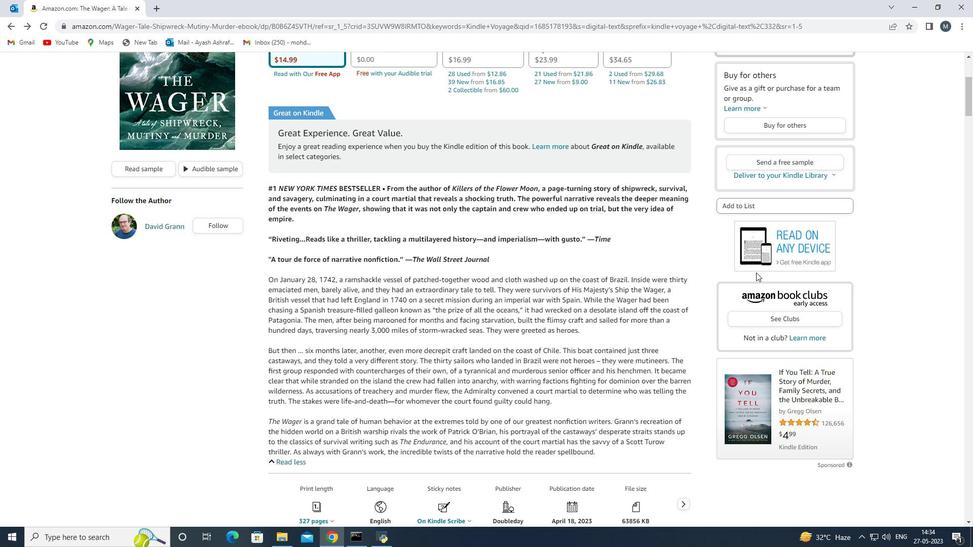 
Action: Mouse scrolled (756, 273) with delta (0, 0)
Screenshot: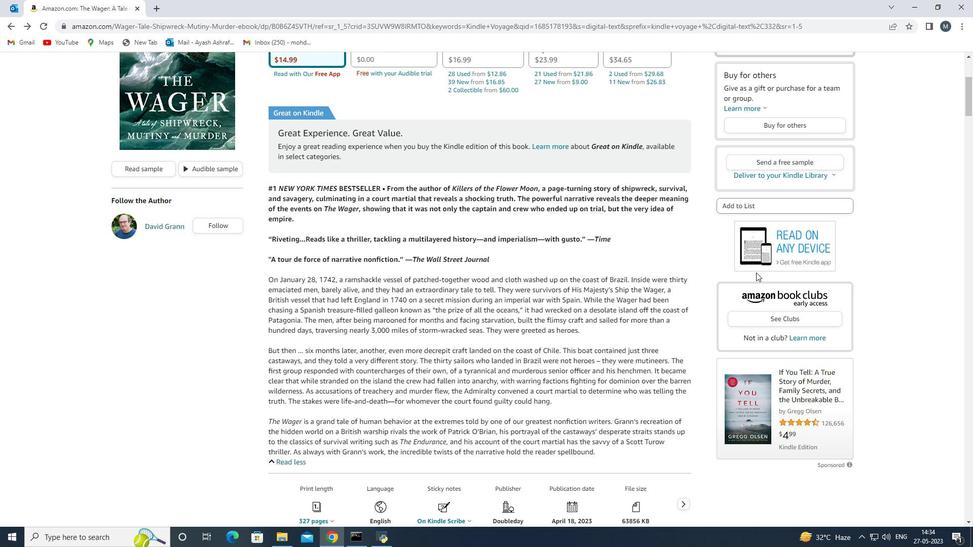 
Action: Mouse moved to (745, 277)
Screenshot: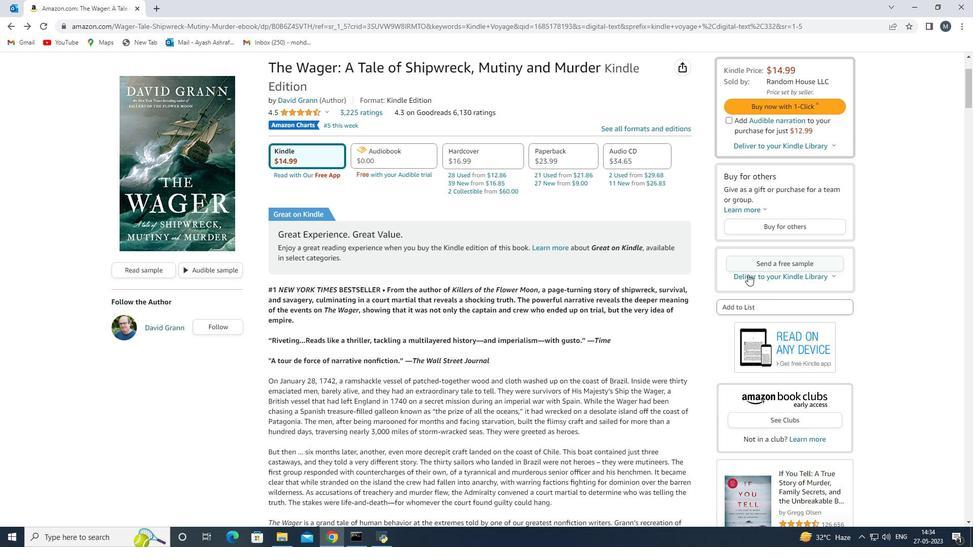 
Action: Mouse scrolled (745, 278) with delta (0, 0)
Screenshot: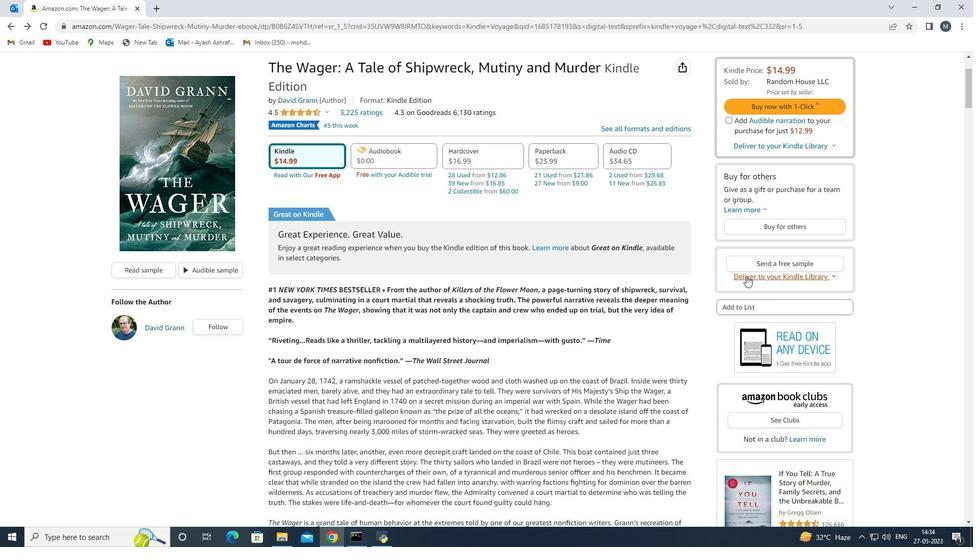 
Action: Mouse moved to (649, 277)
Screenshot: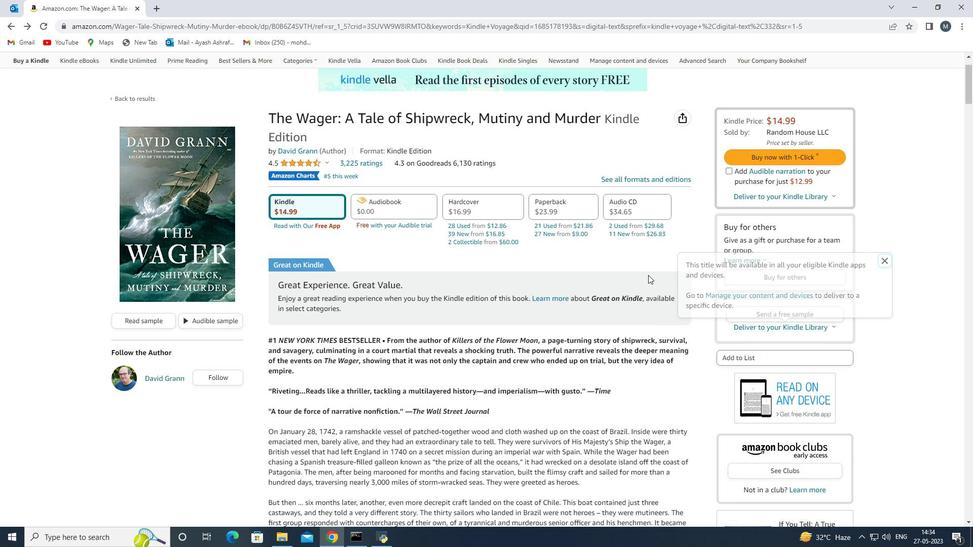 
Action: Mouse scrolled (649, 278) with delta (0, 0)
Screenshot: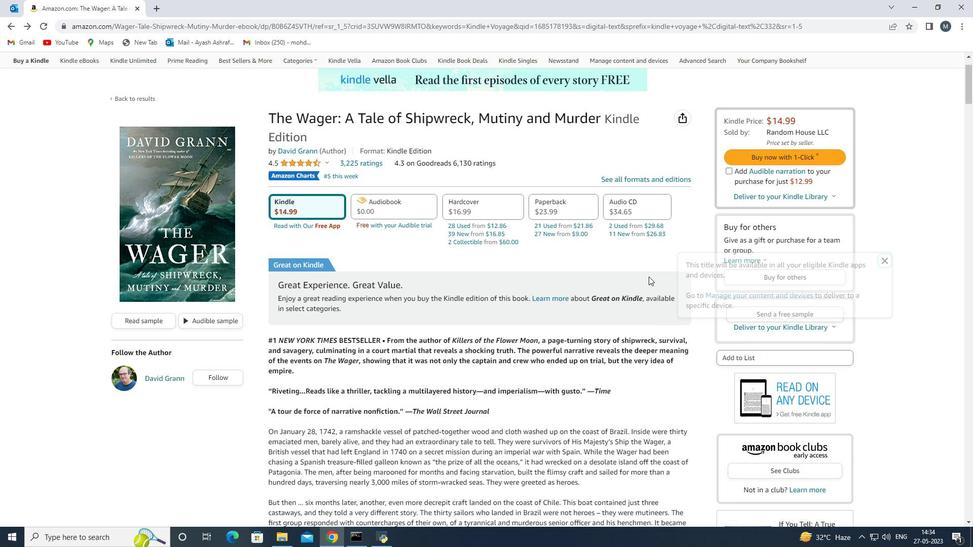 
Action: Mouse scrolled (649, 278) with delta (0, 0)
Screenshot: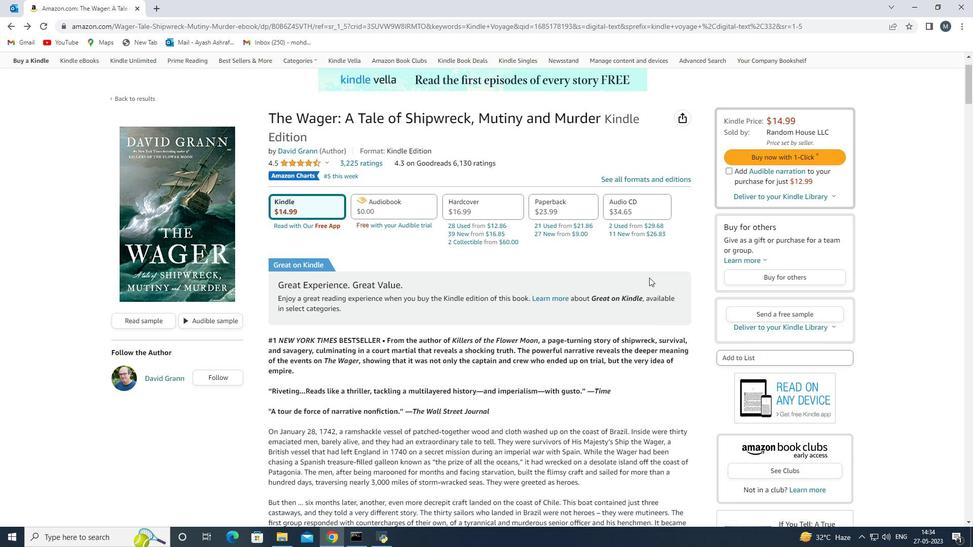
Action: Mouse scrolled (649, 278) with delta (0, 0)
Screenshot: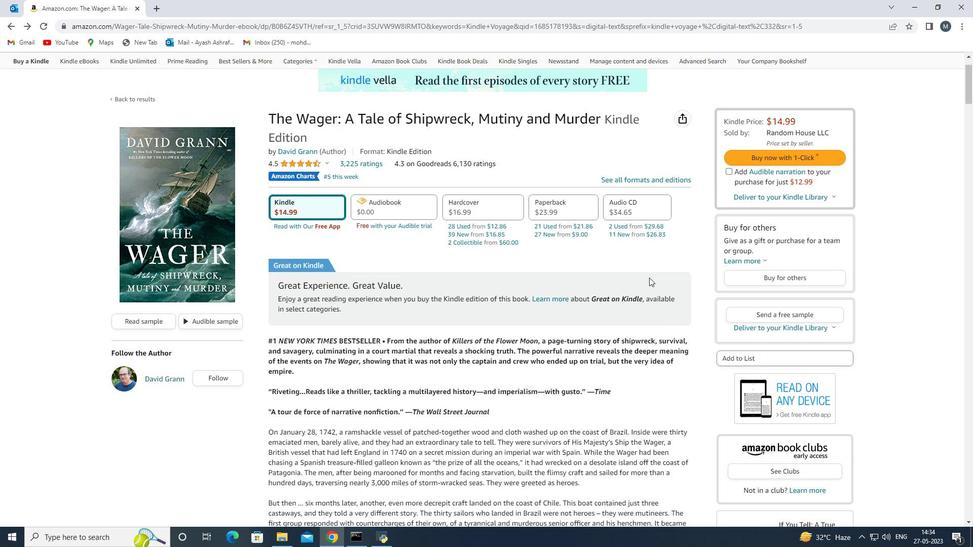 
Action: Mouse moved to (781, 348)
Screenshot: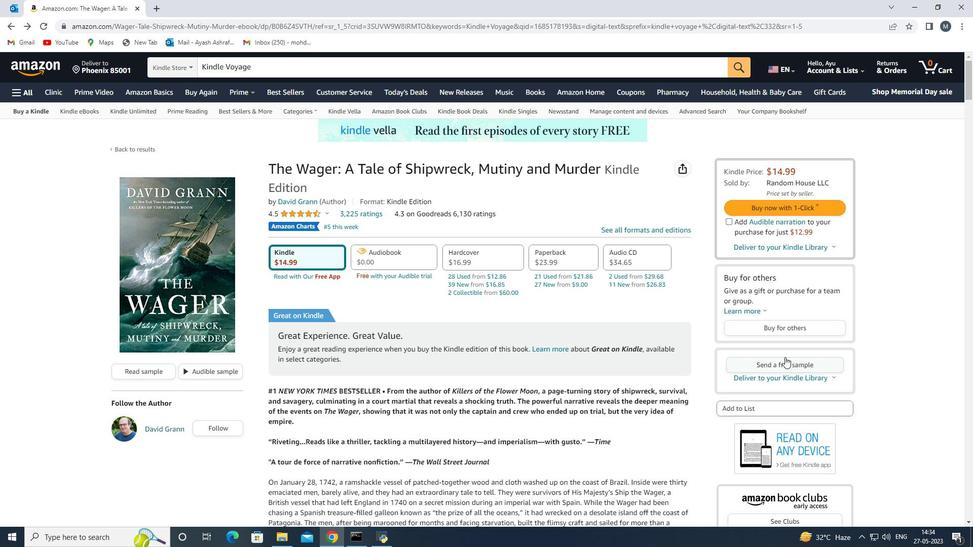 
Action: Mouse scrolled (781, 348) with delta (0, 0)
Screenshot: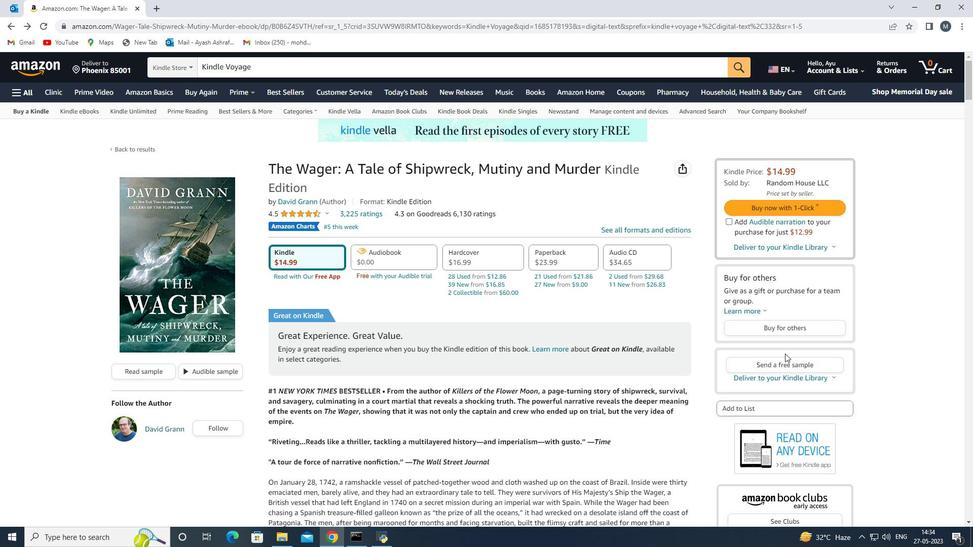 
Action: Mouse scrolled (781, 348) with delta (0, 0)
Screenshot: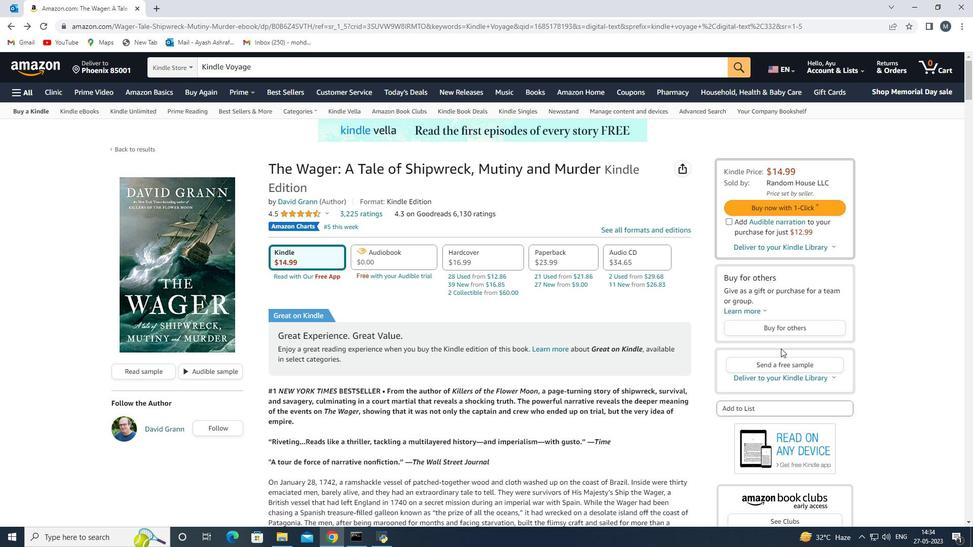 
Action: Mouse moved to (778, 350)
Screenshot: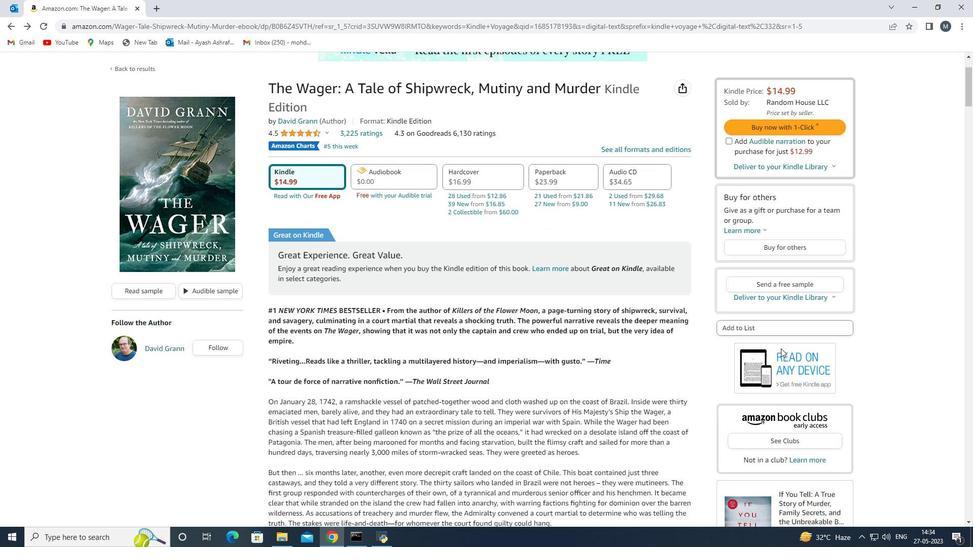 
Action: Mouse scrolled (778, 350) with delta (0, 0)
Screenshot: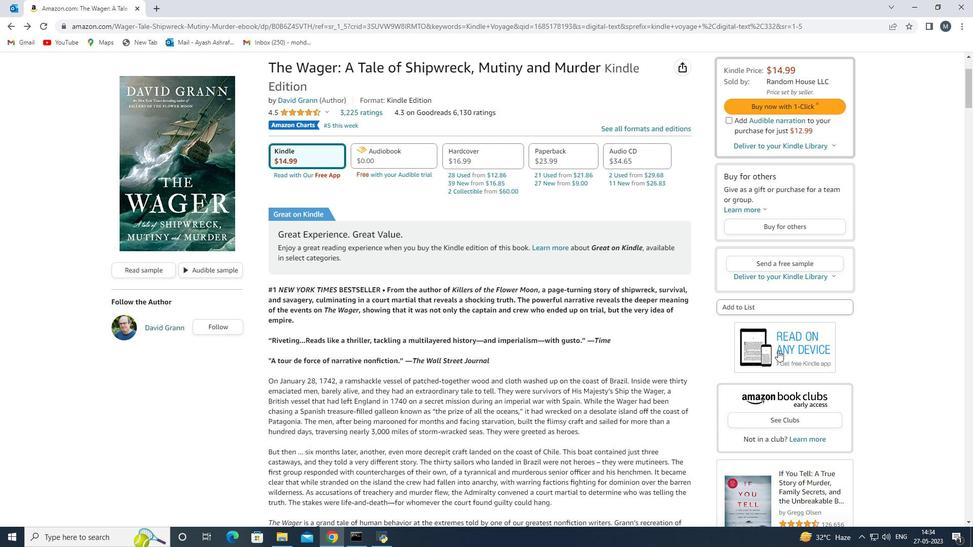 
Action: Mouse scrolled (778, 350) with delta (0, 0)
Screenshot: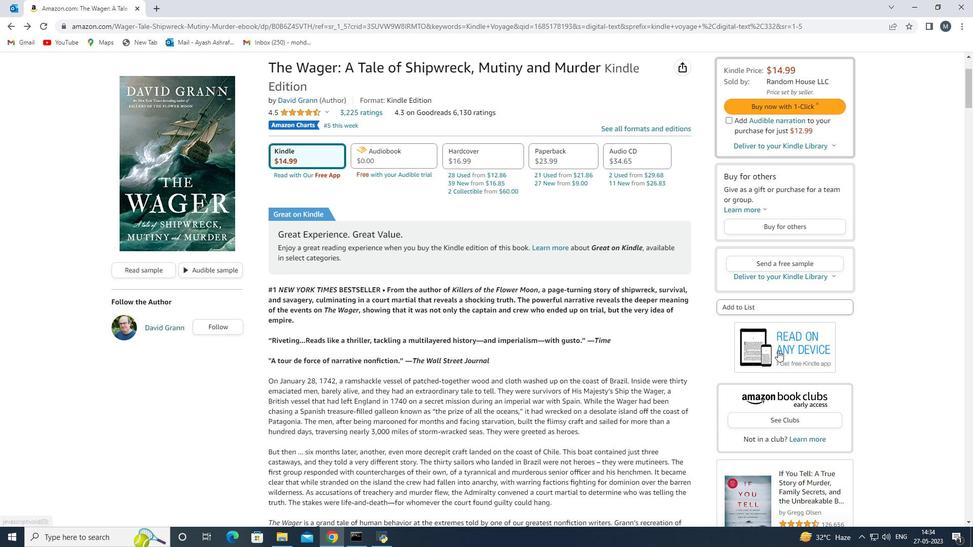 
Action: Mouse moved to (776, 352)
Screenshot: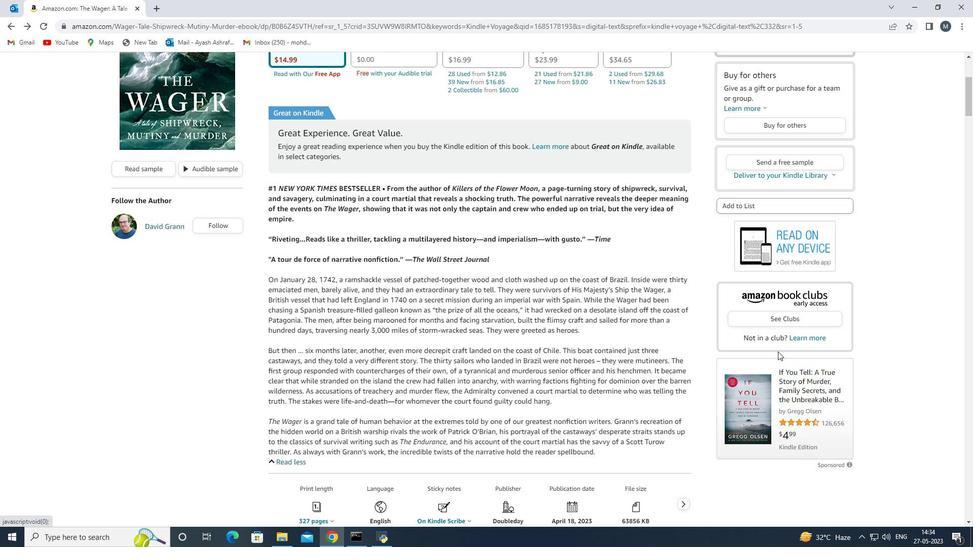 
Action: Mouse scrolled (776, 352) with delta (0, 0)
Screenshot: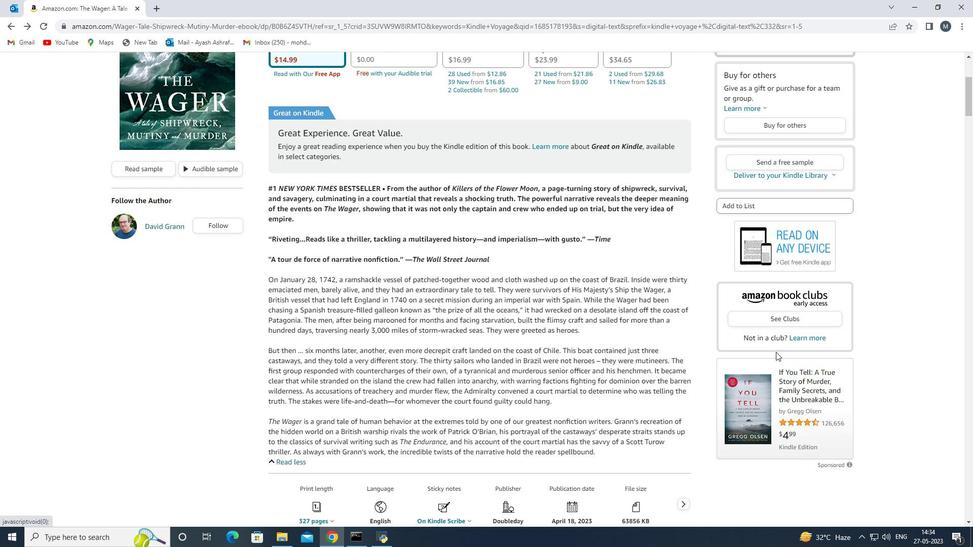 
Action: Mouse scrolled (776, 352) with delta (0, 0)
Screenshot: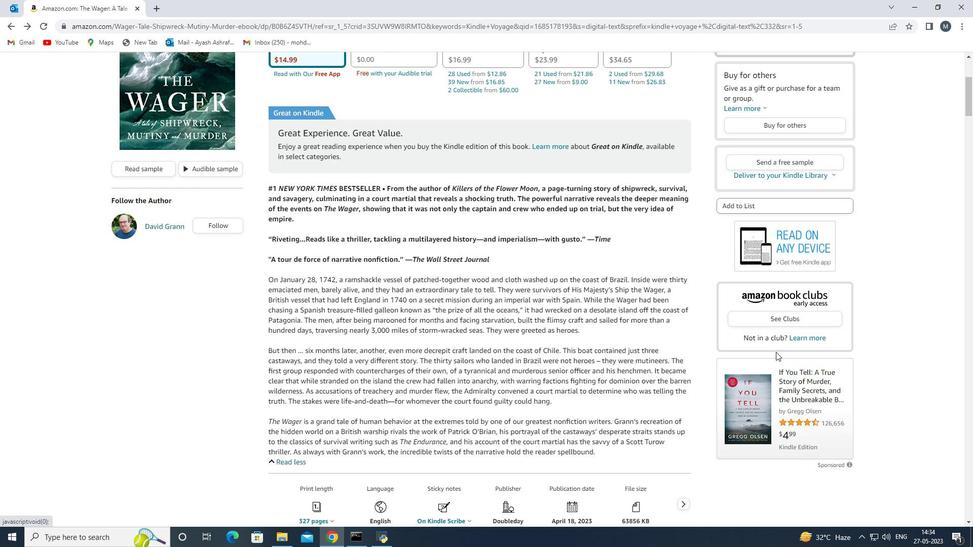
Action: Mouse scrolled (776, 352) with delta (0, 0)
Screenshot: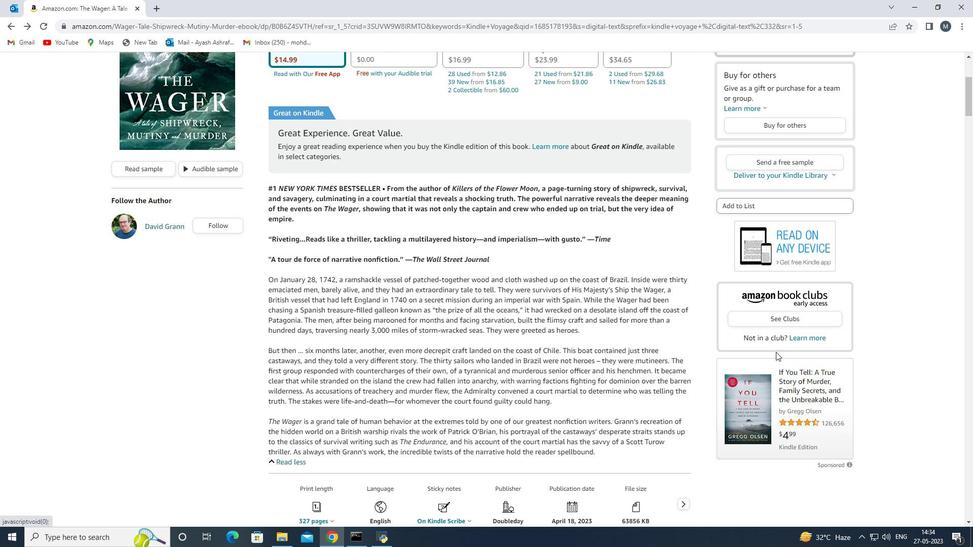 
Action: Mouse scrolled (776, 352) with delta (0, 0)
Screenshot: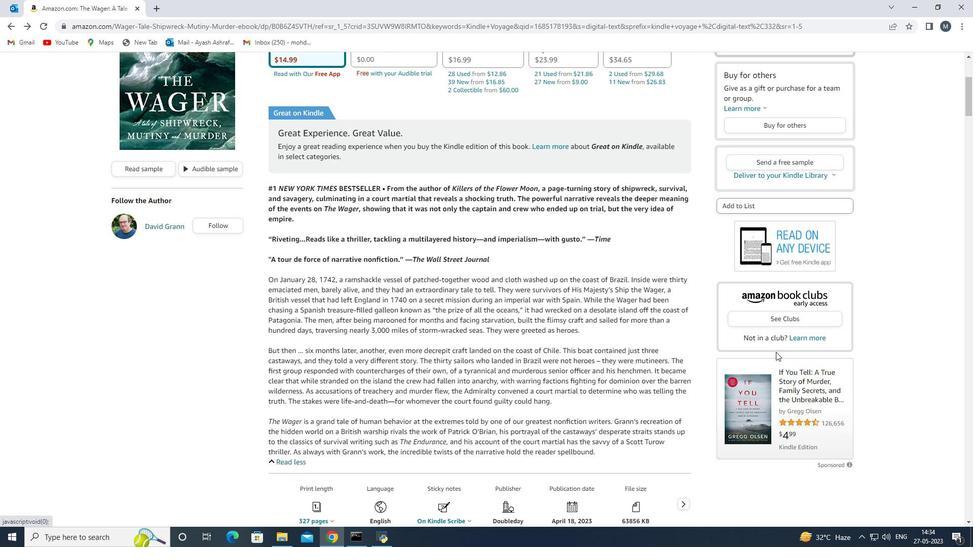 
Action: Mouse moved to (775, 349)
Screenshot: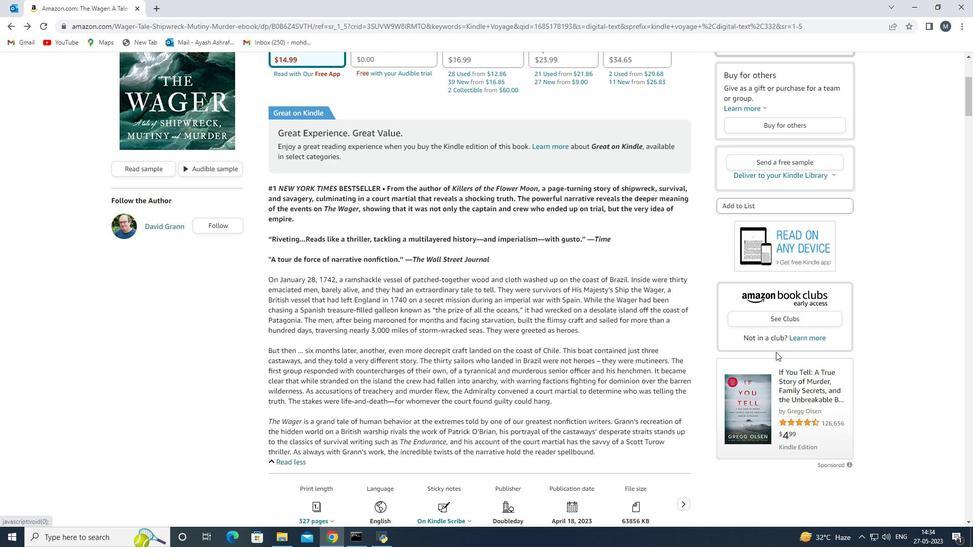 
Action: Mouse scrolled (775, 350) with delta (0, 0)
Screenshot: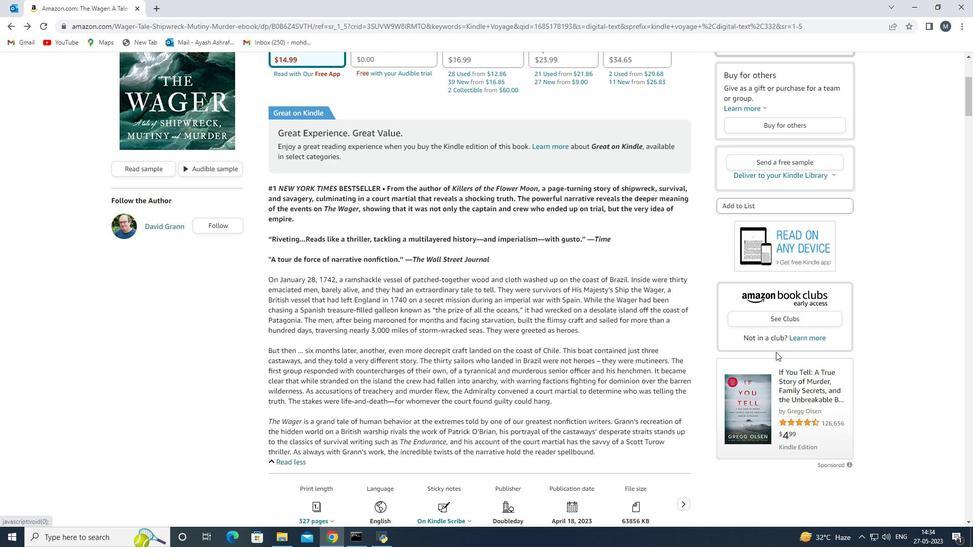 
Action: Mouse scrolled (775, 350) with delta (0, 0)
Screenshot: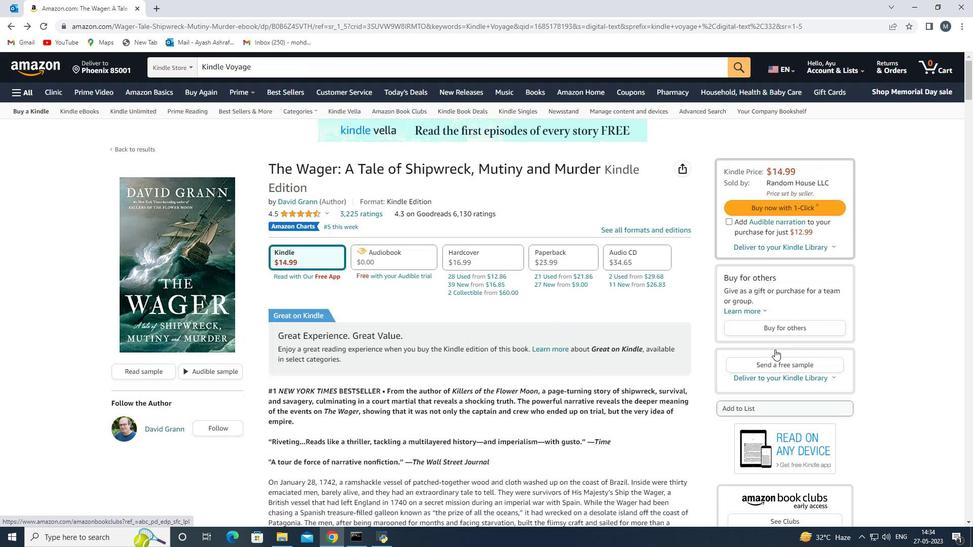 
Action: Mouse scrolled (775, 350) with delta (0, 0)
Screenshot: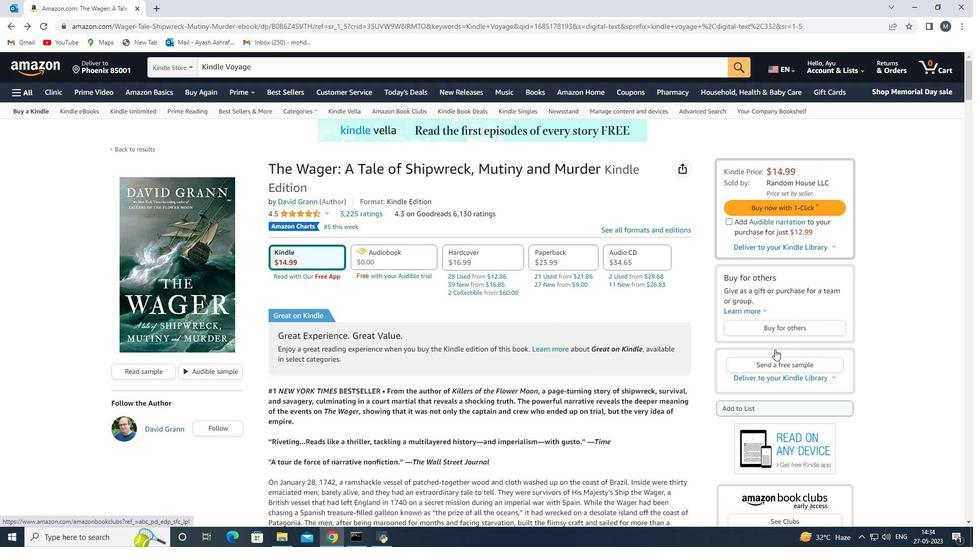 
Action: Mouse scrolled (775, 350) with delta (0, 0)
Screenshot: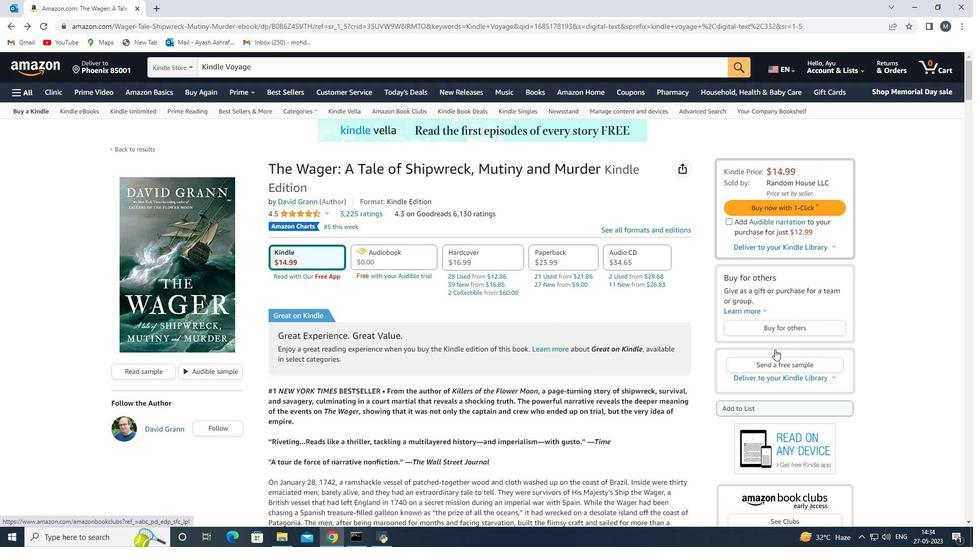 
Action: Mouse scrolled (775, 350) with delta (0, 0)
Screenshot: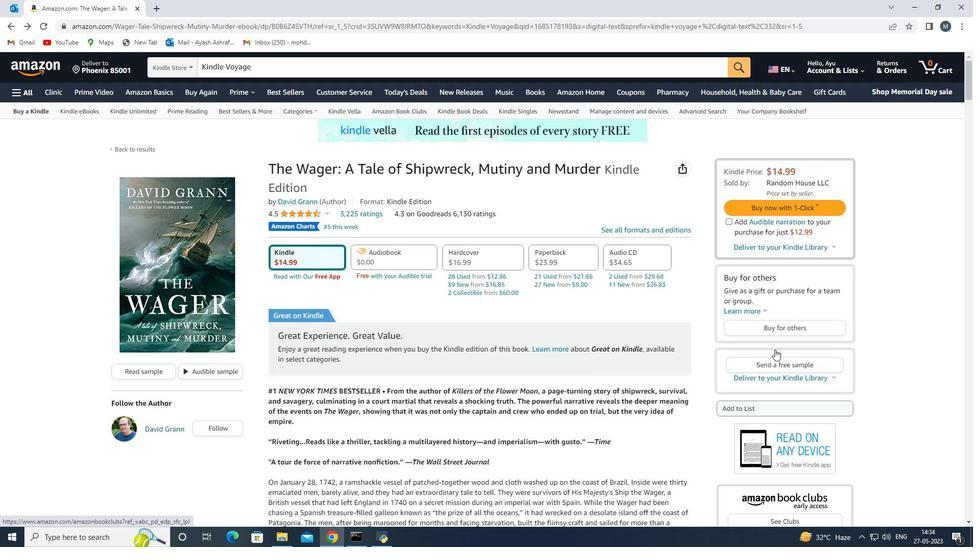 
Action: Mouse moved to (770, 205)
Screenshot: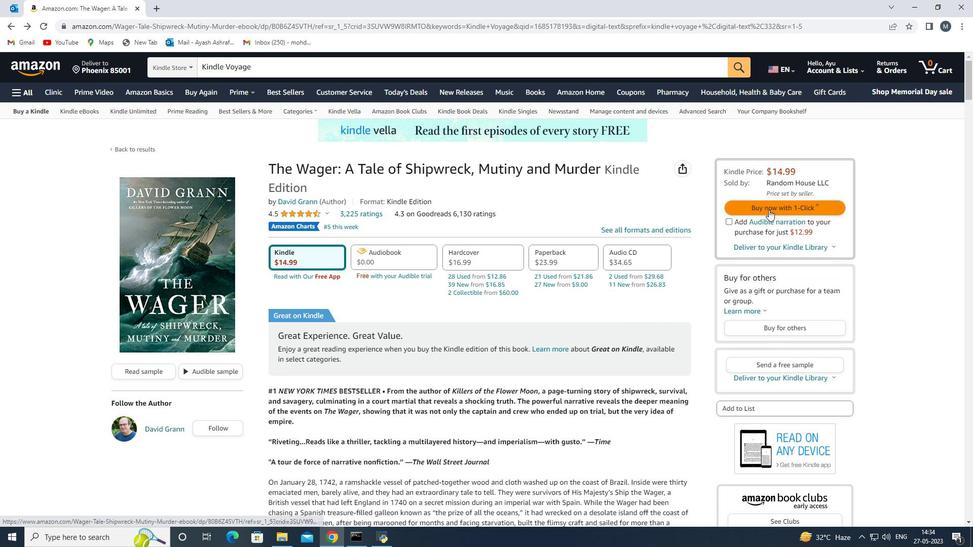 
Action: Mouse pressed left at (770, 205)
Screenshot: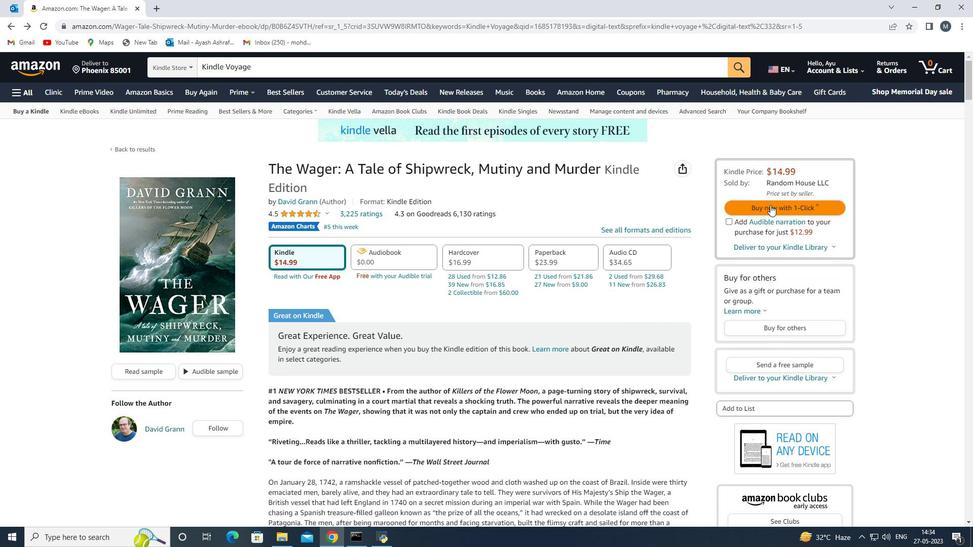 
Action: Mouse moved to (87, 253)
Screenshot: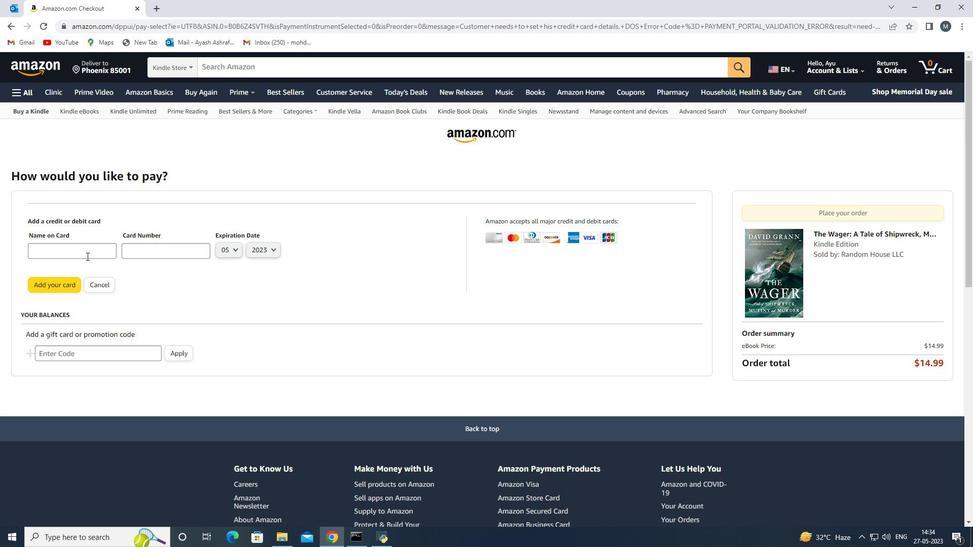 
Action: Mouse pressed left at (87, 253)
Screenshot: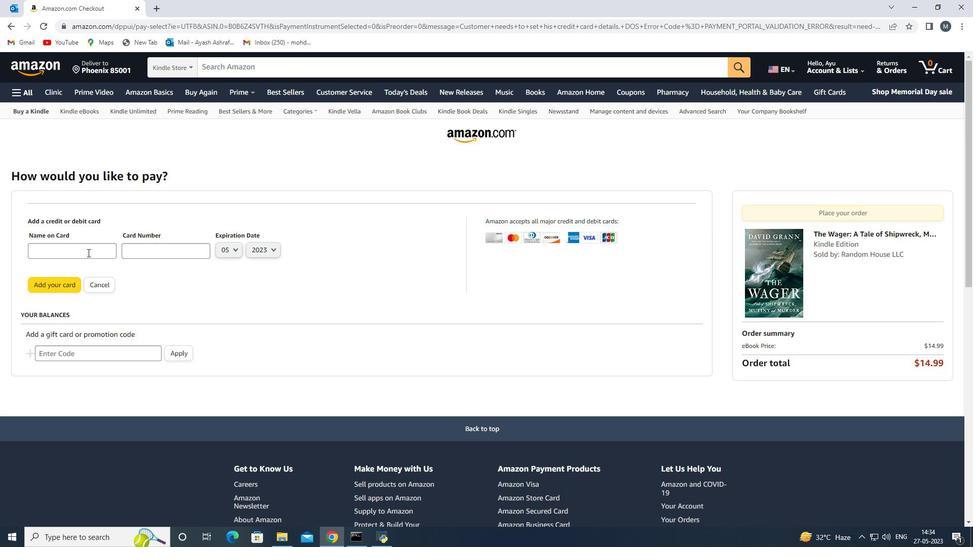 
Action: Mouse moved to (103, 292)
Screenshot: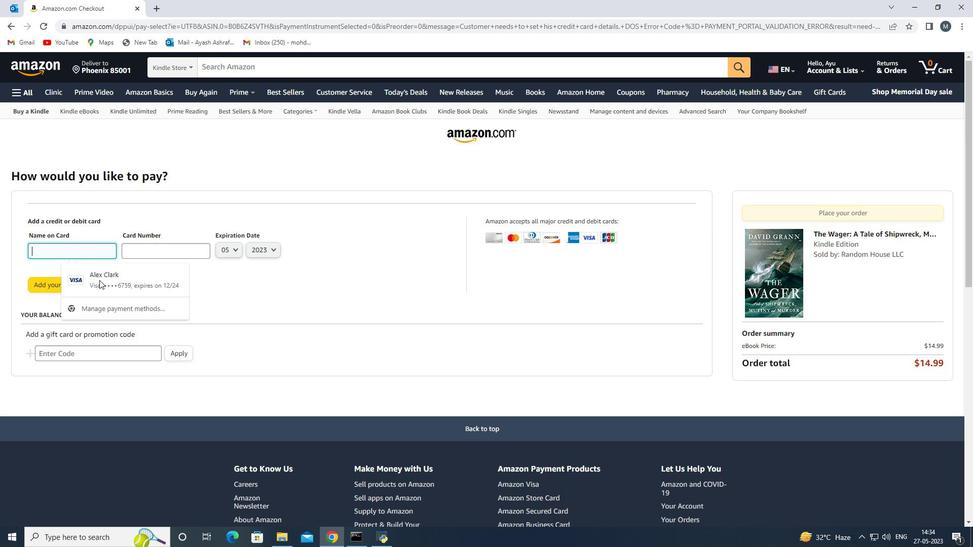
Action: Mouse pressed left at (103, 292)
Screenshot: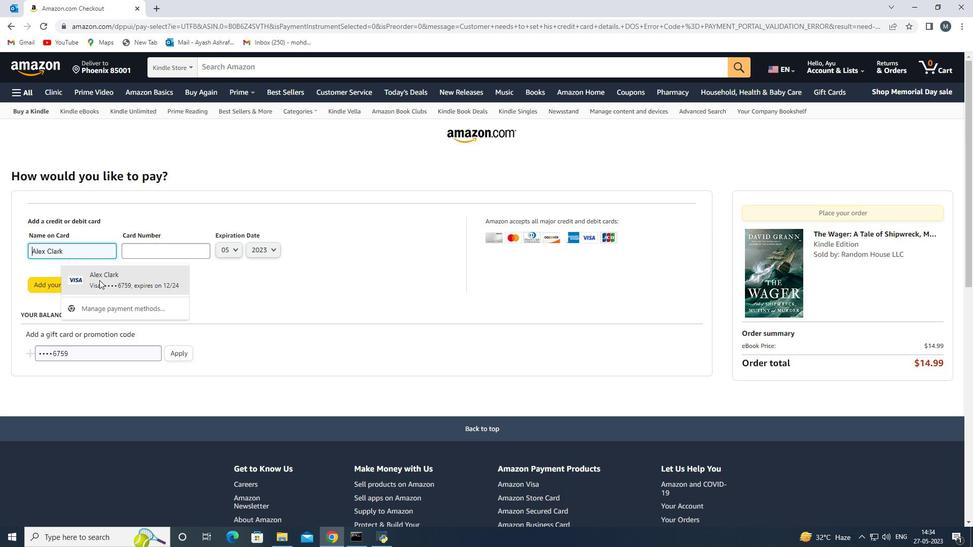 
Action: Mouse moved to (127, 355)
Screenshot: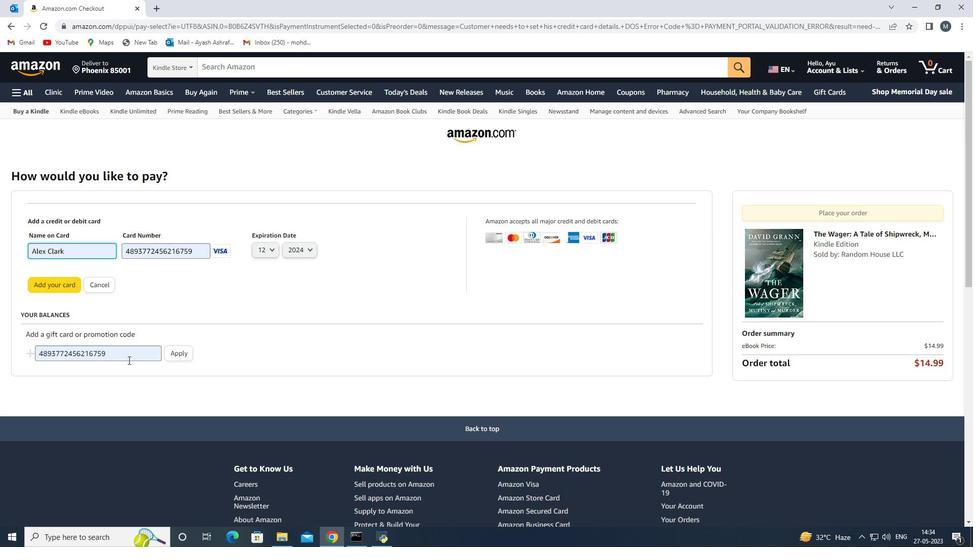 
Action: Mouse pressed left at (127, 355)
Screenshot: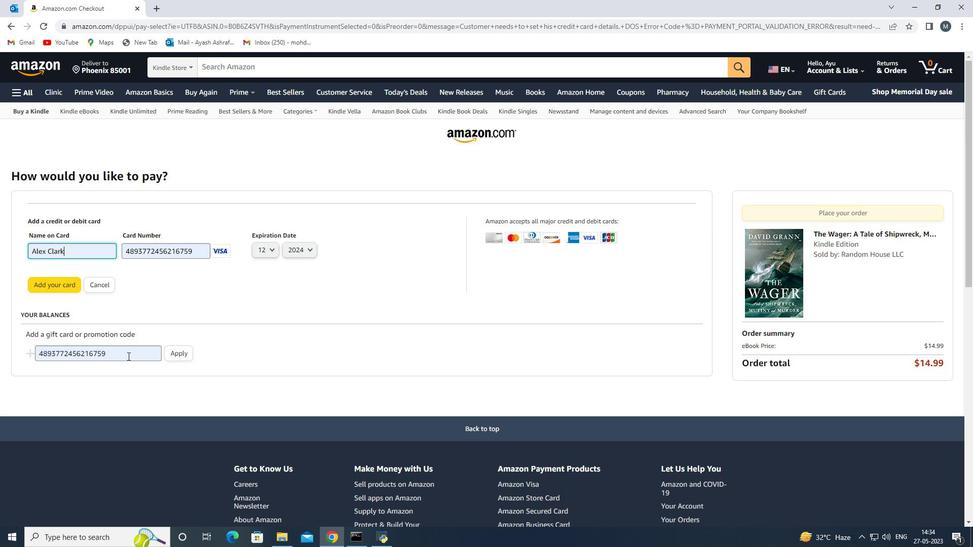 
Action: Key pressed <Key.backspace><Key.backspace><Key.backspace><Key.backspace><Key.backspace><Key.backspace><Key.backspace><Key.backspace><Key.backspace><Key.backspace><Key.backspace><Key.backspace><Key.backspace><Key.backspace><Key.backspace><Key.backspace><Key.backspace><Key.backspace><Key.backspace><Key.backspace><Key.backspace><Key.backspace><Key.backspace><Key.backspace><Key.backspace><Key.backspace><Key.backspace>
Screenshot: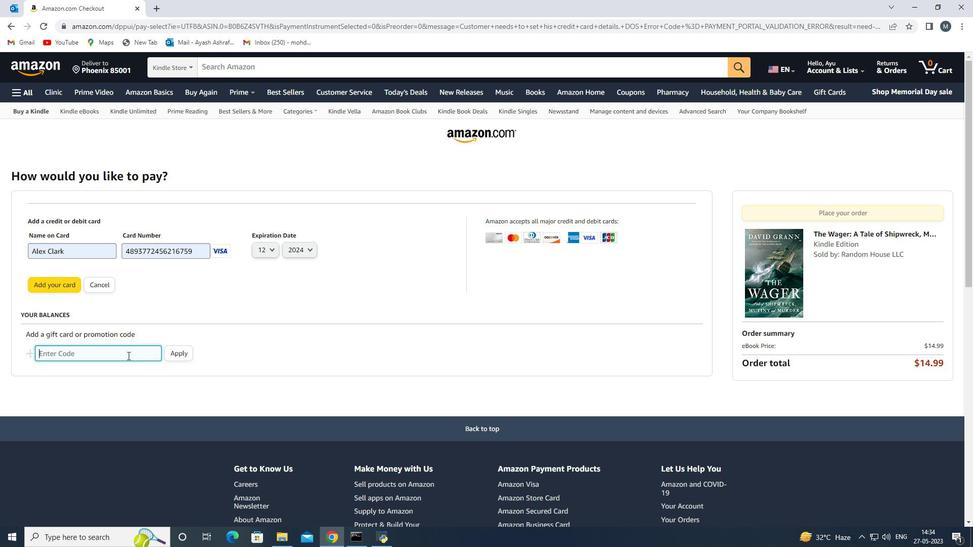 
Action: Mouse moved to (129, 356)
Screenshot: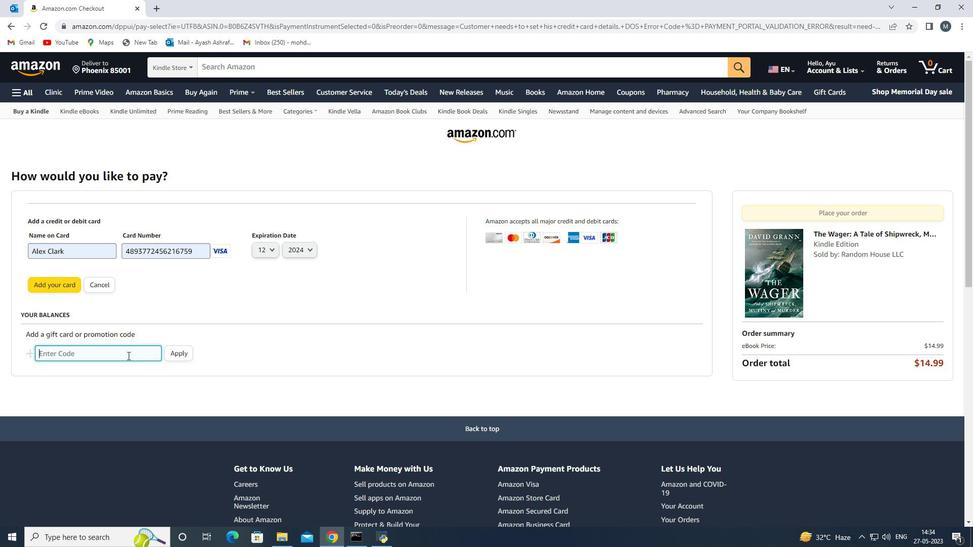 
Action: Key pressed <Key.backspace>
Screenshot: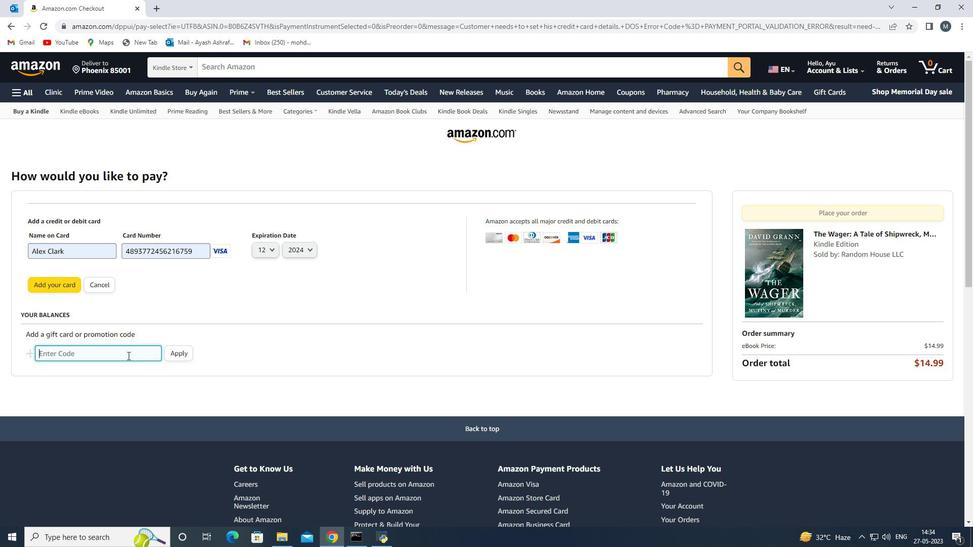 
Action: Mouse moved to (175, 353)
Screenshot: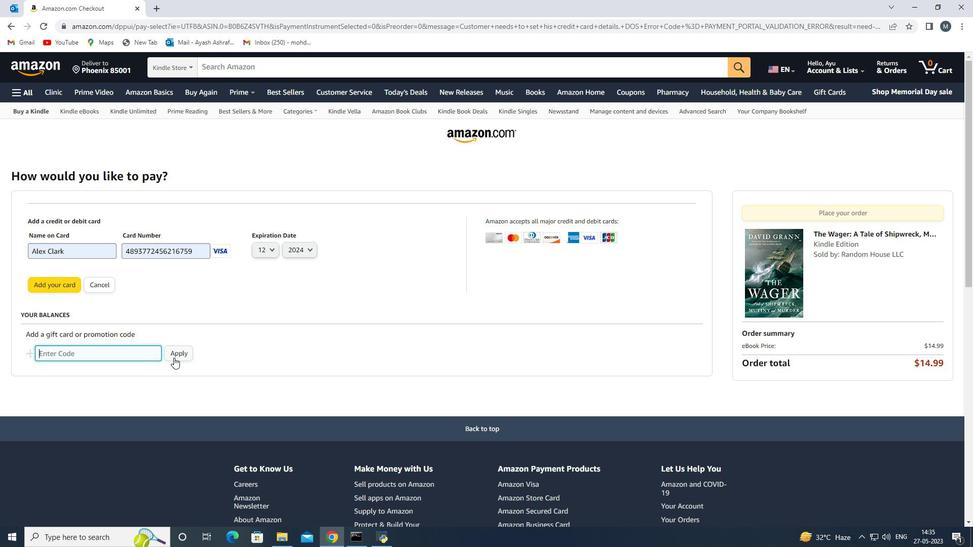
Action: Mouse pressed left at (175, 353)
Screenshot: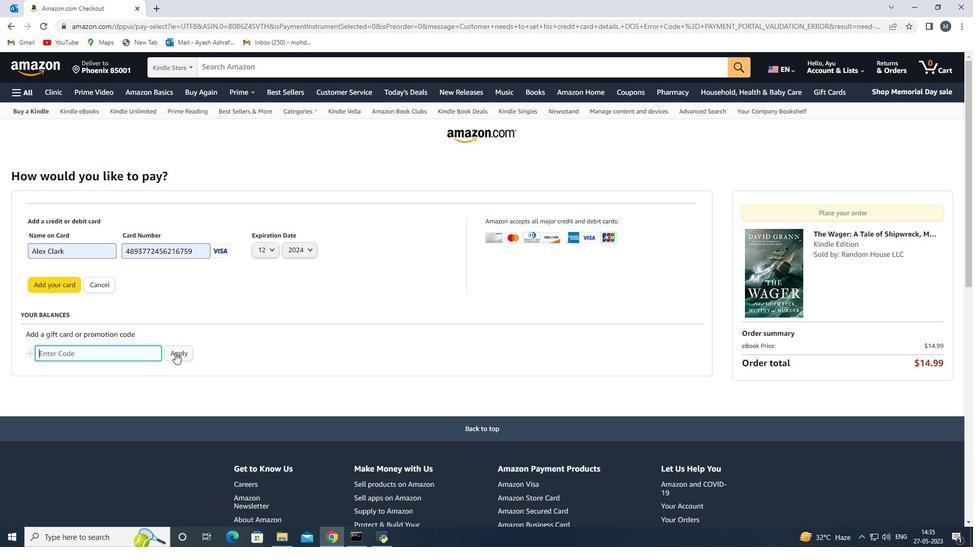 
Action: Mouse moved to (172, 353)
Screenshot: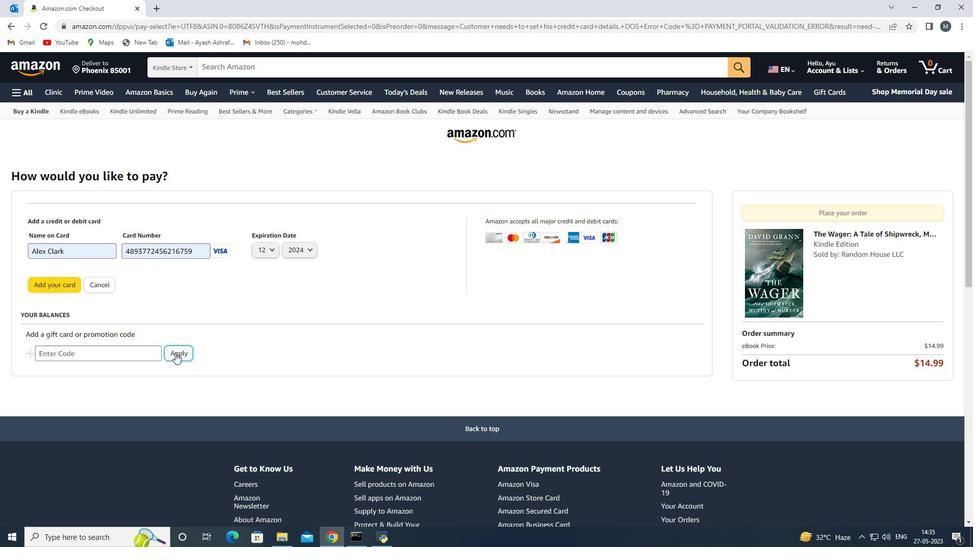 
